 Task: Find connections with filter location Manizales with filter topic #Whatinspiresmewith filter profile language French with filter current company Ixigo with filter school Institute of Management Studies (IMS) Ghaziabad - Business School with filter industry Building Equipment Contractors with filter service category Graphic Design with filter keywords title Reservationist
Action: Mouse moved to (182, 283)
Screenshot: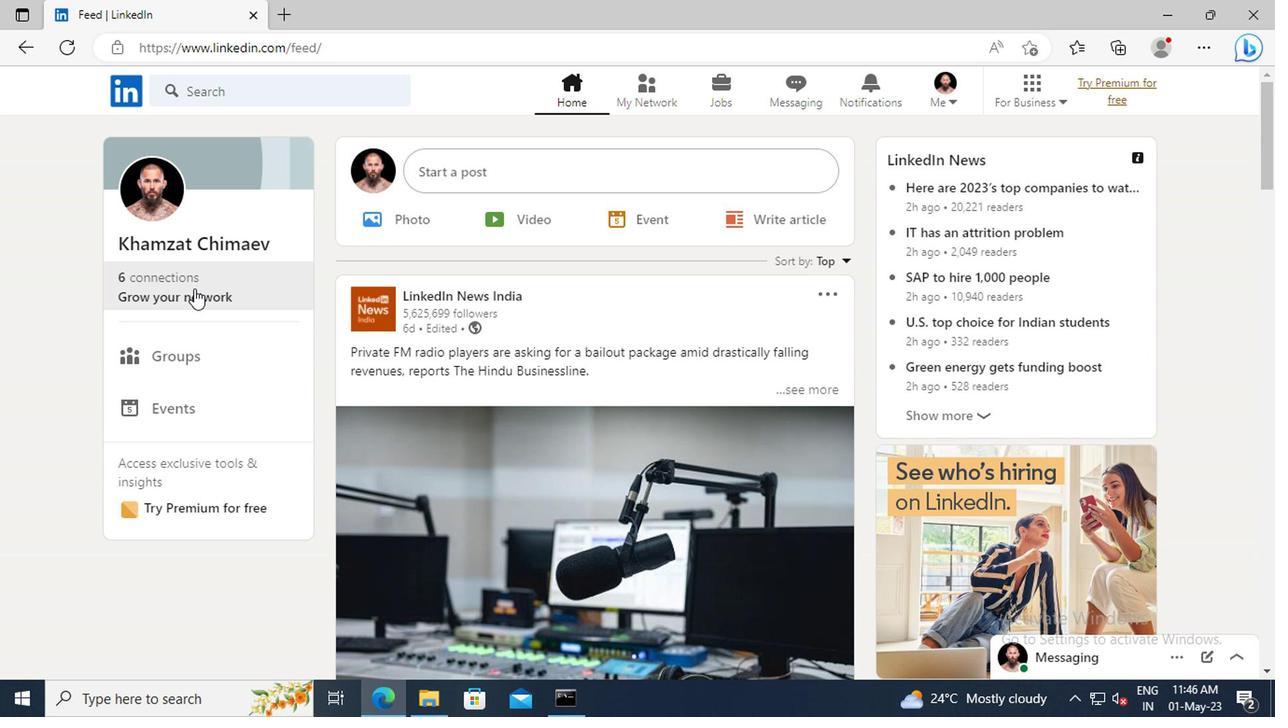 
Action: Mouse pressed left at (182, 283)
Screenshot: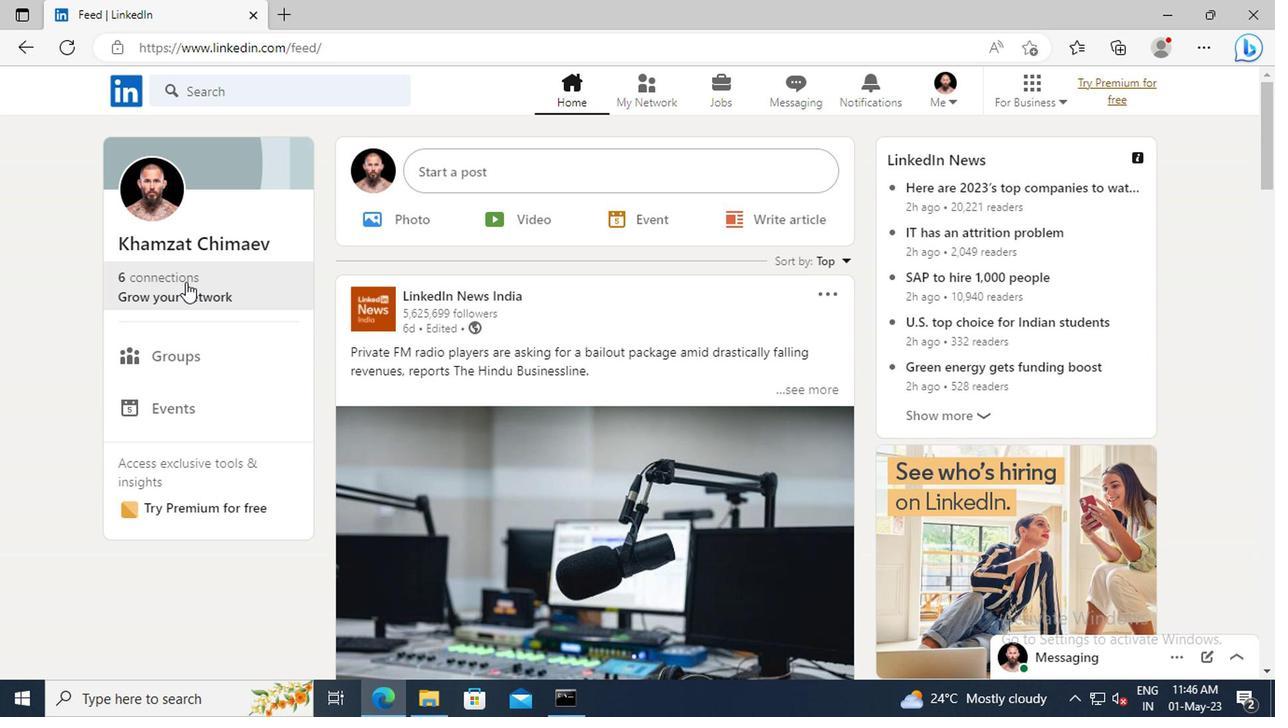 
Action: Mouse moved to (191, 197)
Screenshot: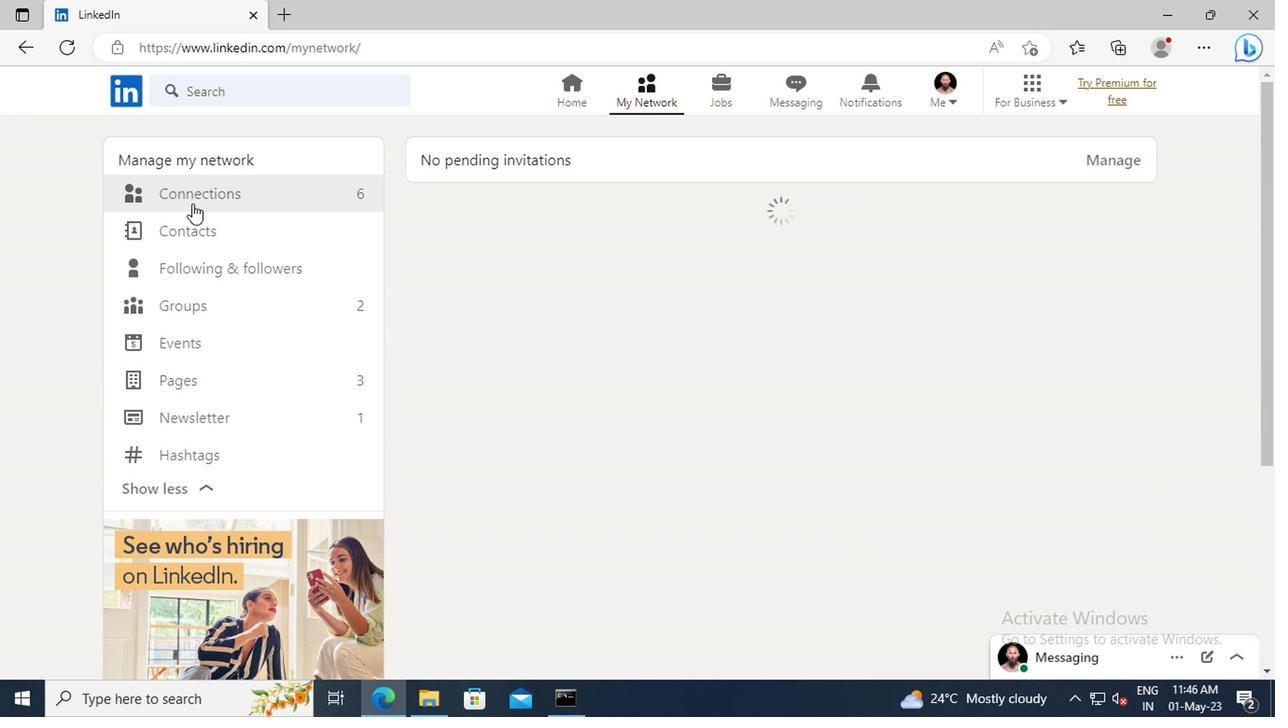
Action: Mouse pressed left at (191, 197)
Screenshot: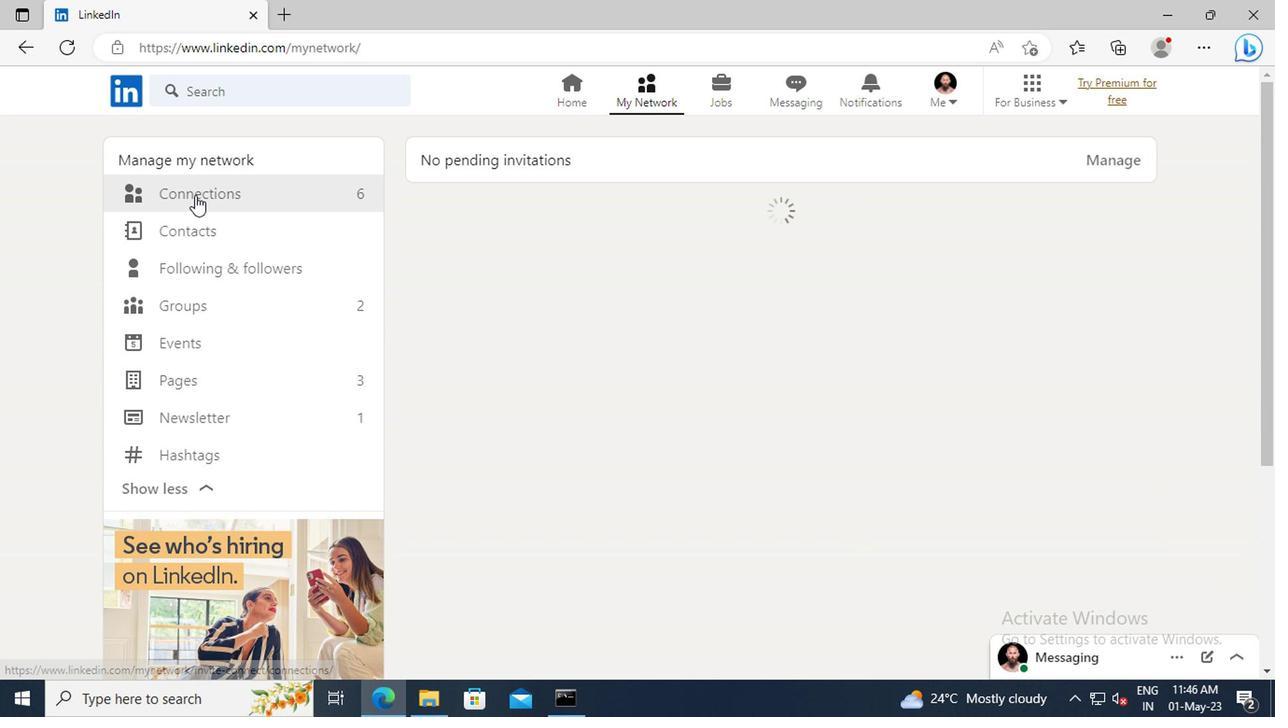 
Action: Mouse moved to (745, 204)
Screenshot: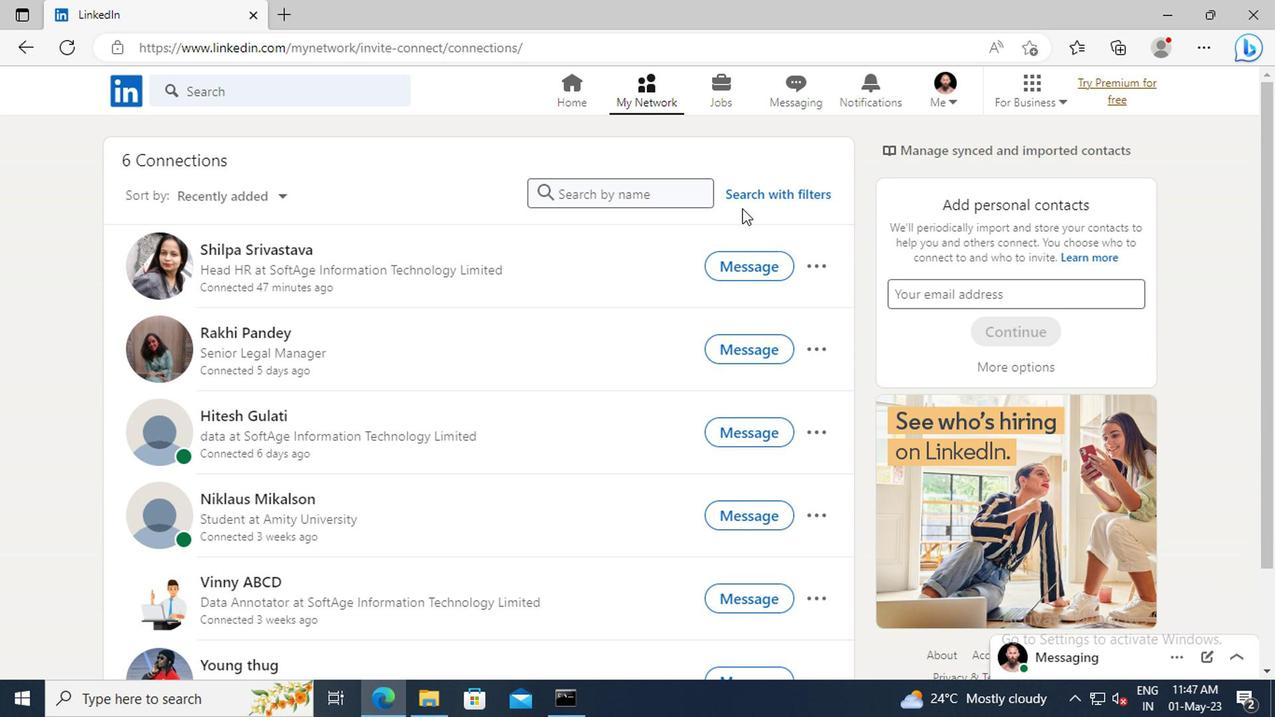 
Action: Mouse pressed left at (745, 204)
Screenshot: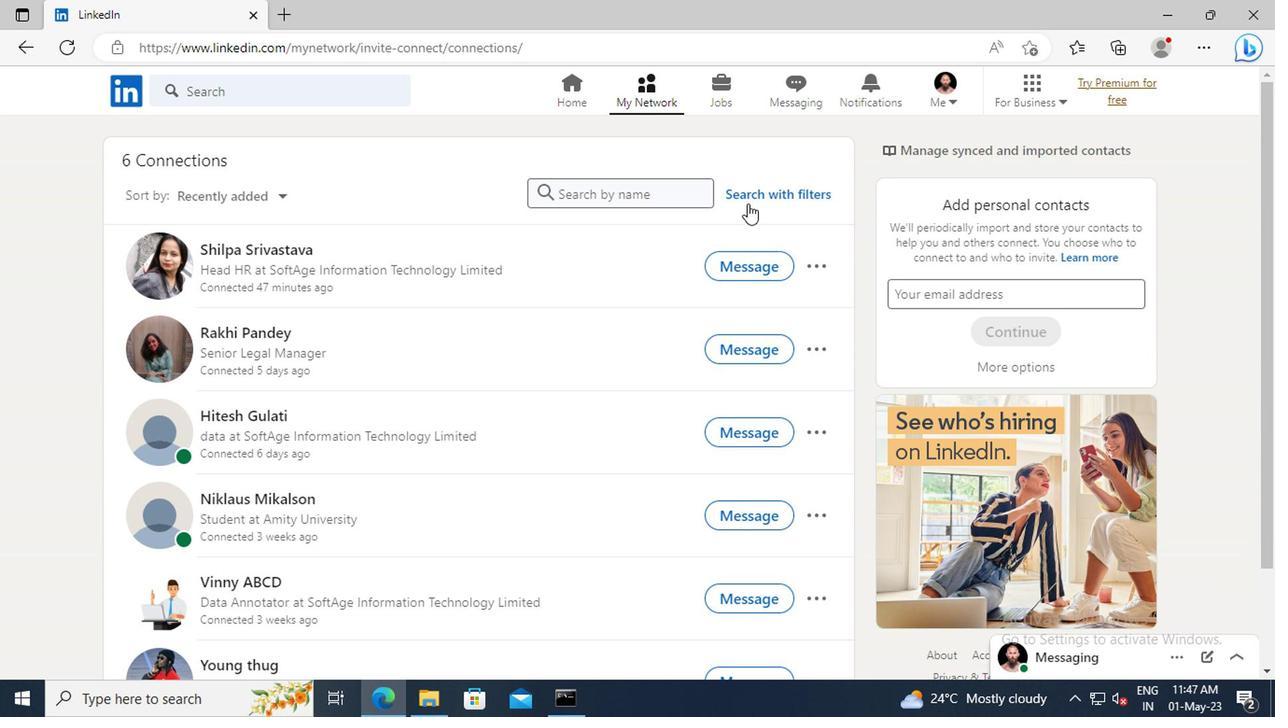 
Action: Mouse moved to (706, 147)
Screenshot: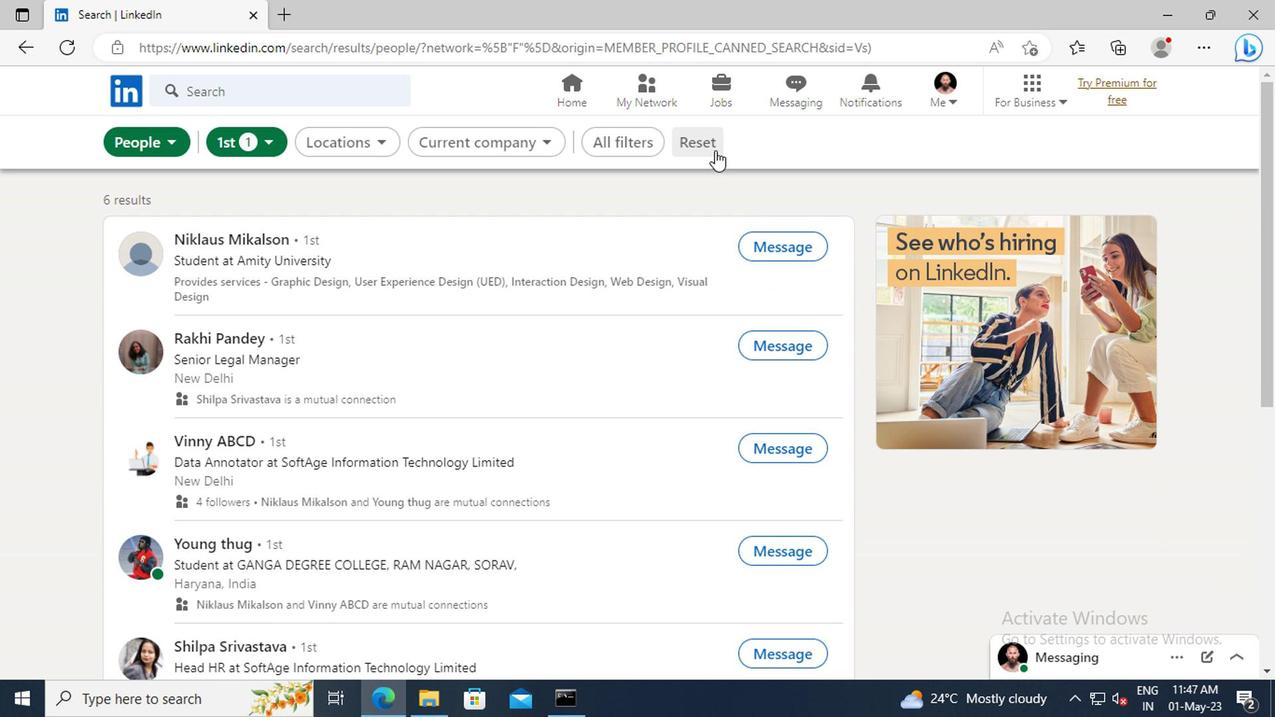 
Action: Mouse pressed left at (706, 147)
Screenshot: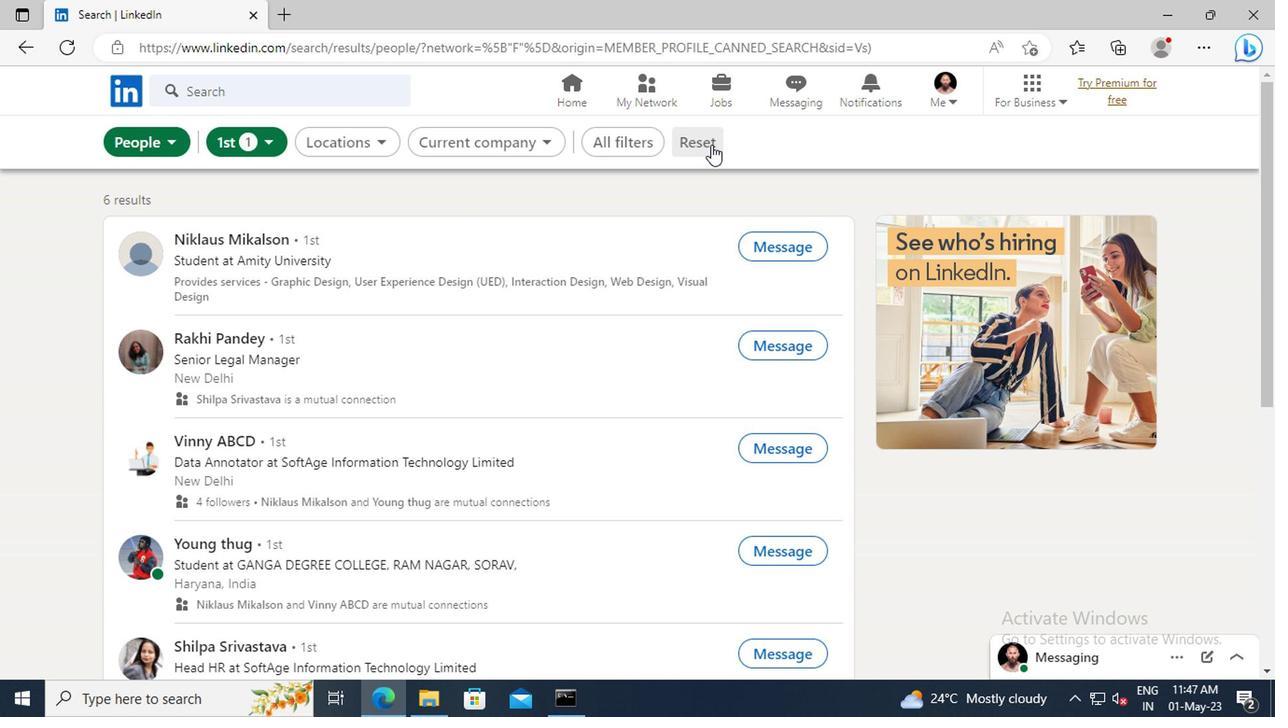 
Action: Mouse moved to (670, 146)
Screenshot: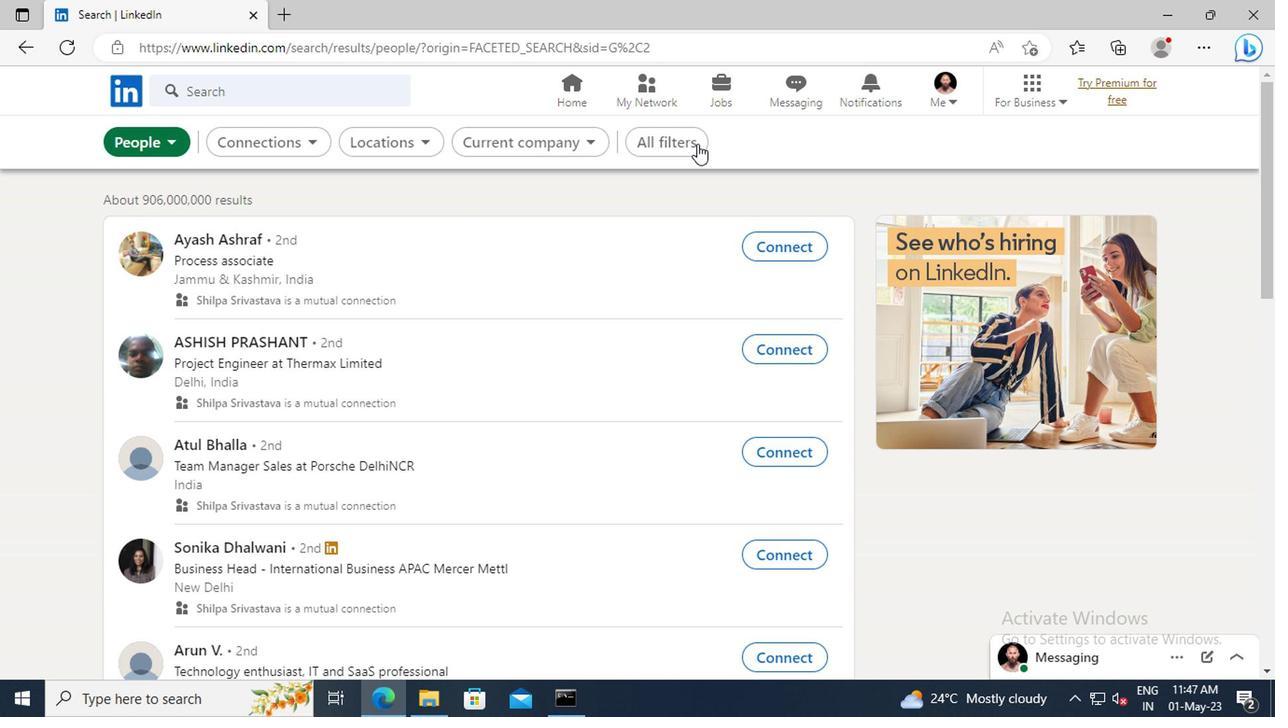 
Action: Mouse pressed left at (670, 146)
Screenshot: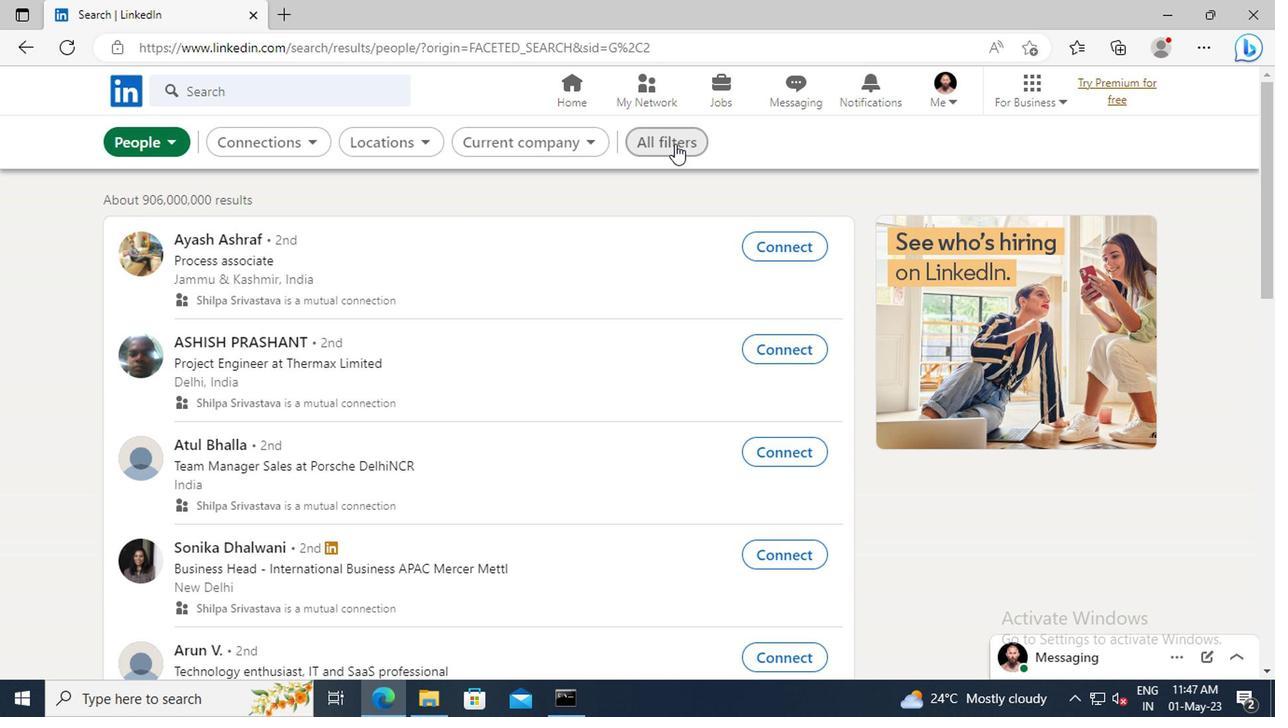 
Action: Mouse moved to (1023, 287)
Screenshot: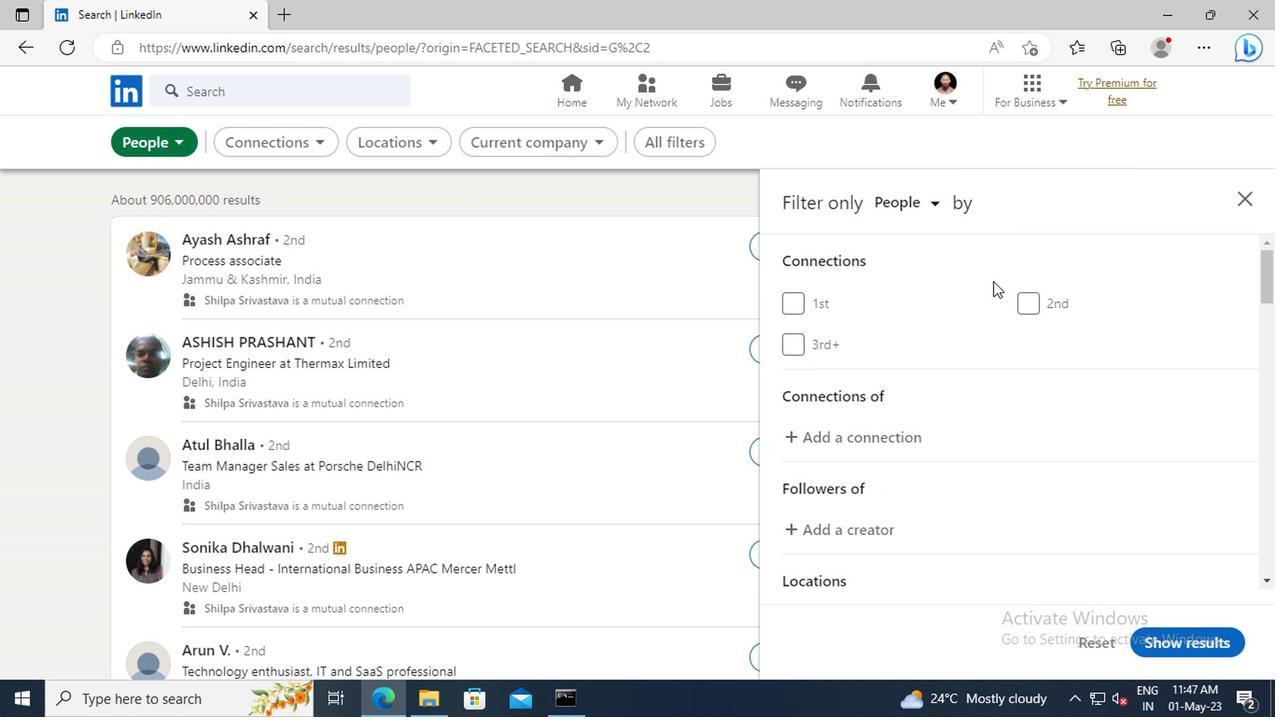 
Action: Mouse scrolled (1023, 287) with delta (0, 0)
Screenshot: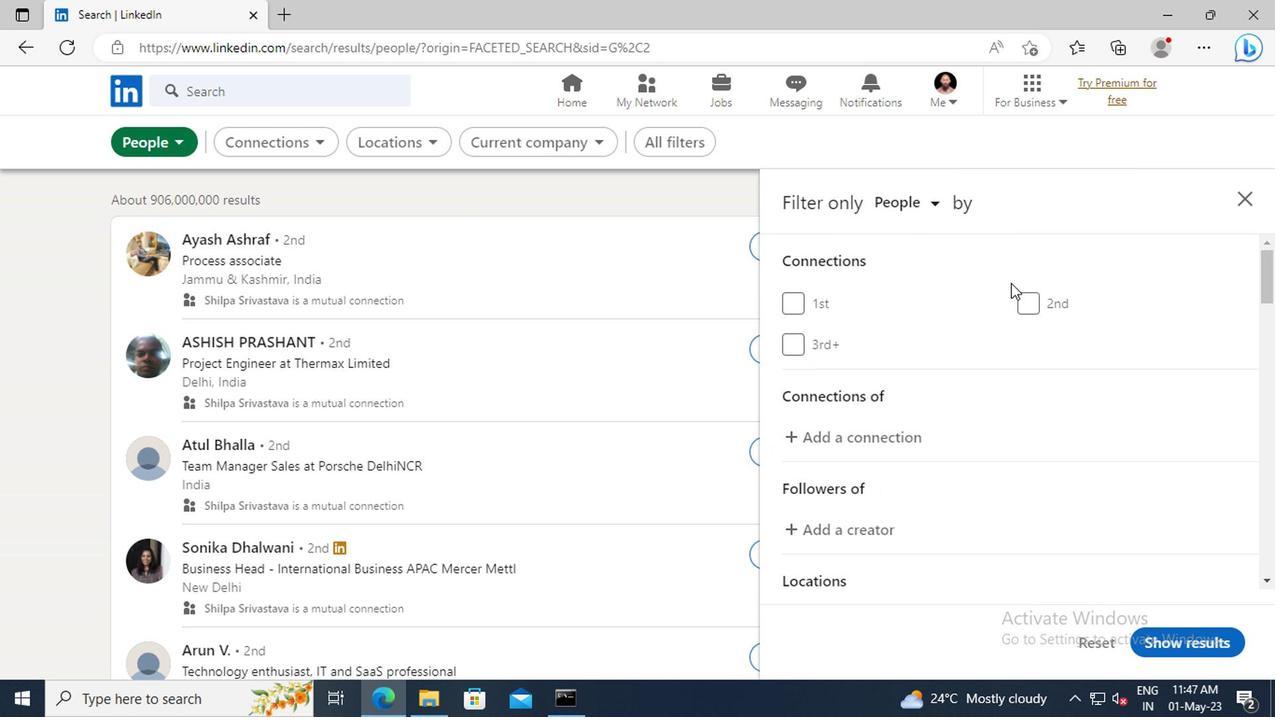 
Action: Mouse scrolled (1023, 287) with delta (0, 0)
Screenshot: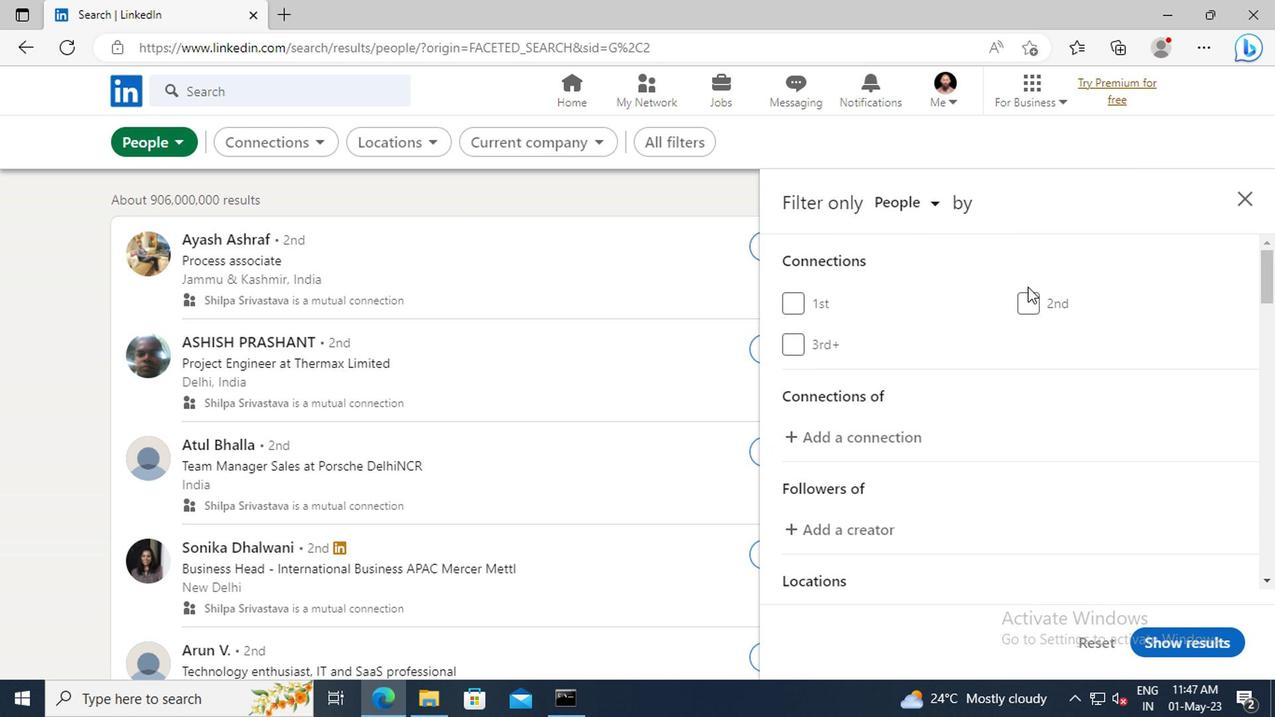 
Action: Mouse scrolled (1023, 287) with delta (0, 0)
Screenshot: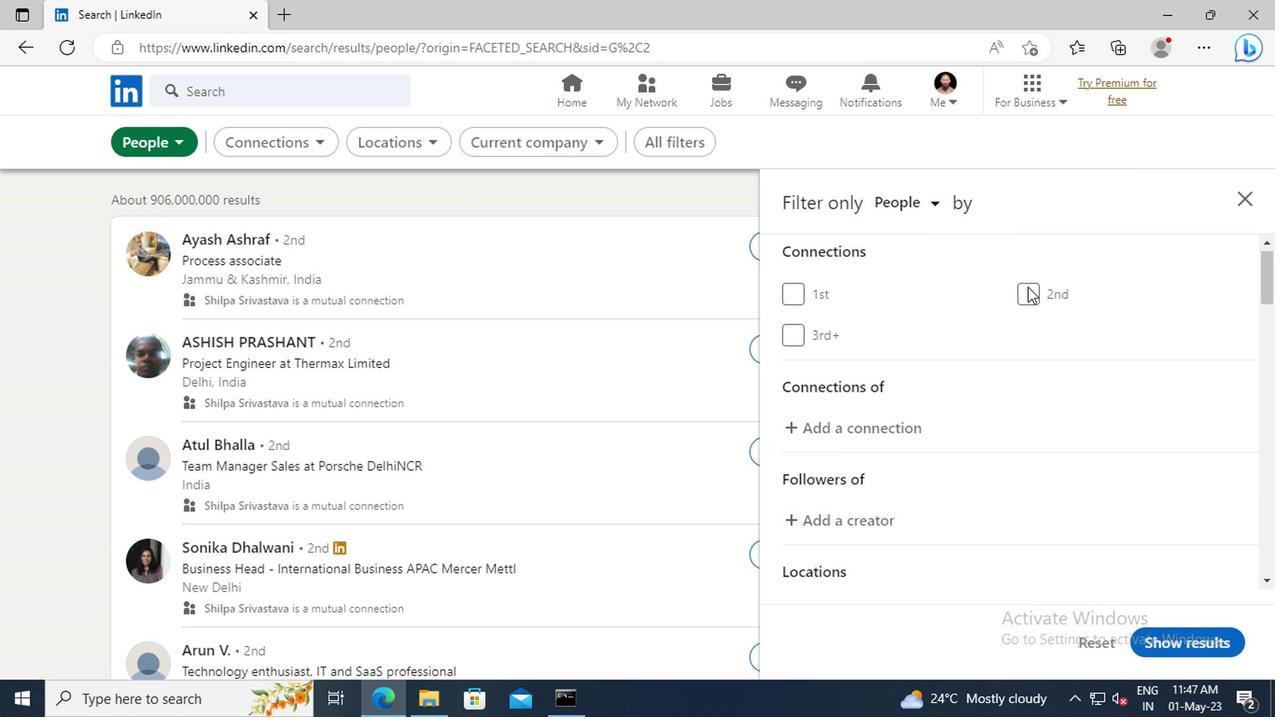 
Action: Mouse scrolled (1023, 287) with delta (0, 0)
Screenshot: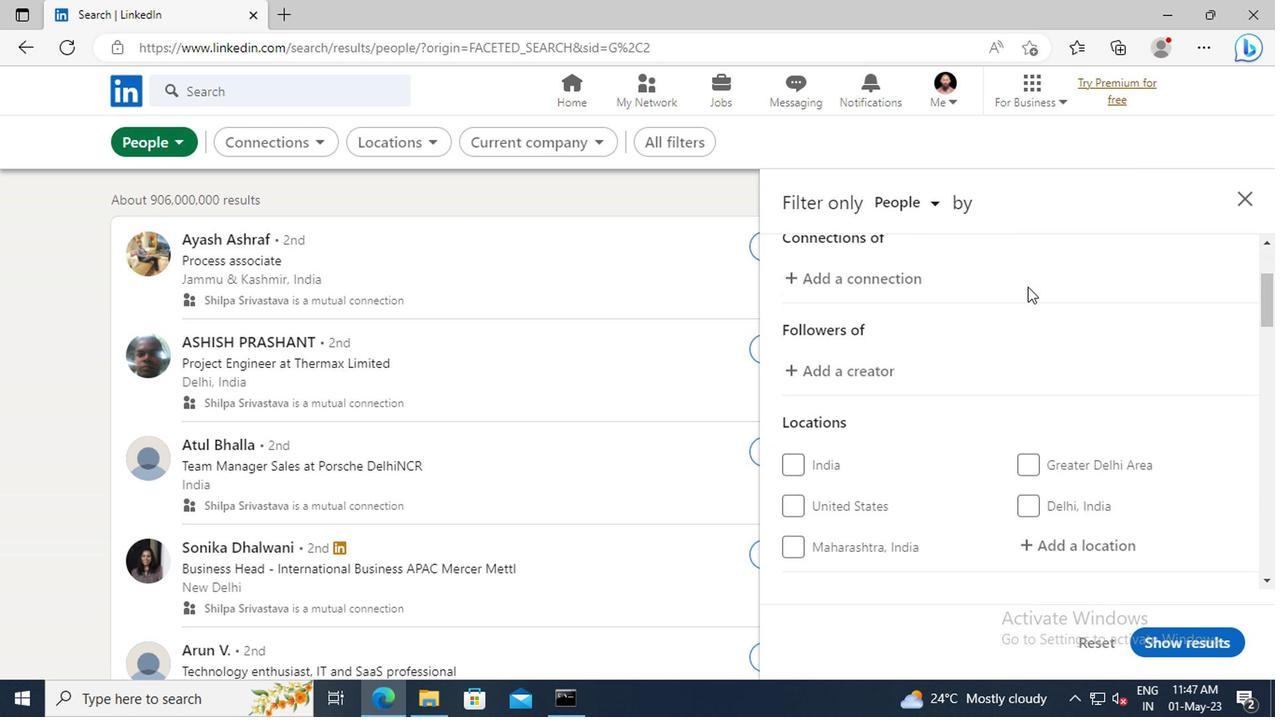 
Action: Mouse moved to (1024, 287)
Screenshot: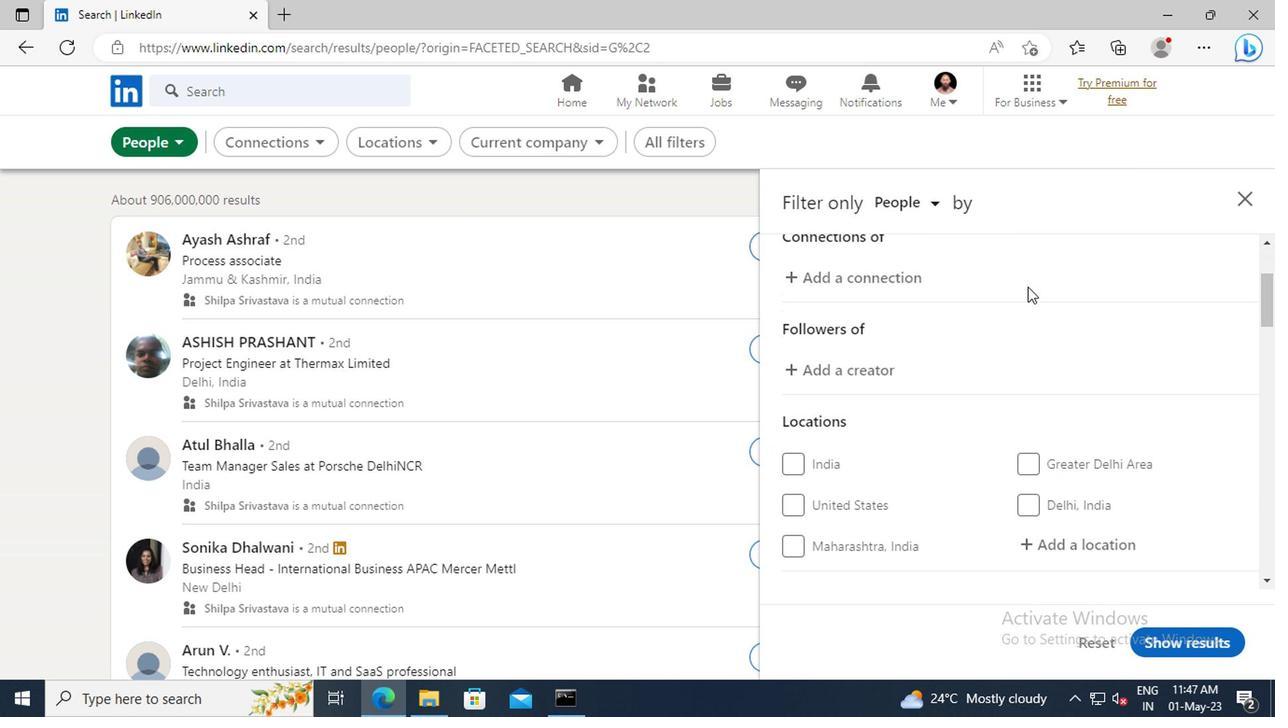 
Action: Mouse scrolled (1024, 287) with delta (0, 0)
Screenshot: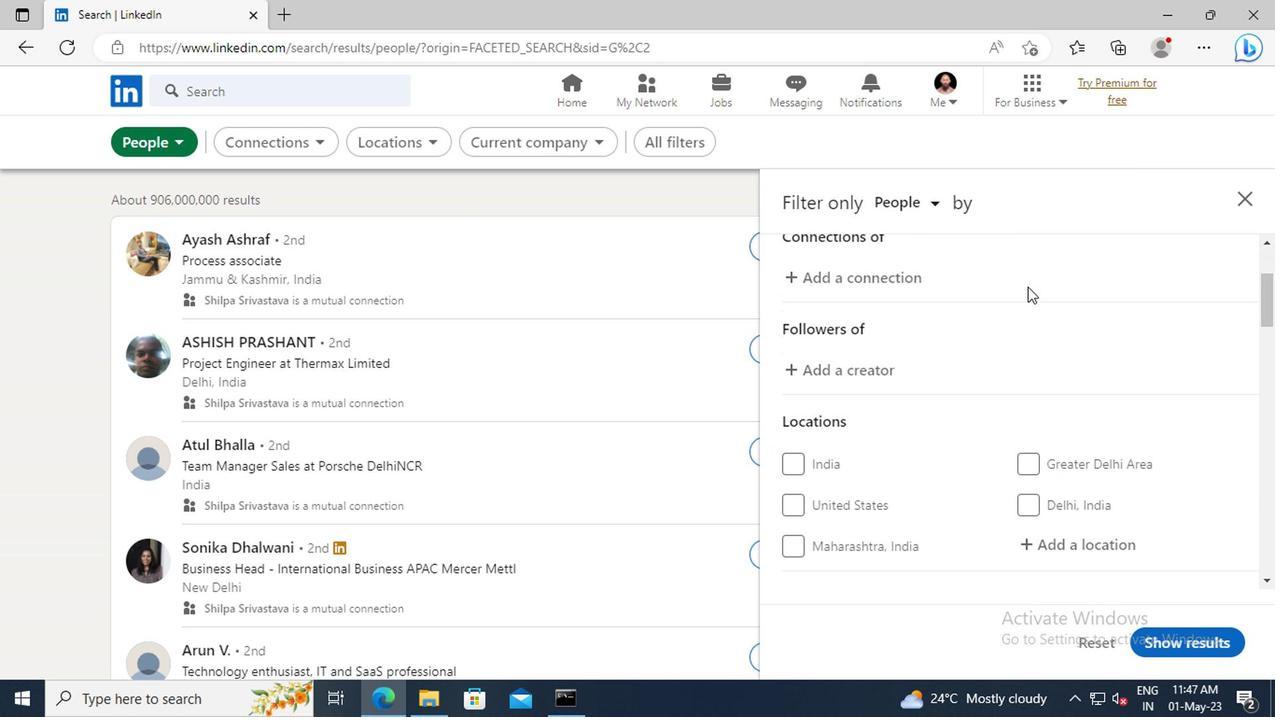 
Action: Mouse scrolled (1024, 287) with delta (0, 0)
Screenshot: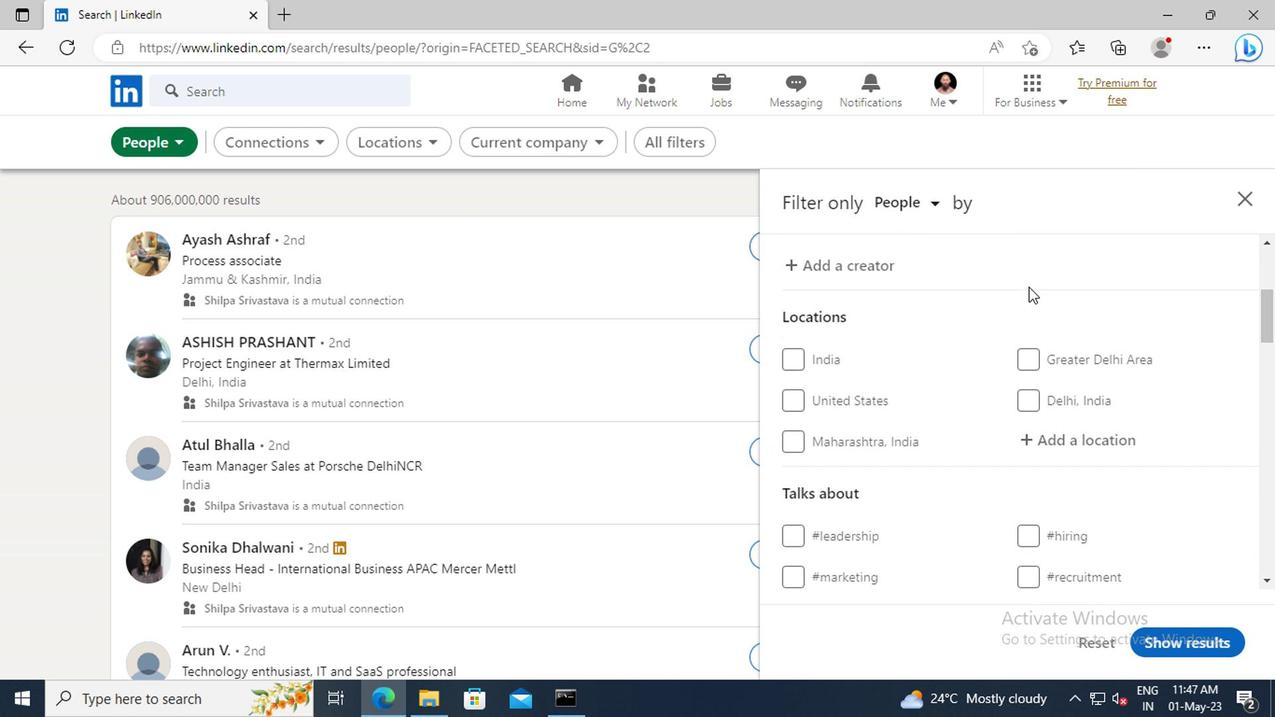 
Action: Mouse moved to (1041, 384)
Screenshot: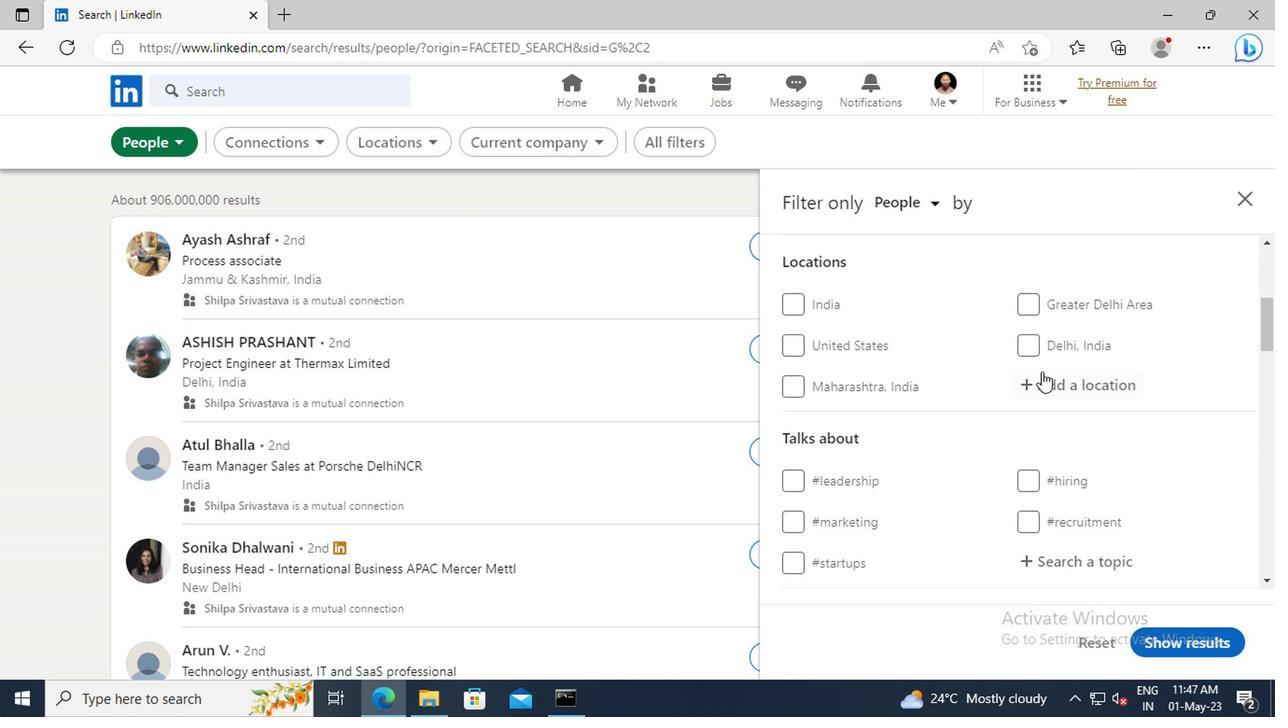 
Action: Mouse pressed left at (1041, 384)
Screenshot: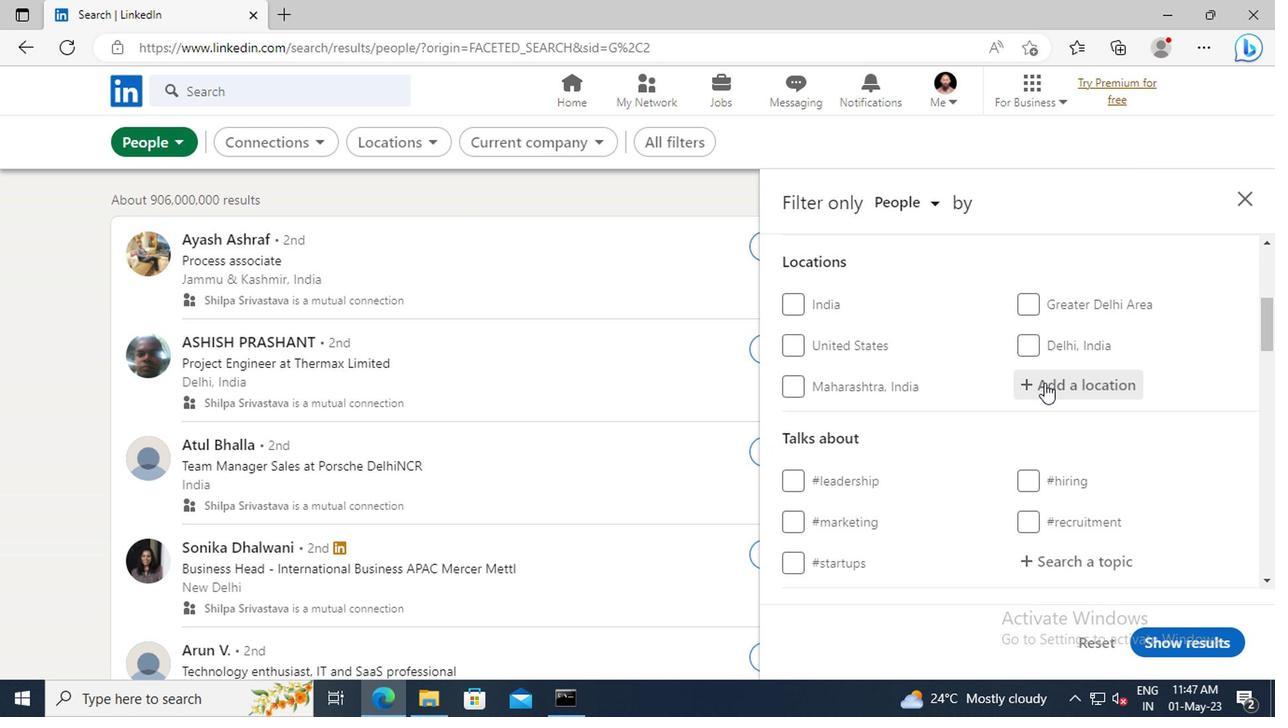 
Action: Key pressed <Key.shift>MANIZALES
Screenshot: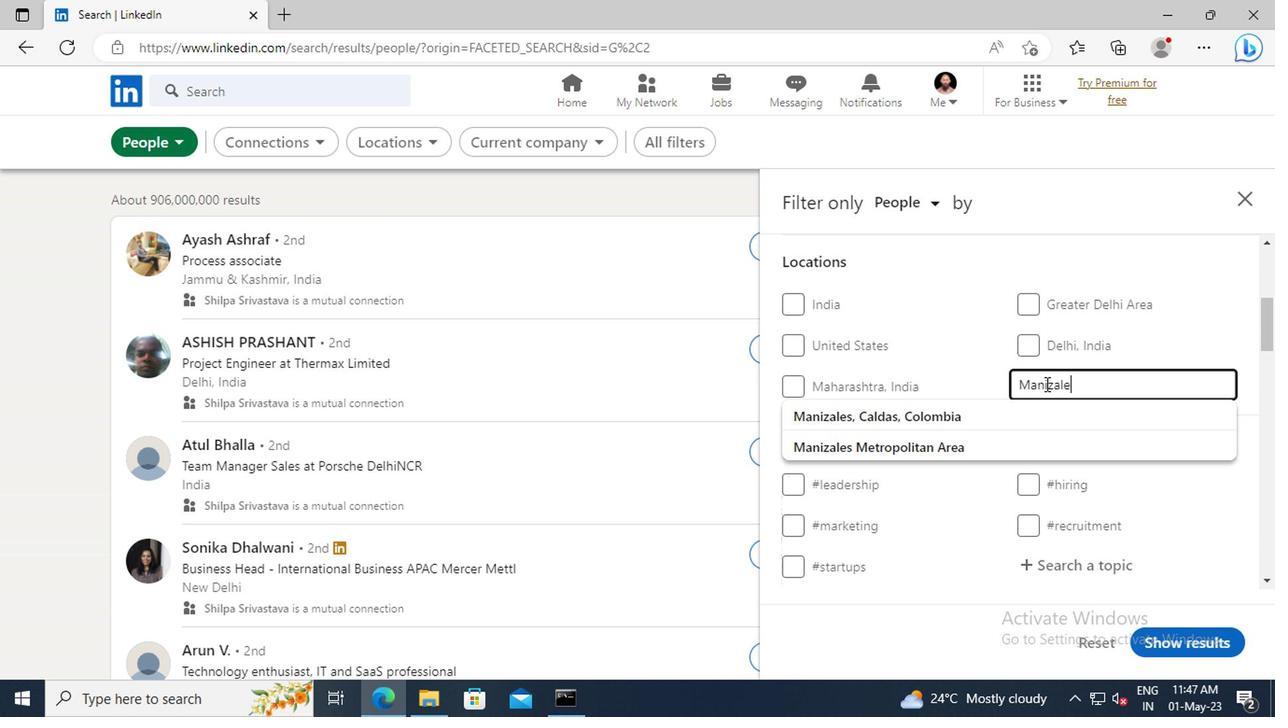 
Action: Mouse moved to (1020, 422)
Screenshot: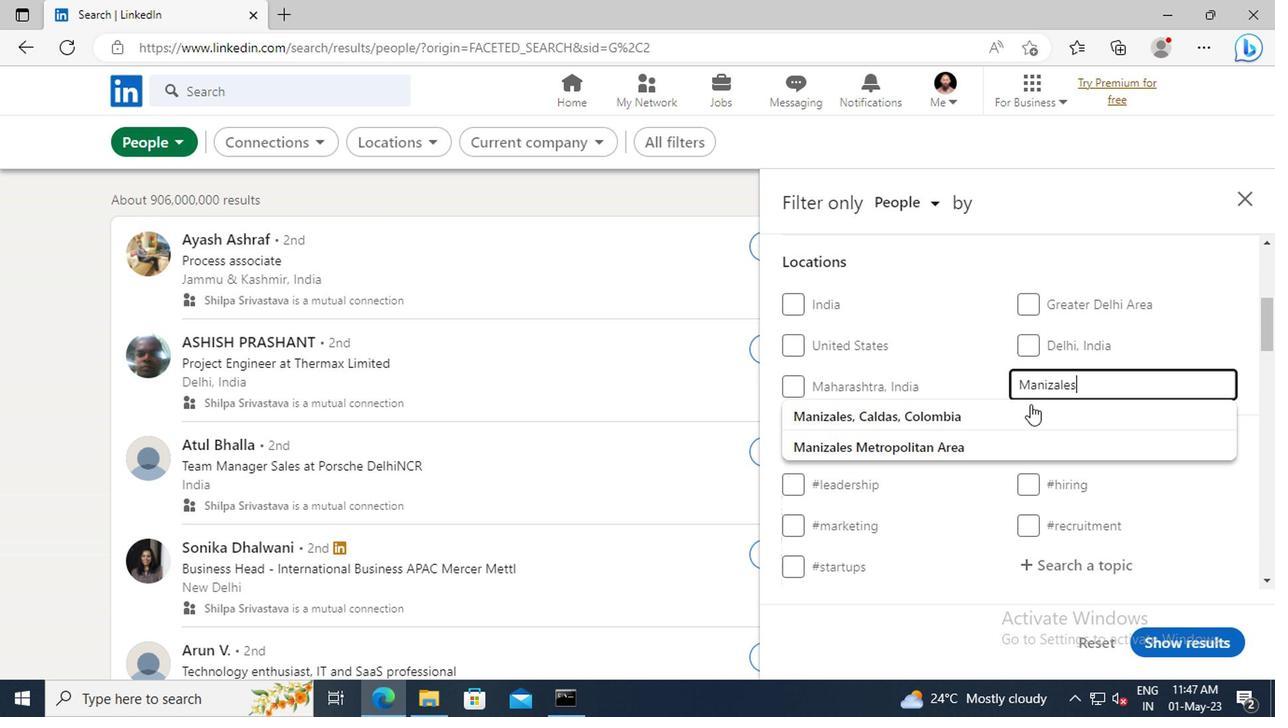 
Action: Mouse pressed left at (1020, 422)
Screenshot: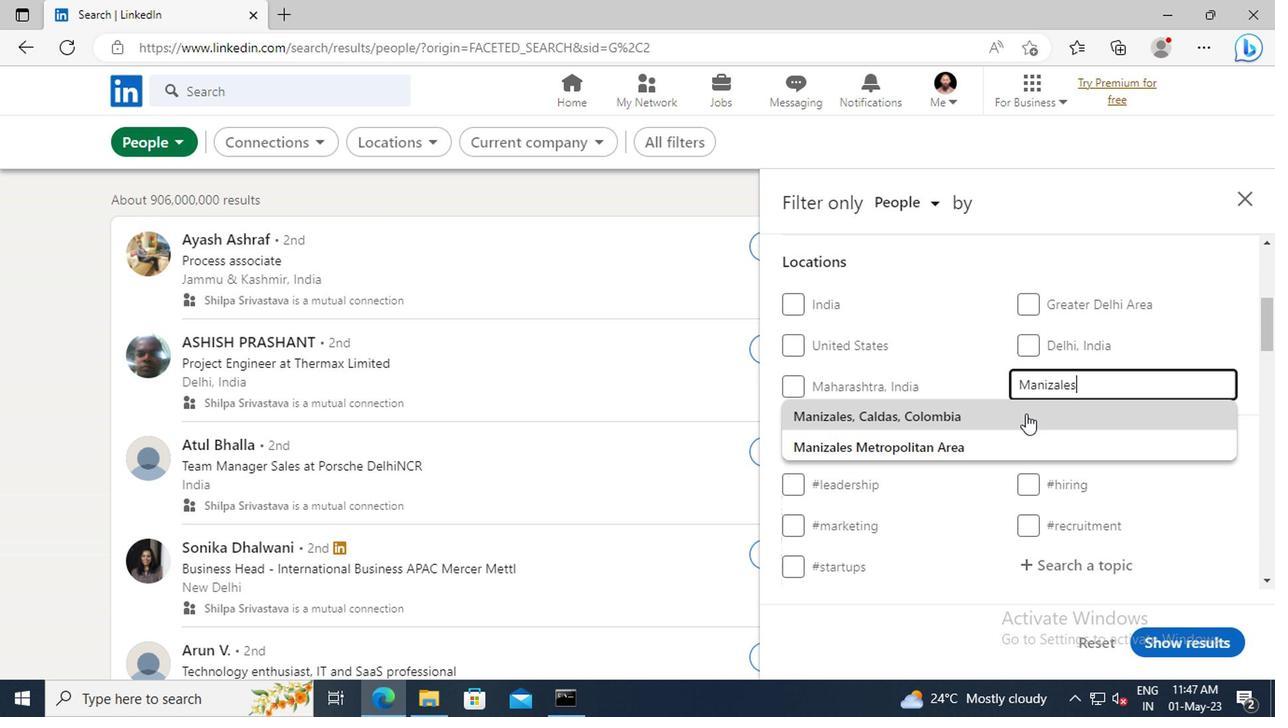 
Action: Mouse moved to (1020, 422)
Screenshot: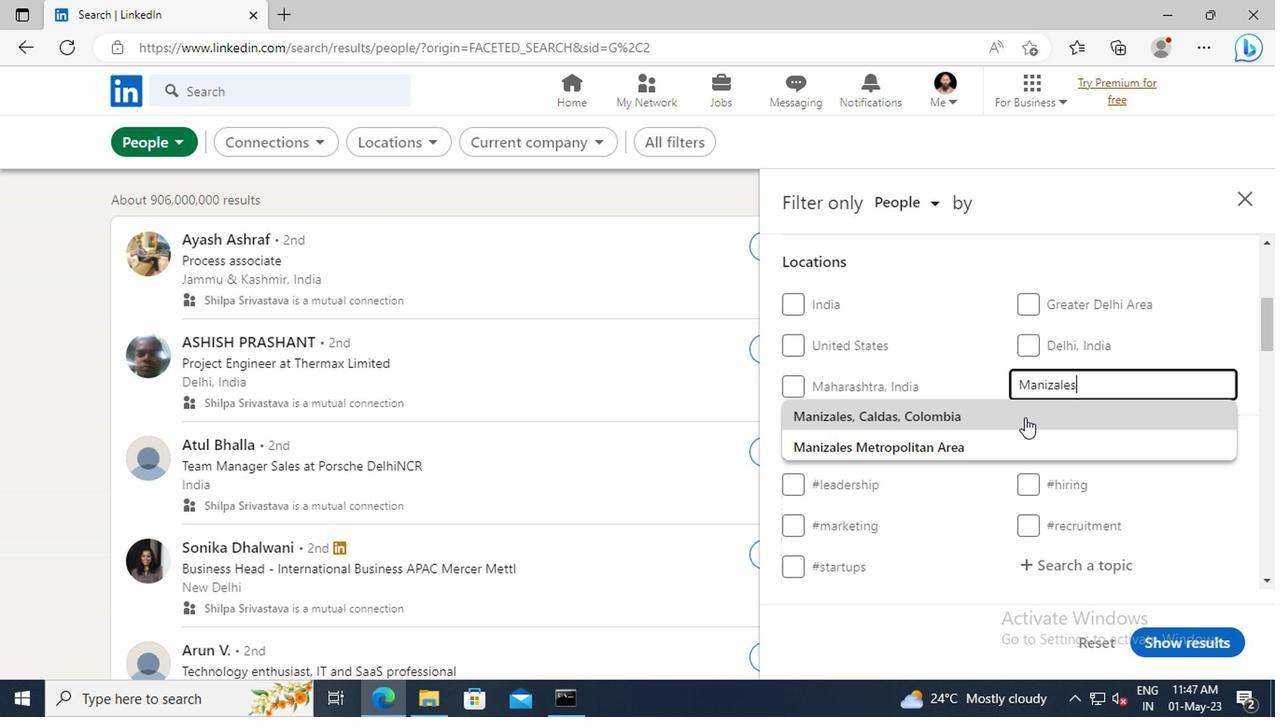 
Action: Mouse scrolled (1020, 421) with delta (0, 0)
Screenshot: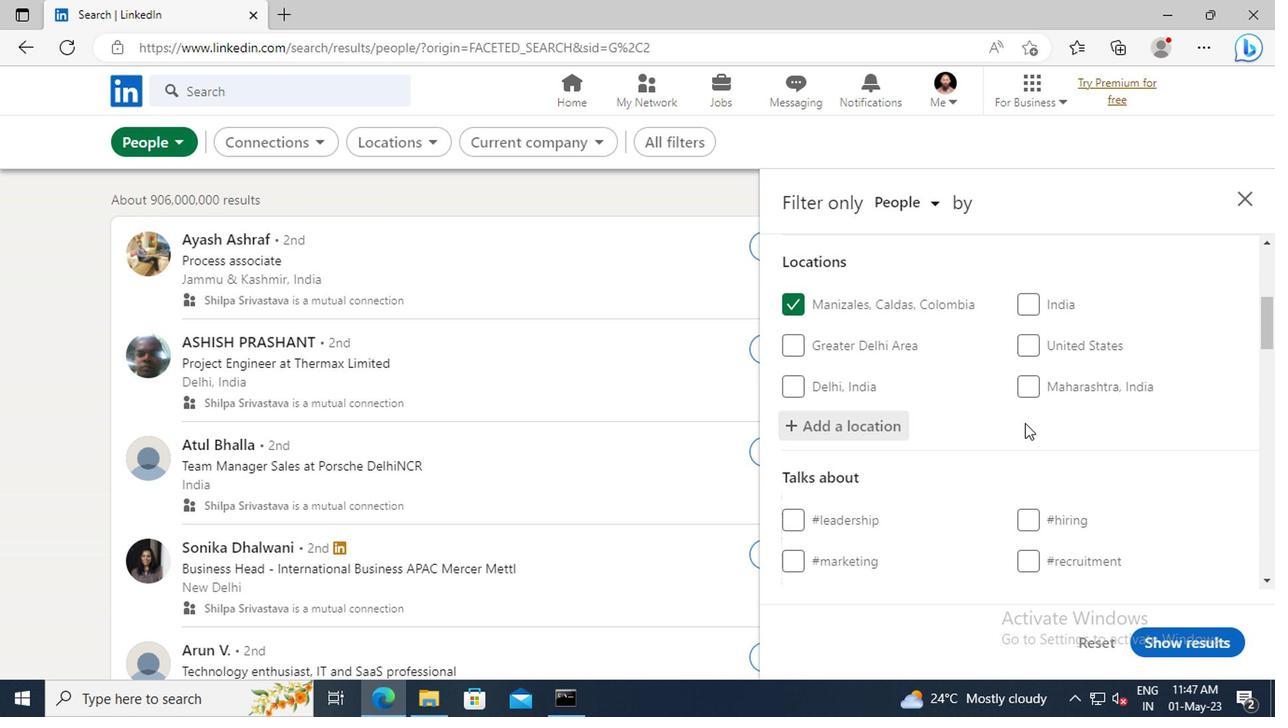 
Action: Mouse moved to (1023, 407)
Screenshot: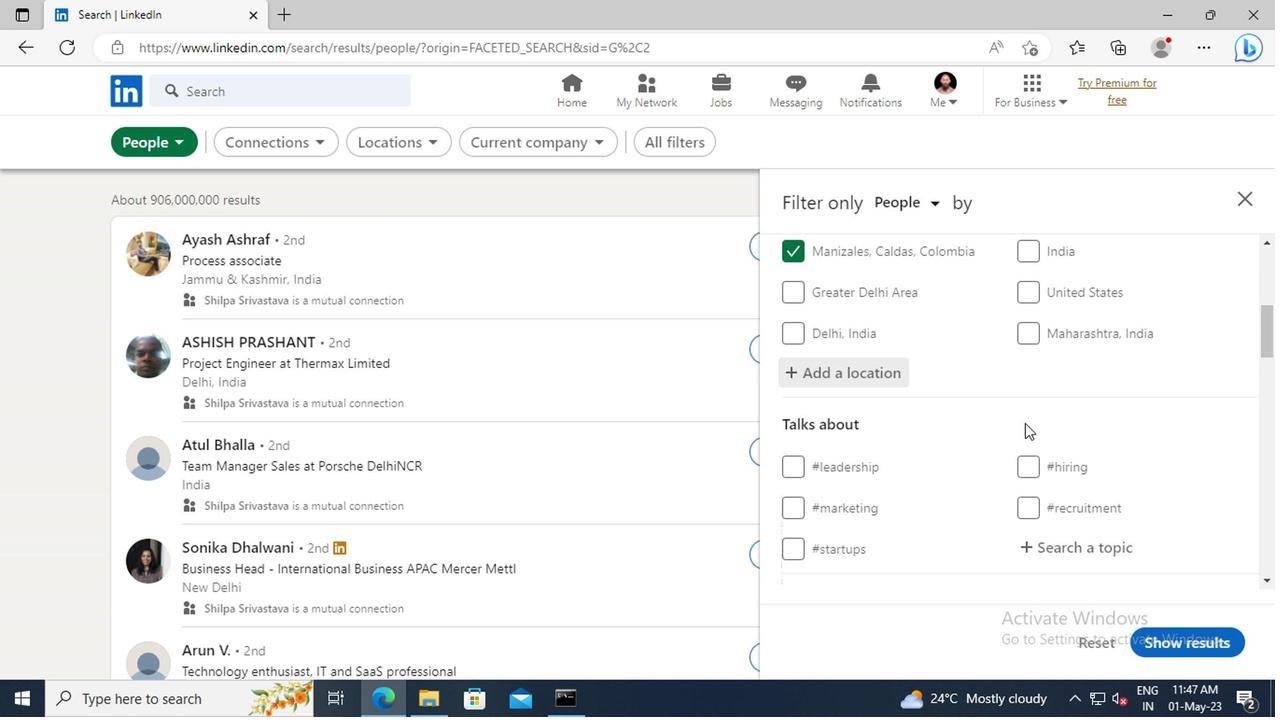 
Action: Mouse scrolled (1023, 407) with delta (0, 0)
Screenshot: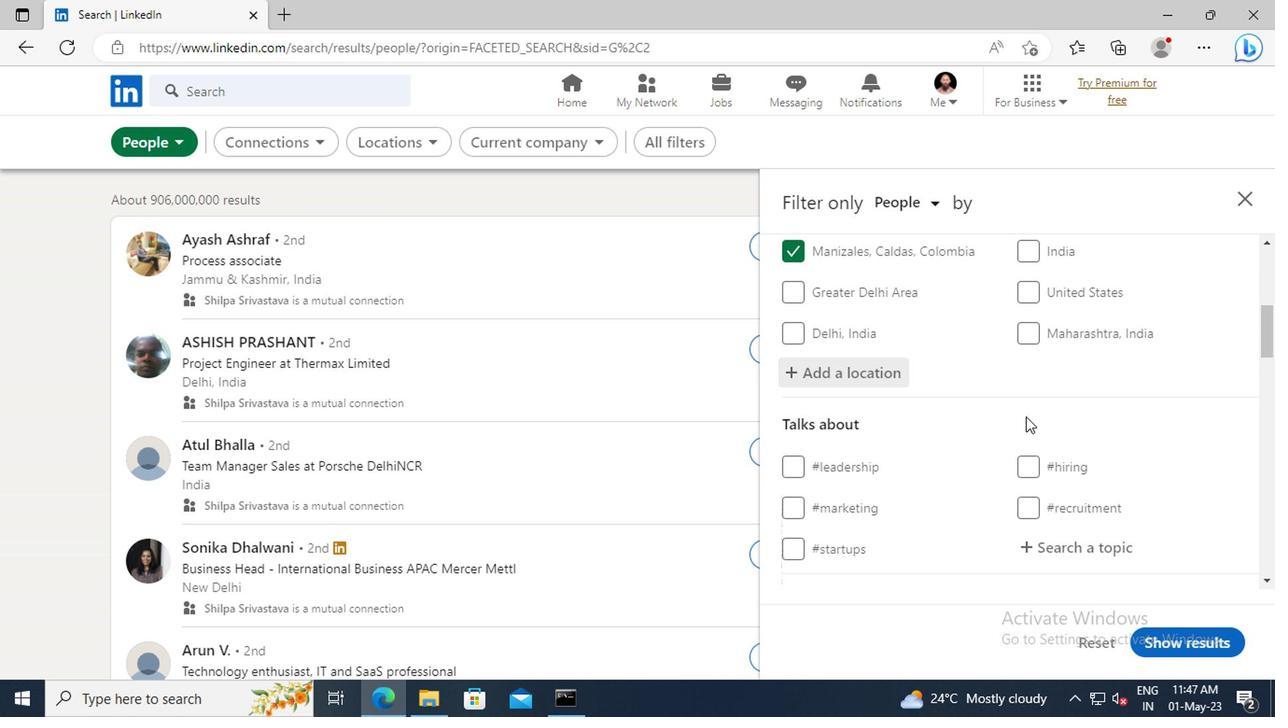 
Action: Mouse scrolled (1023, 407) with delta (0, 0)
Screenshot: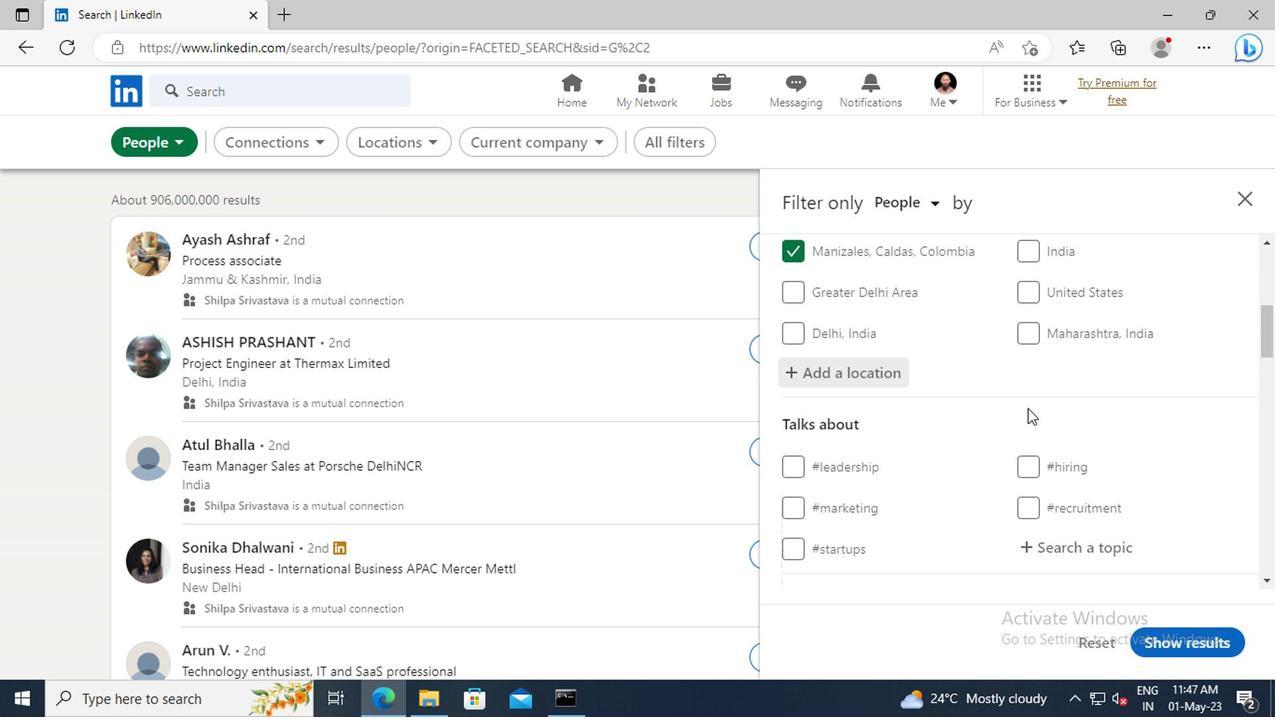 
Action: Mouse moved to (1031, 441)
Screenshot: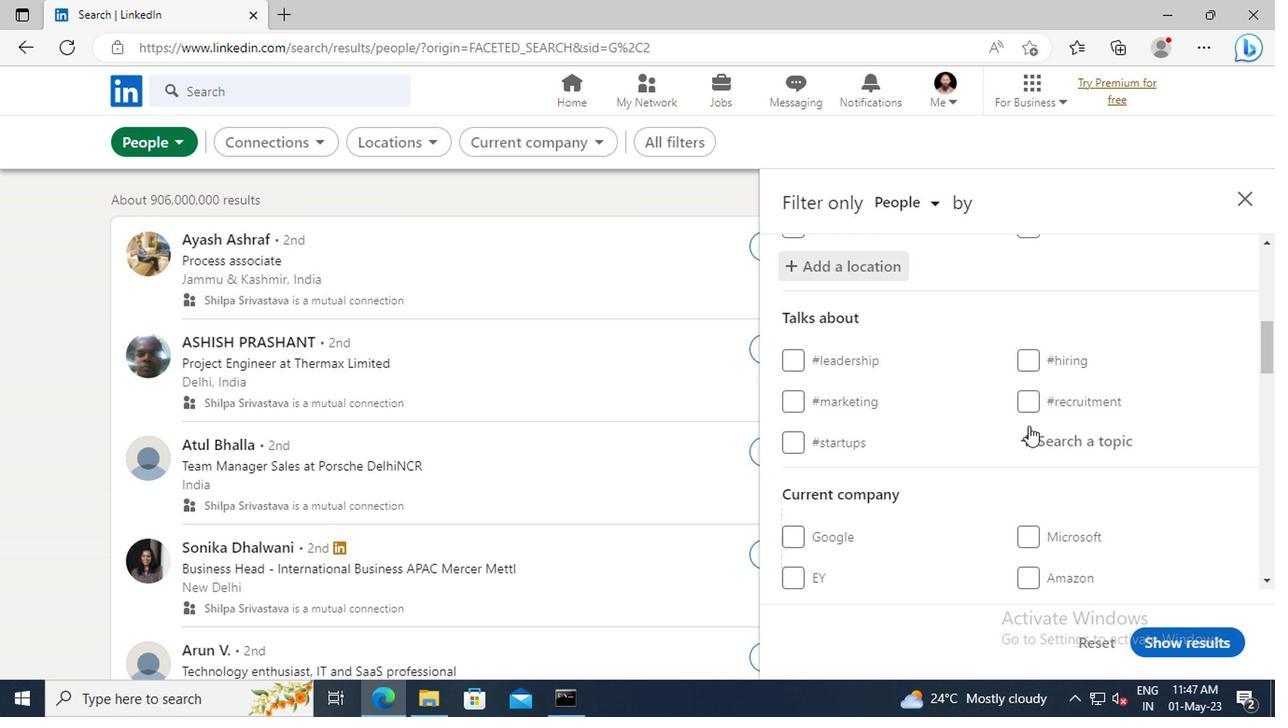 
Action: Mouse pressed left at (1031, 441)
Screenshot: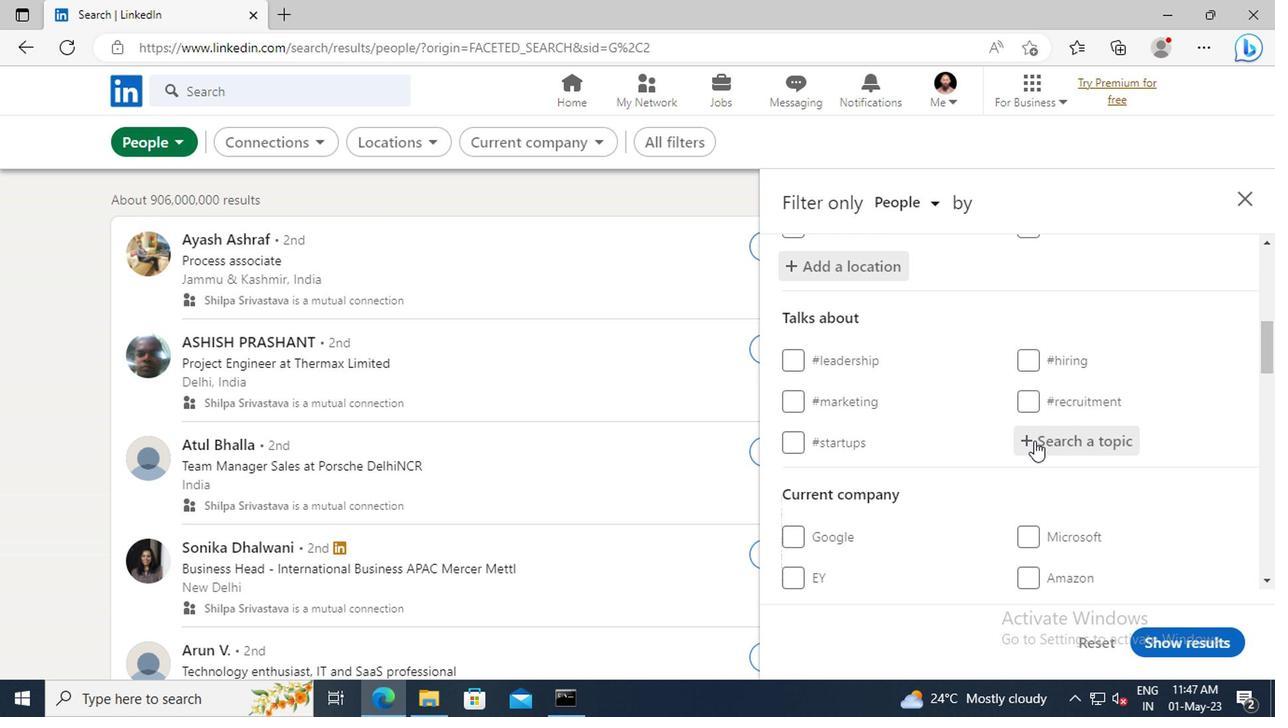 
Action: Key pressed <Key.shift>WHATINSPIRES
Screenshot: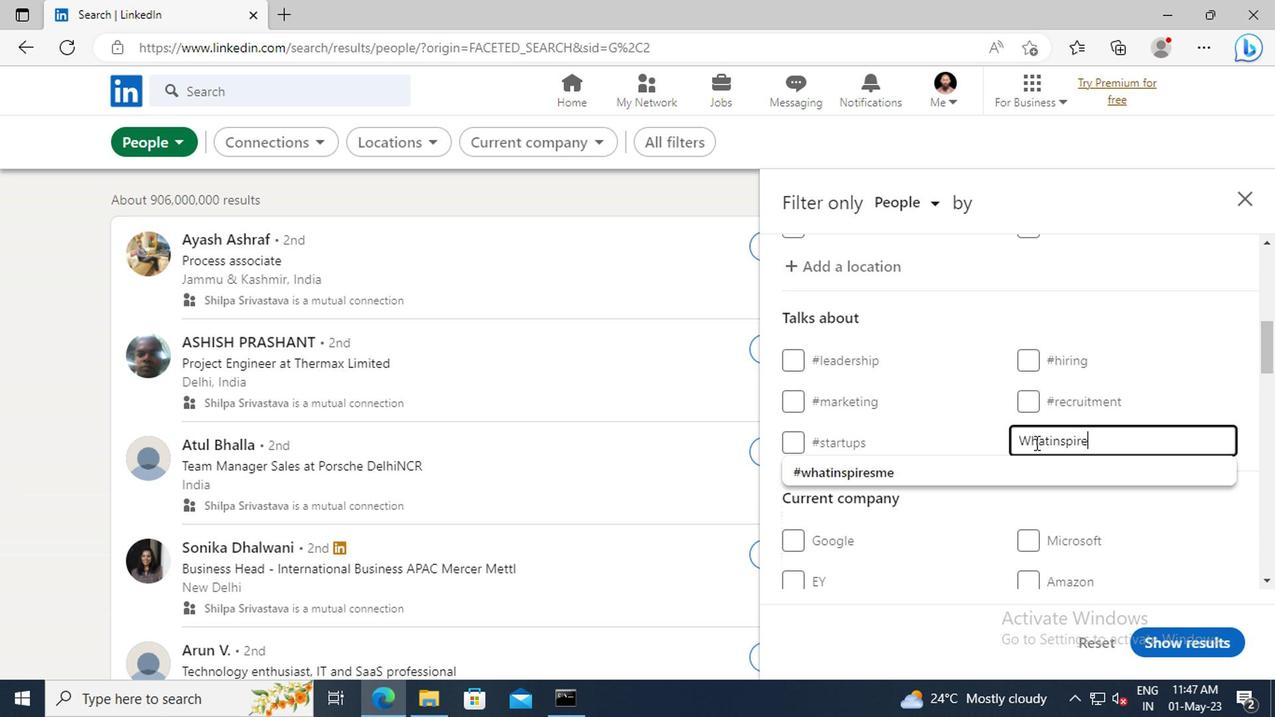 
Action: Mouse moved to (987, 477)
Screenshot: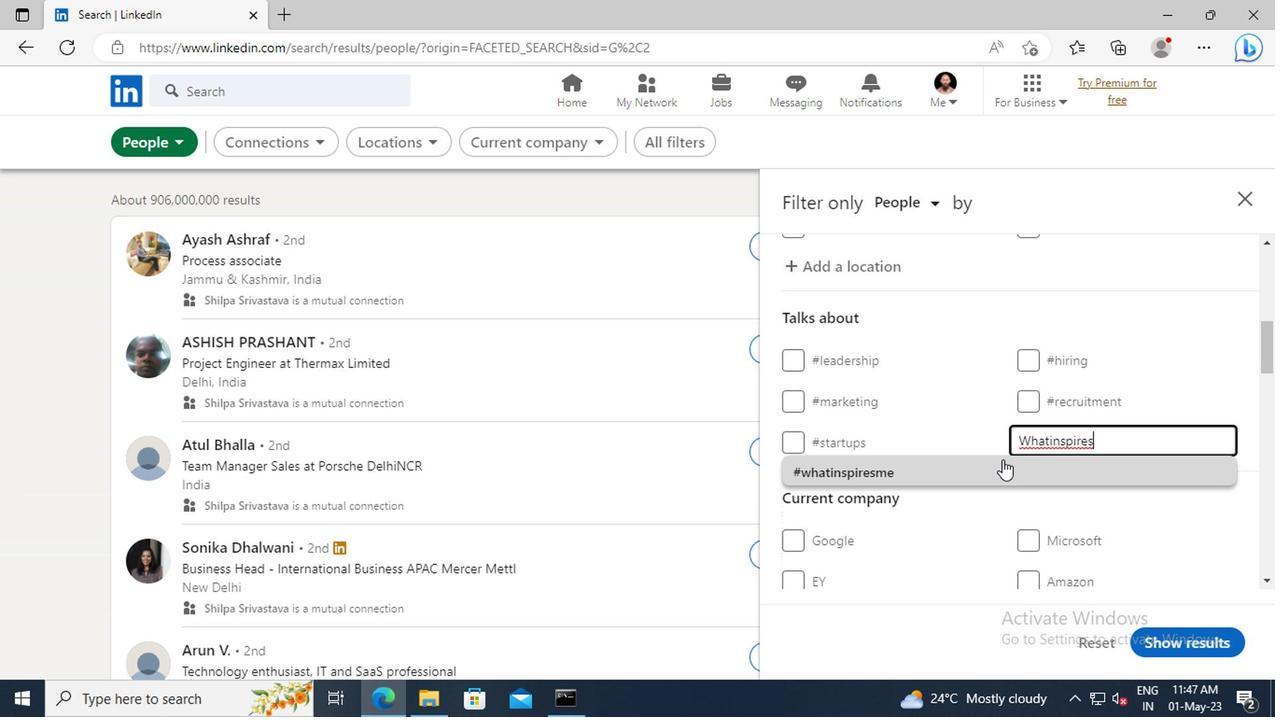 
Action: Mouse pressed left at (987, 477)
Screenshot: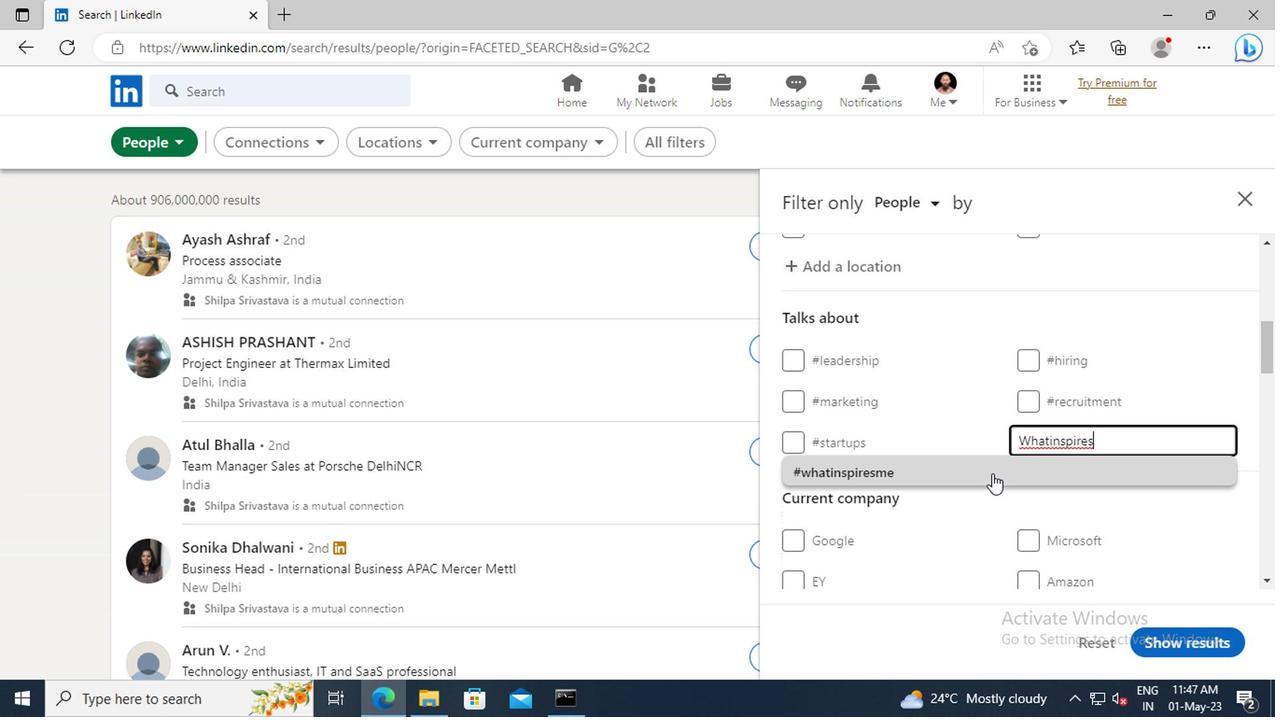 
Action: Mouse scrolled (987, 476) with delta (0, 0)
Screenshot: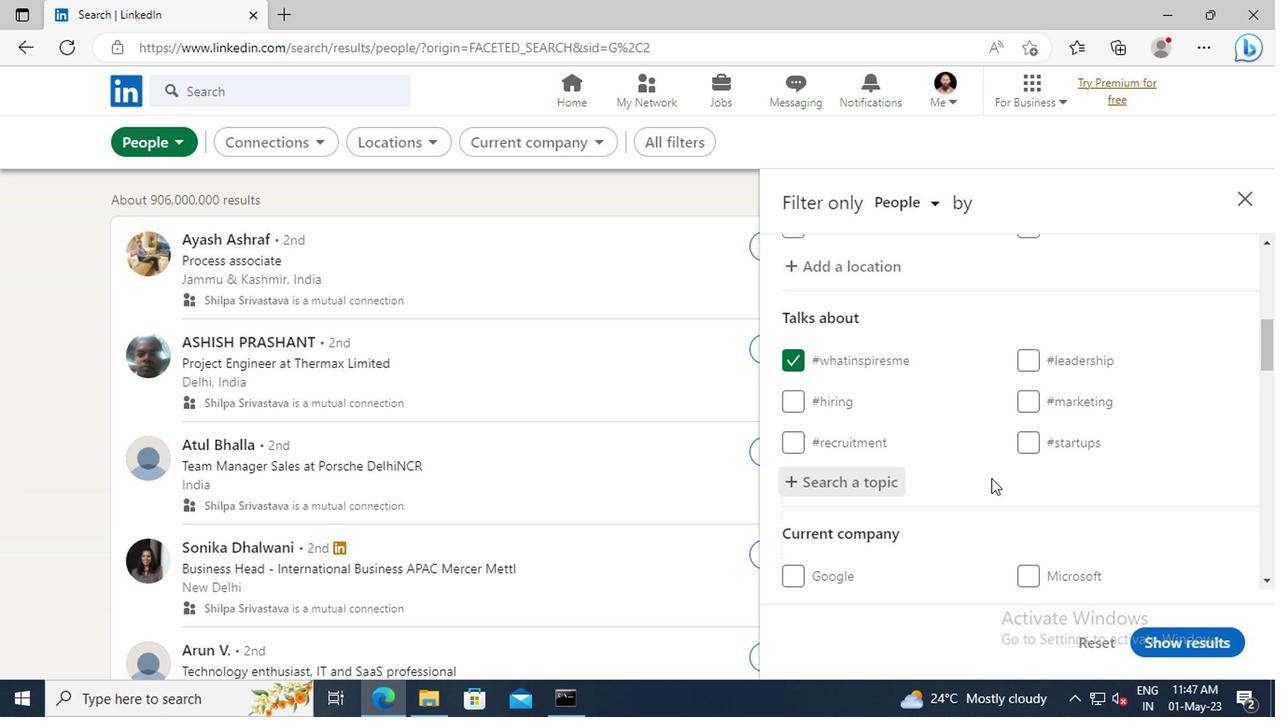 
Action: Mouse scrolled (987, 476) with delta (0, 0)
Screenshot: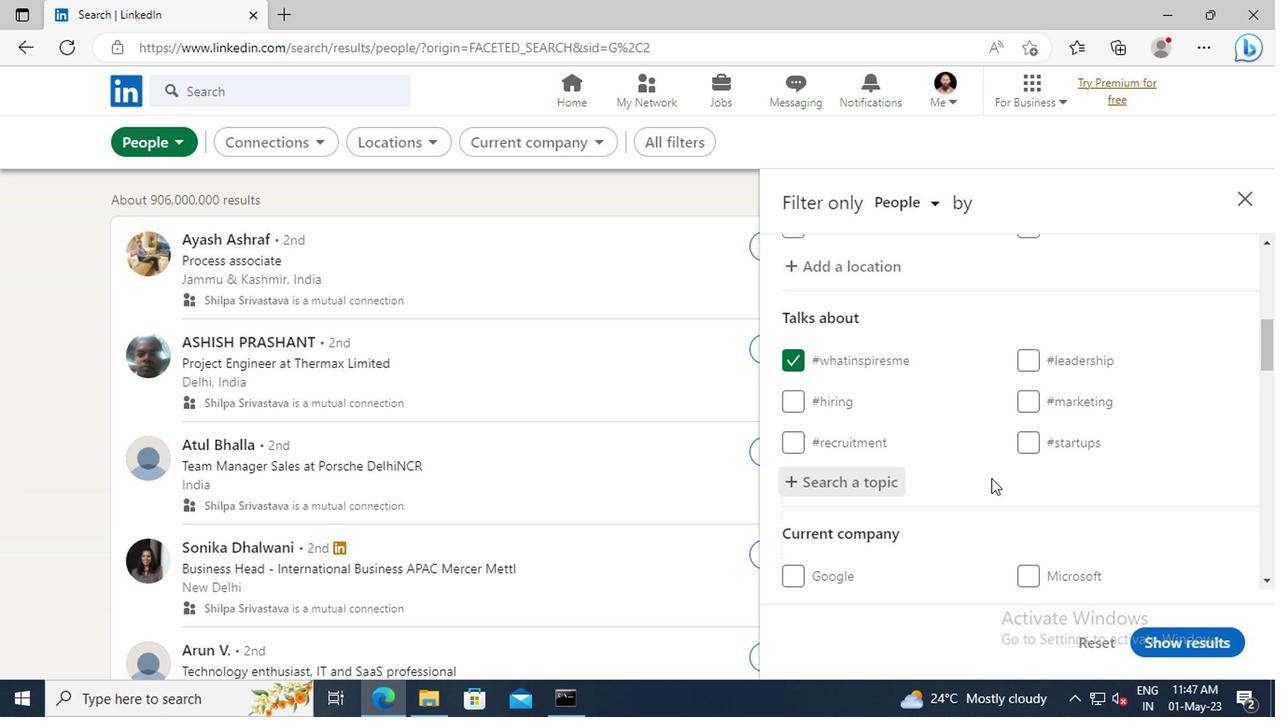 
Action: Mouse moved to (999, 443)
Screenshot: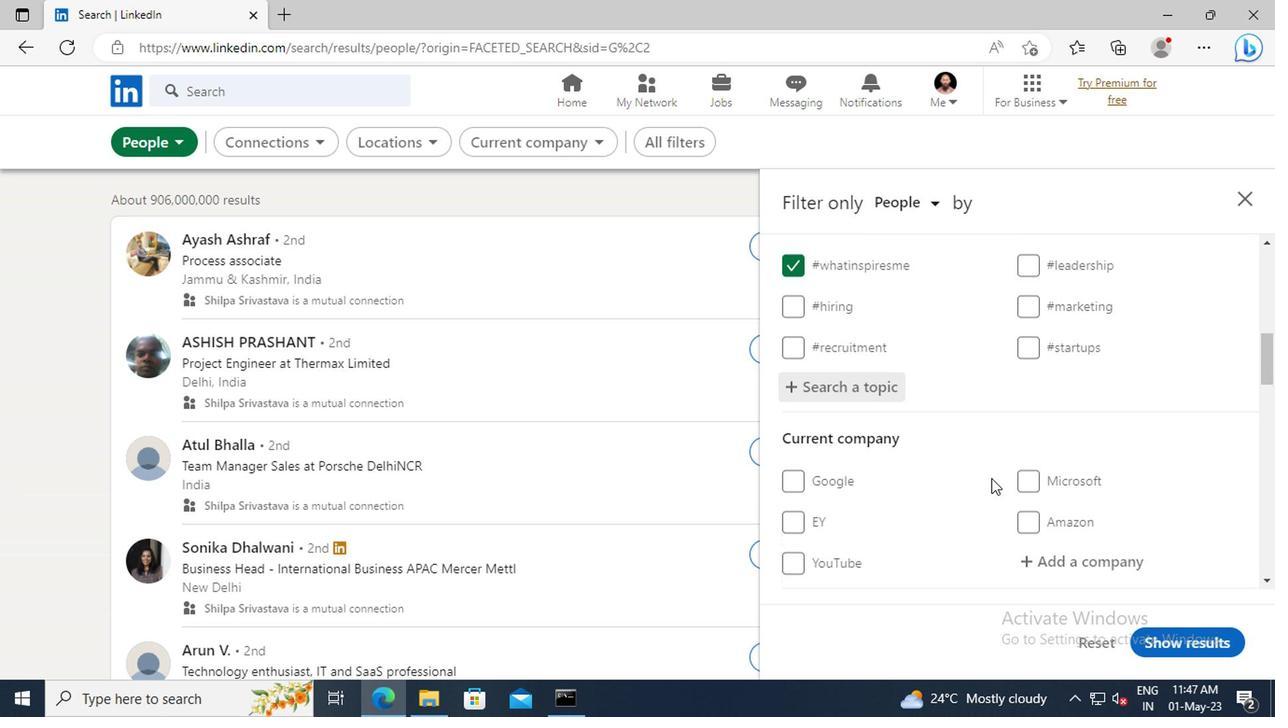 
Action: Mouse scrolled (999, 441) with delta (0, -1)
Screenshot: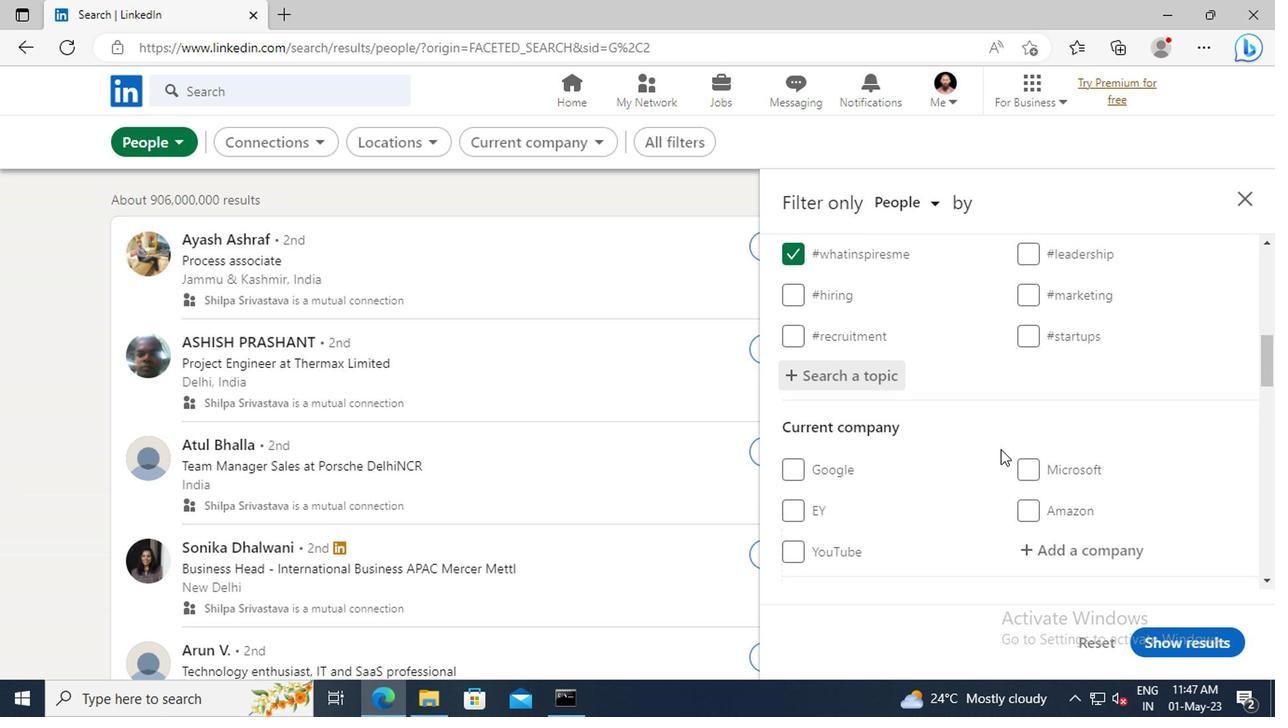 
Action: Mouse scrolled (999, 441) with delta (0, -1)
Screenshot: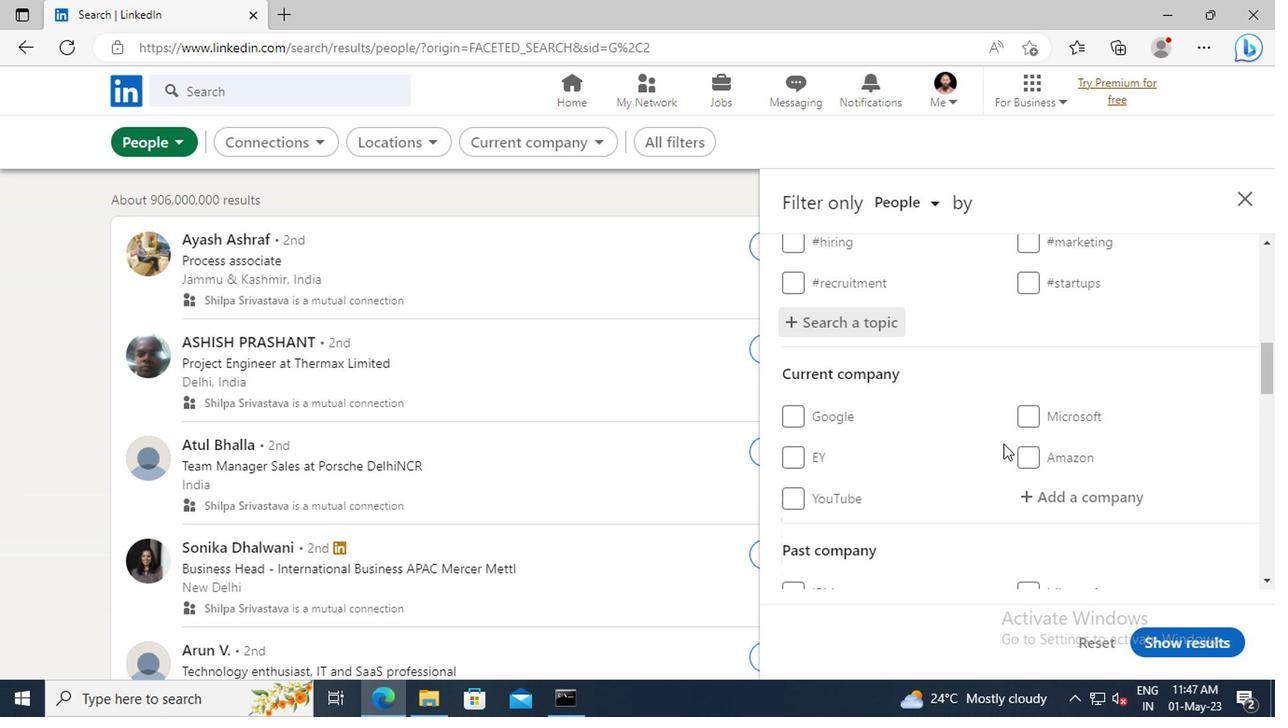 
Action: Mouse scrolled (999, 441) with delta (0, -1)
Screenshot: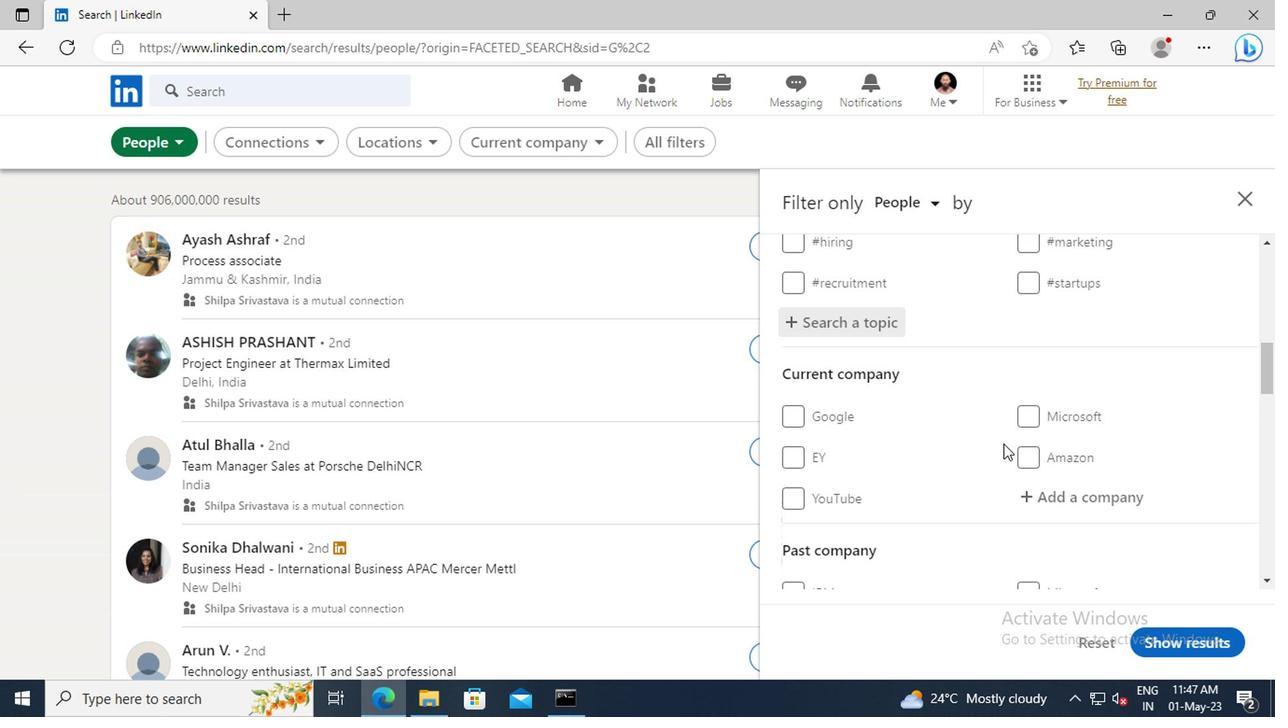 
Action: Mouse scrolled (999, 441) with delta (0, -1)
Screenshot: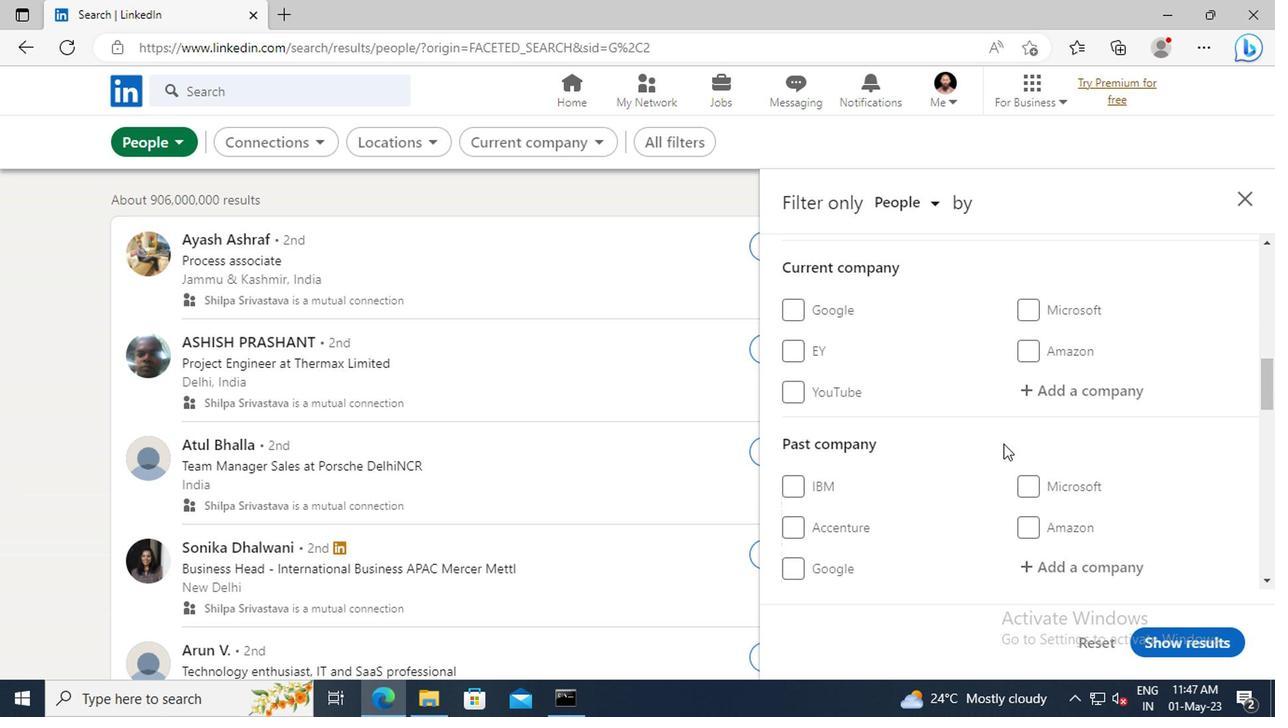 
Action: Mouse scrolled (999, 441) with delta (0, -1)
Screenshot: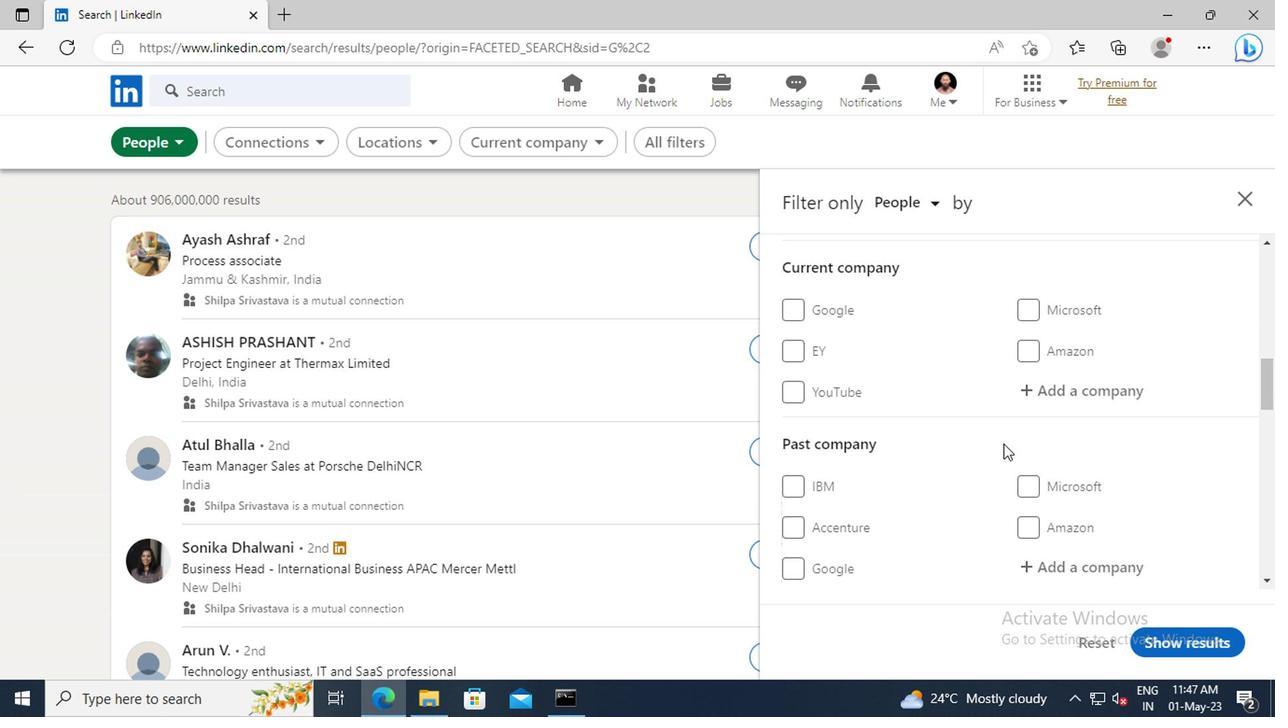
Action: Mouse scrolled (999, 441) with delta (0, -1)
Screenshot: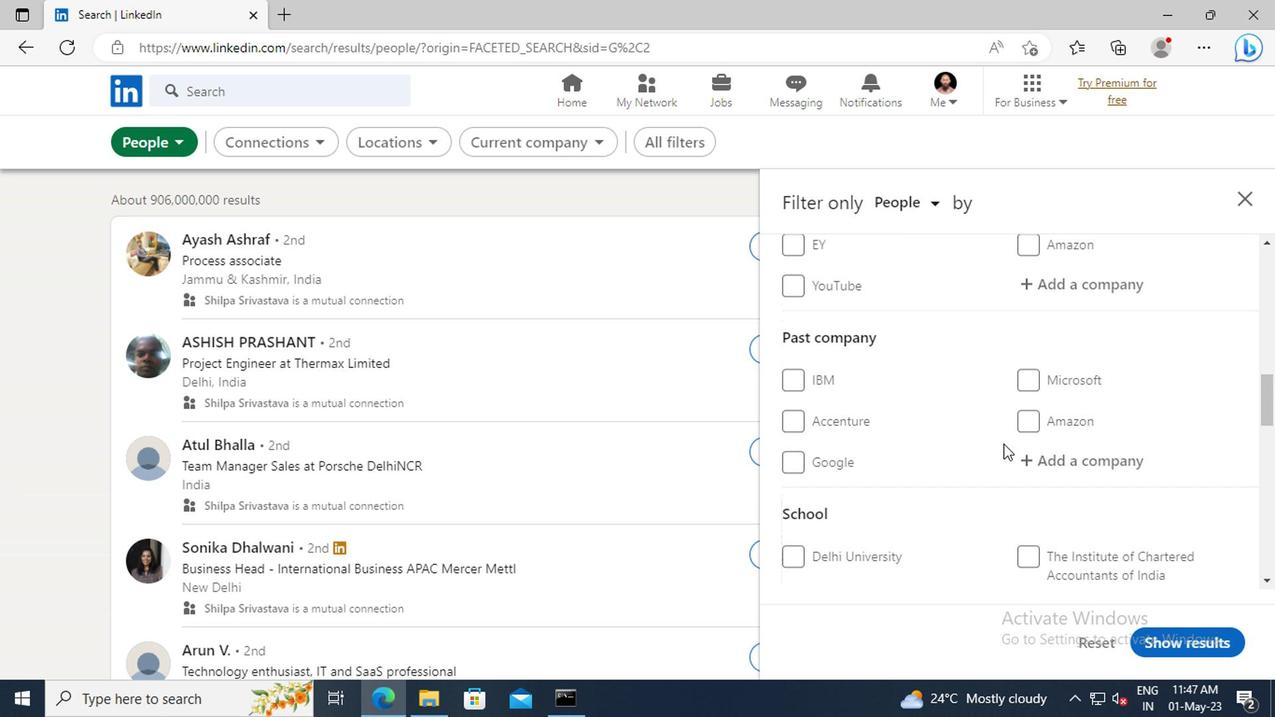 
Action: Mouse scrolled (999, 441) with delta (0, -1)
Screenshot: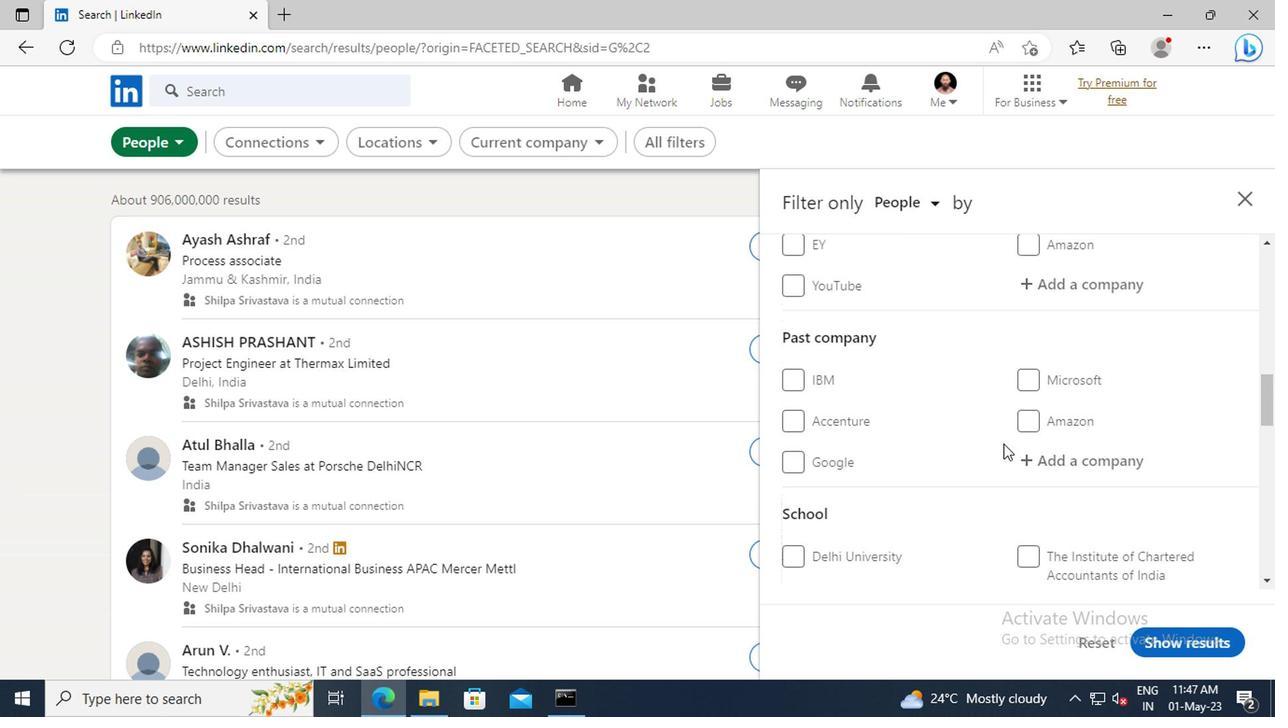 
Action: Mouse scrolled (999, 441) with delta (0, -1)
Screenshot: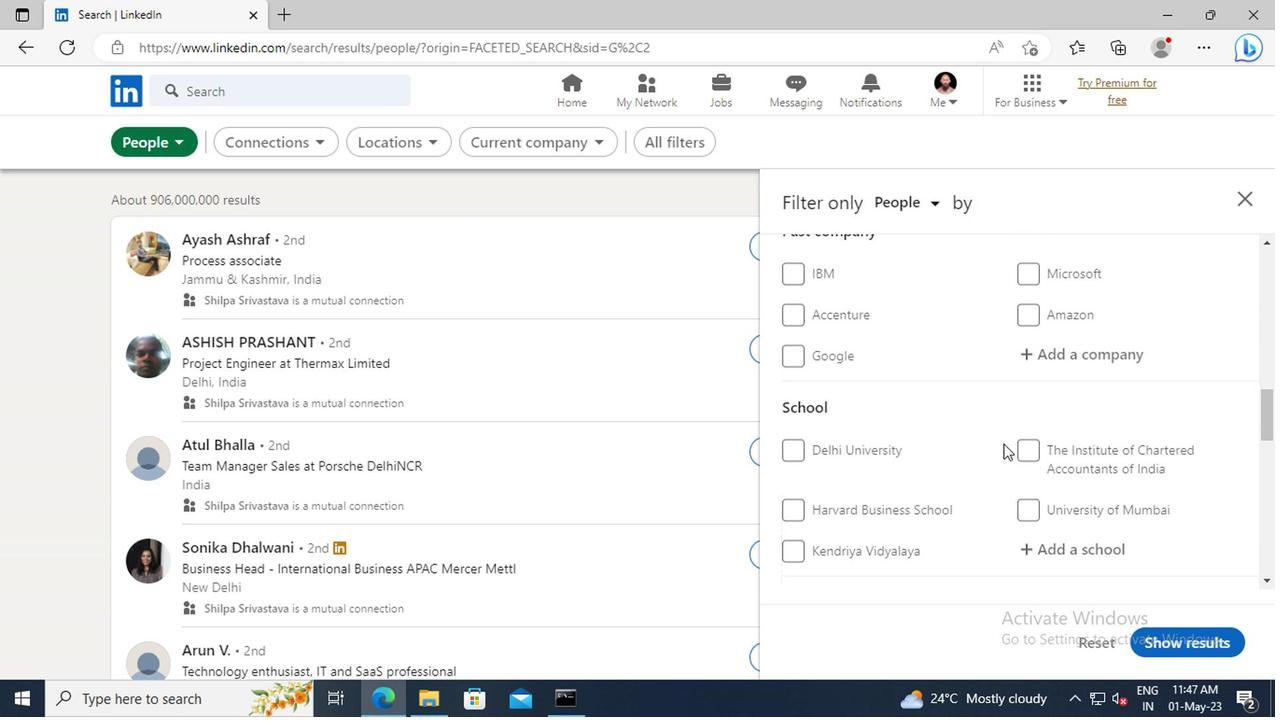 
Action: Mouse scrolled (999, 441) with delta (0, -1)
Screenshot: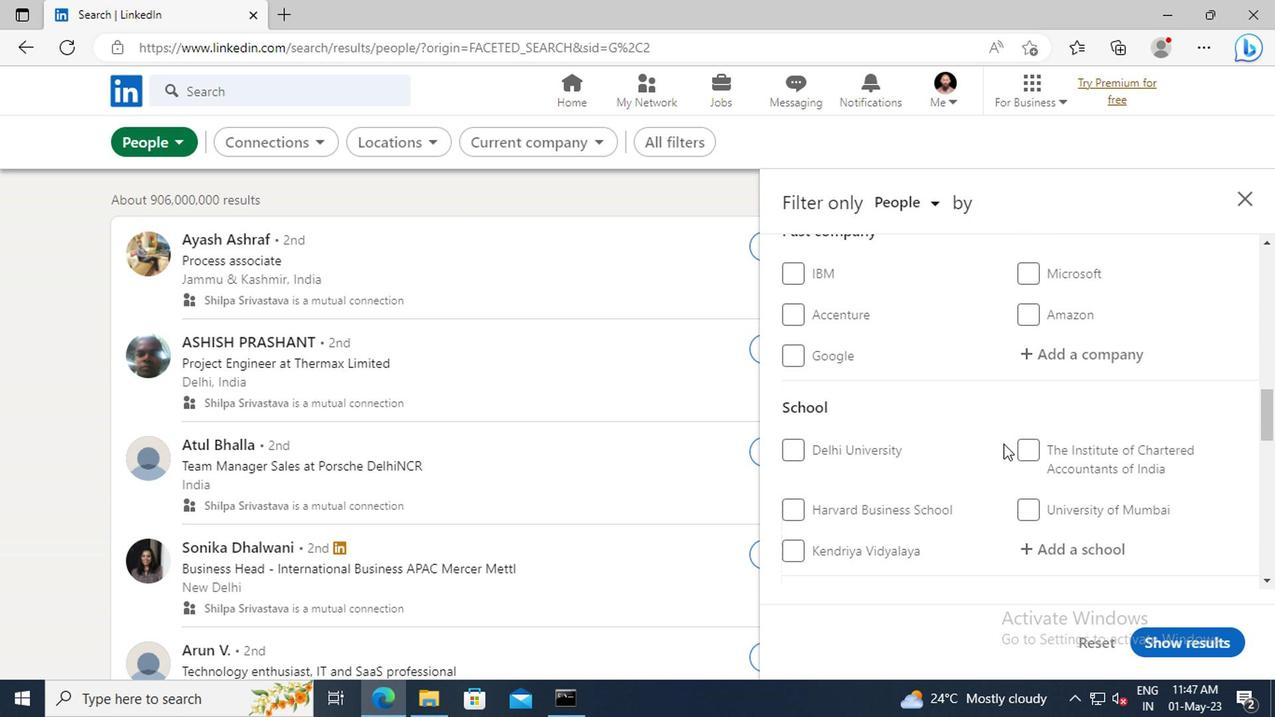 
Action: Mouse scrolled (999, 441) with delta (0, -1)
Screenshot: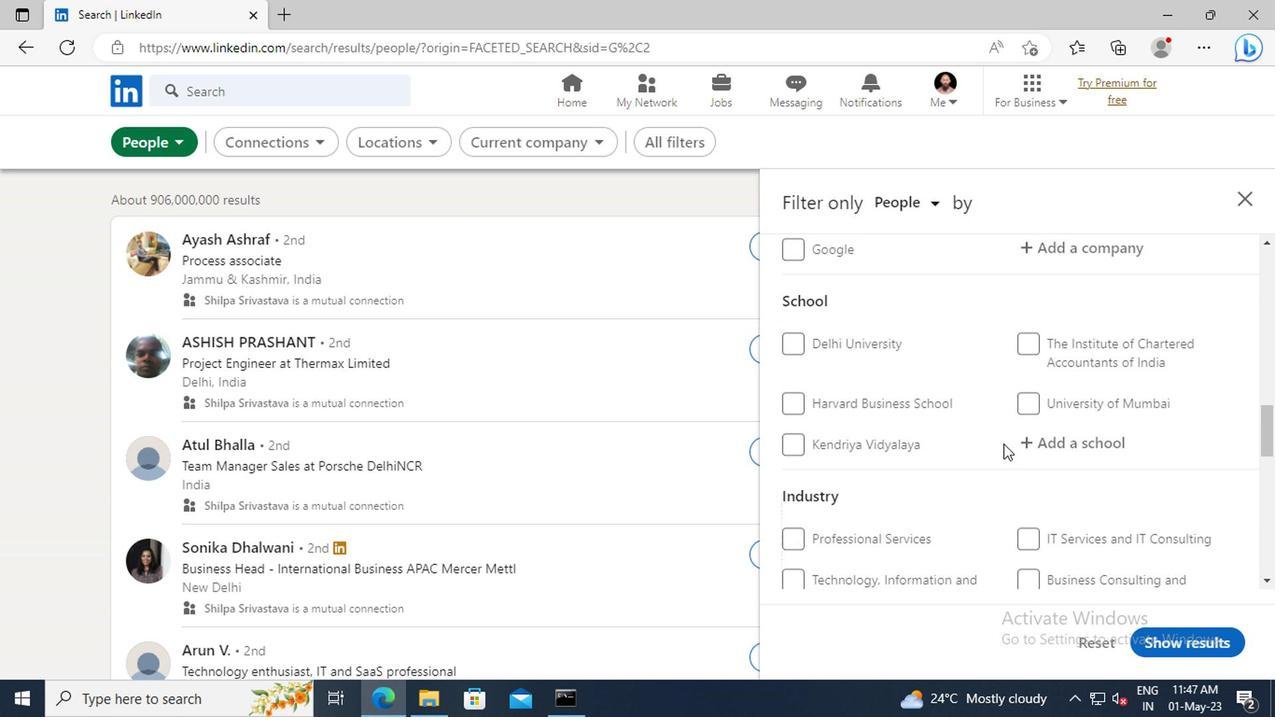 
Action: Mouse scrolled (999, 441) with delta (0, -1)
Screenshot: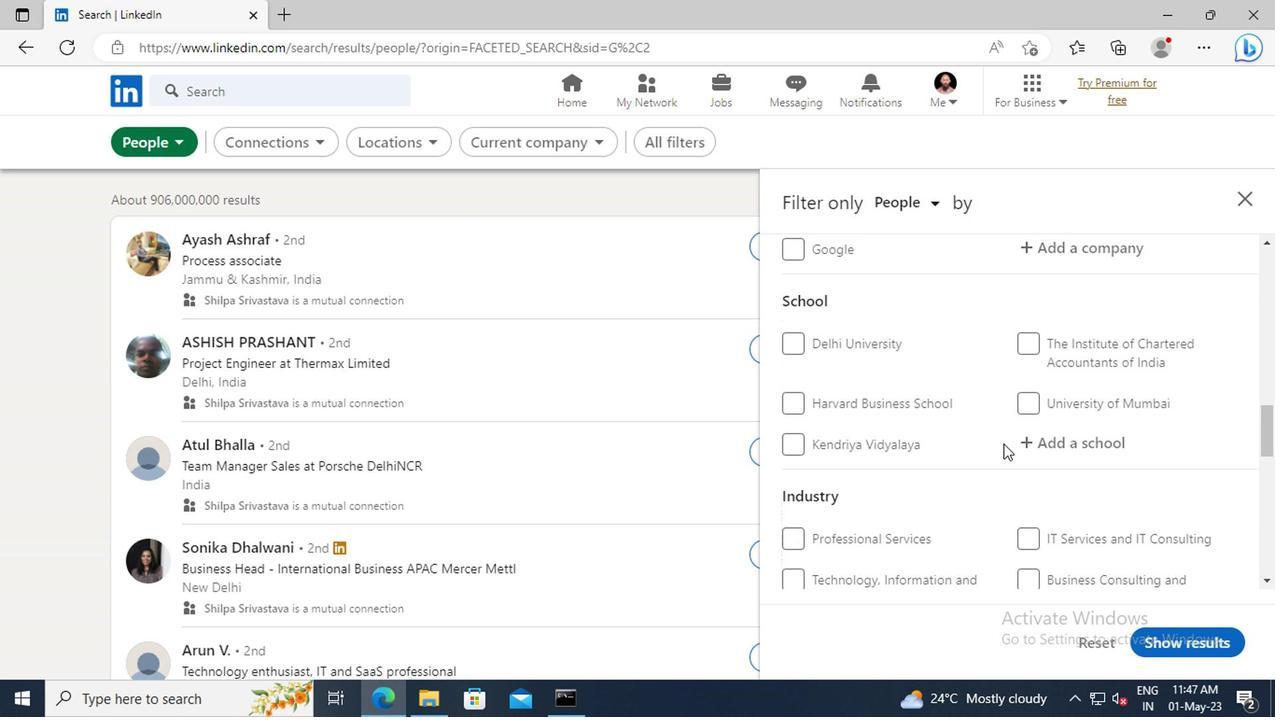
Action: Mouse scrolled (999, 441) with delta (0, -1)
Screenshot: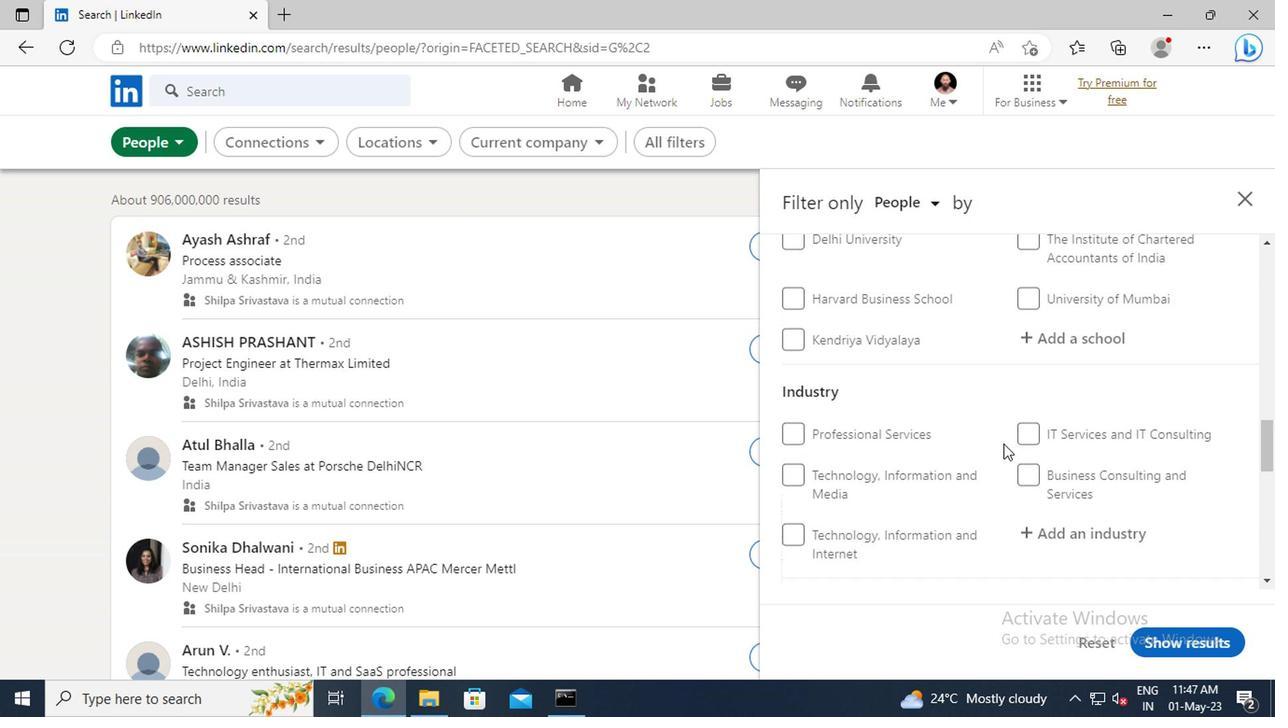 
Action: Mouse scrolled (999, 441) with delta (0, -1)
Screenshot: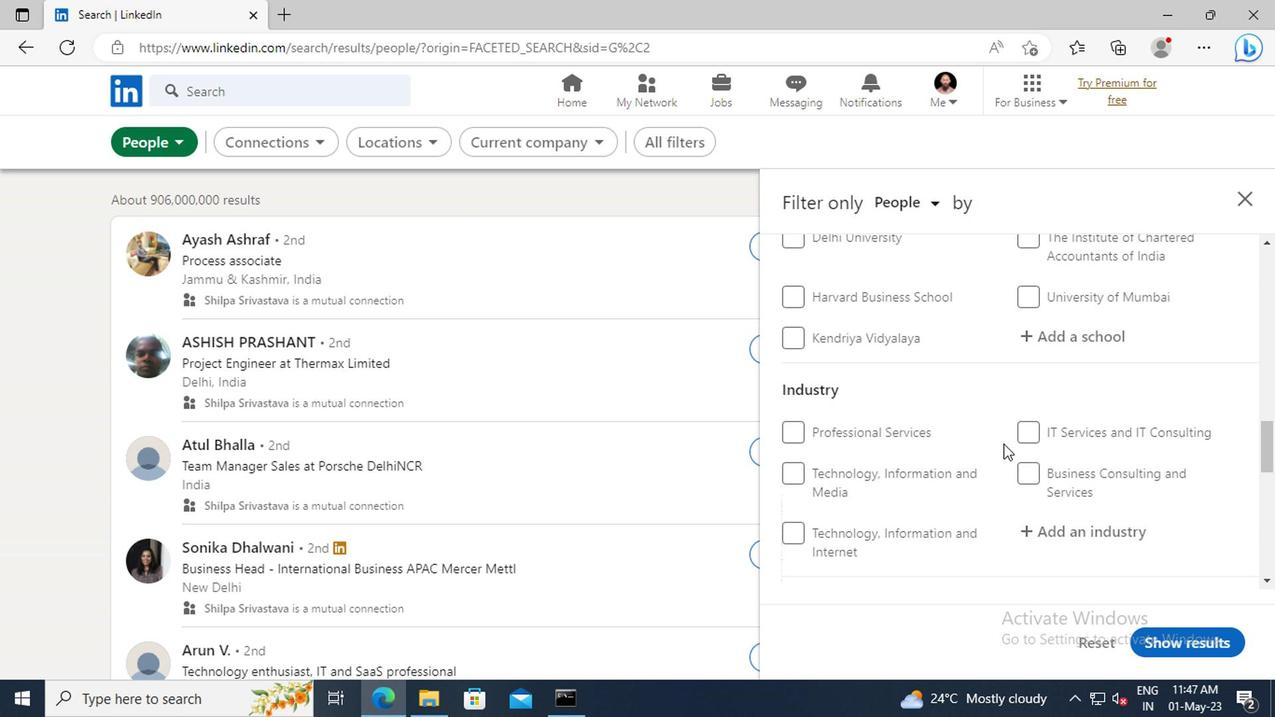 
Action: Mouse scrolled (999, 441) with delta (0, -1)
Screenshot: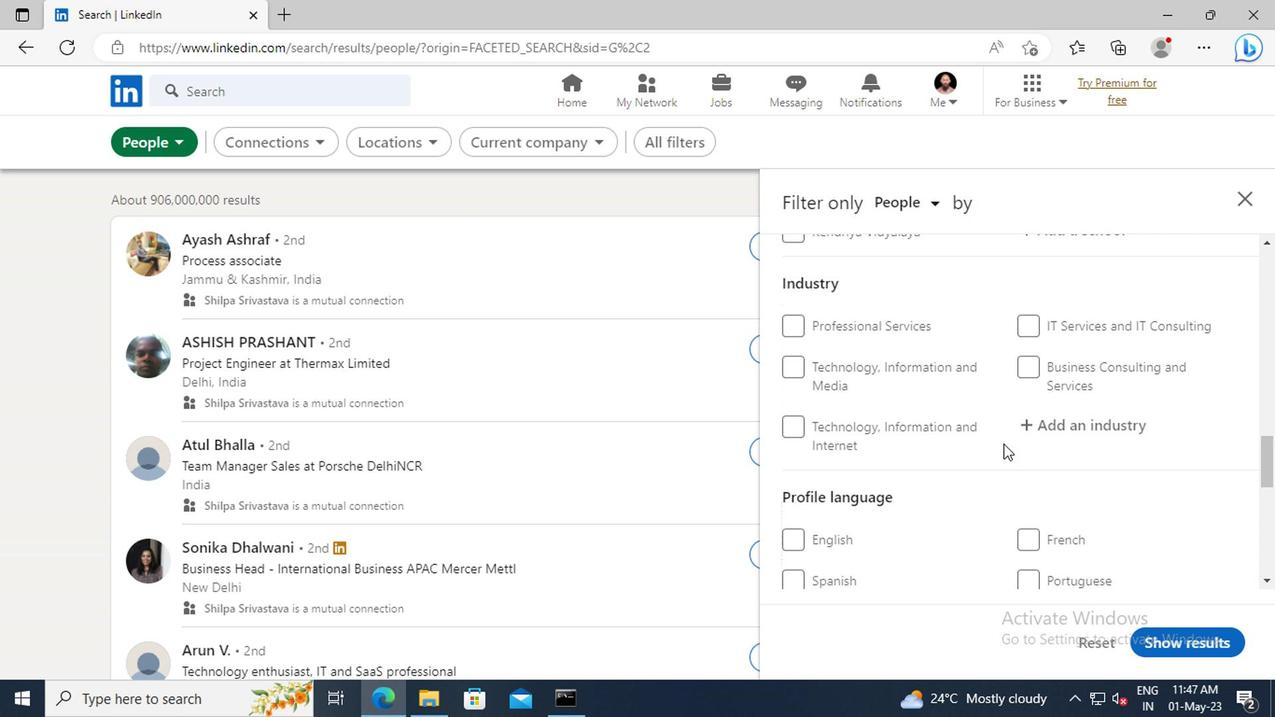 
Action: Mouse scrolled (999, 441) with delta (0, -1)
Screenshot: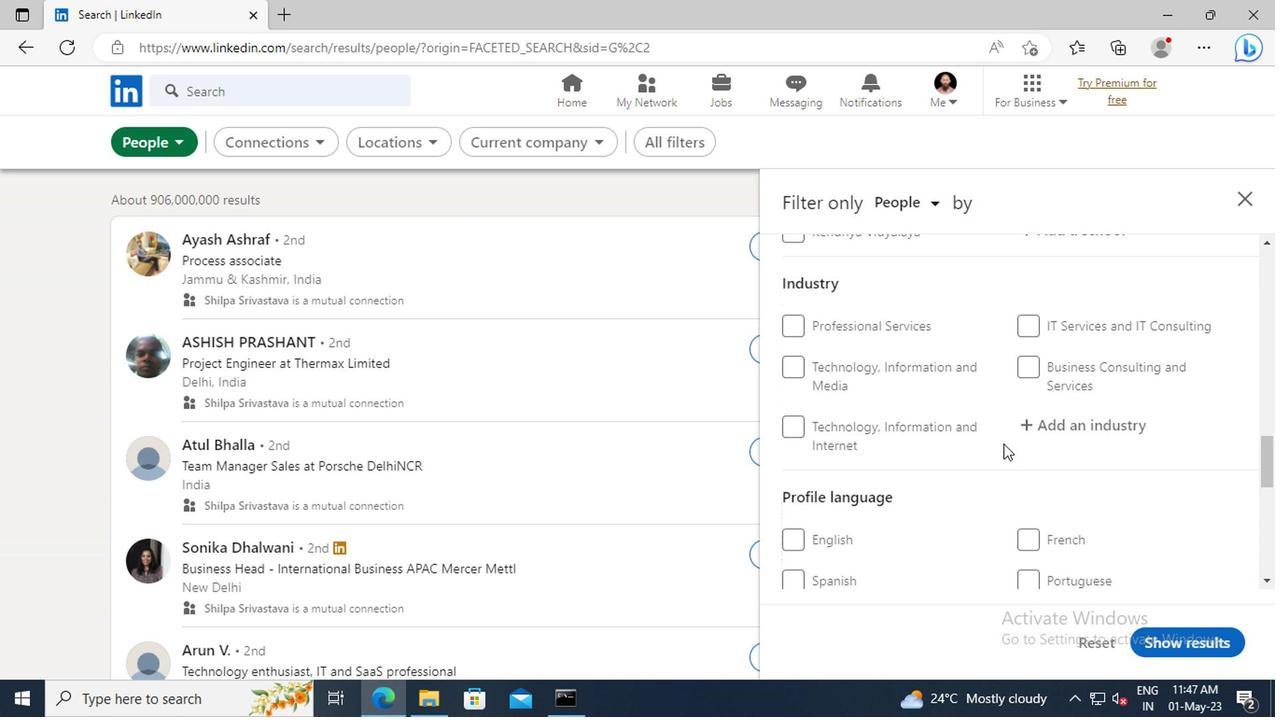 
Action: Mouse moved to (1024, 438)
Screenshot: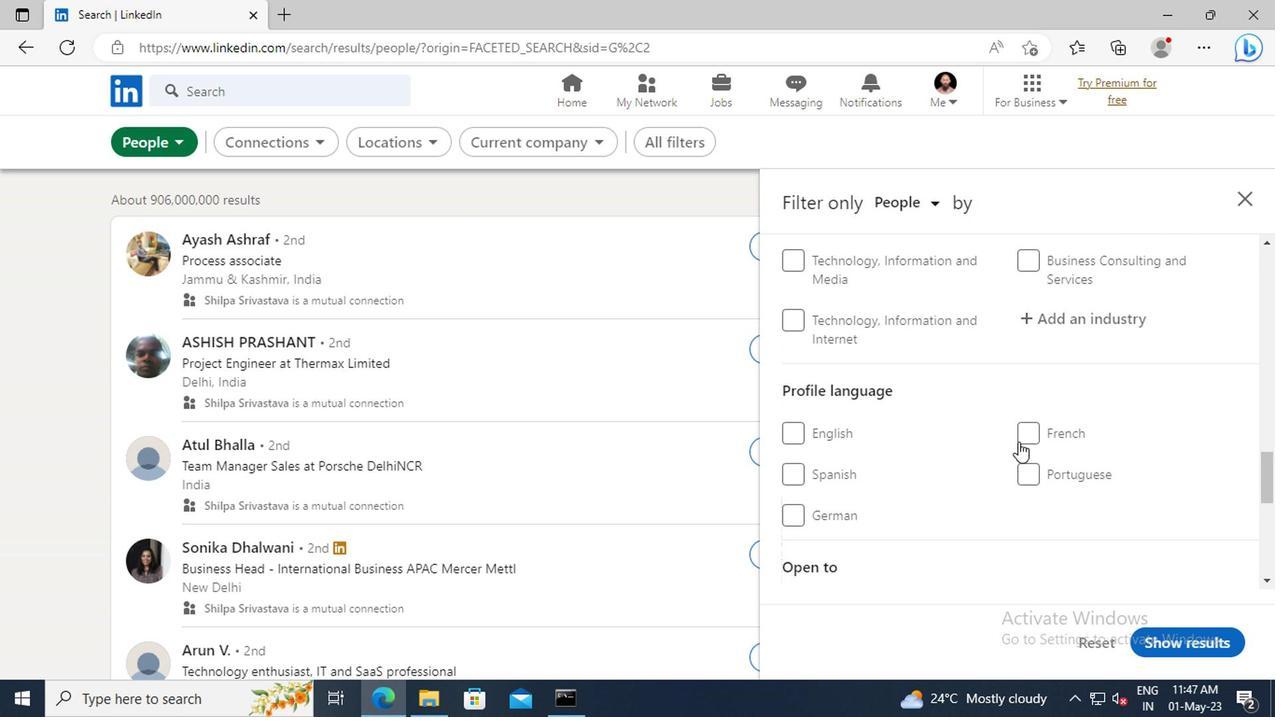 
Action: Mouse pressed left at (1024, 438)
Screenshot: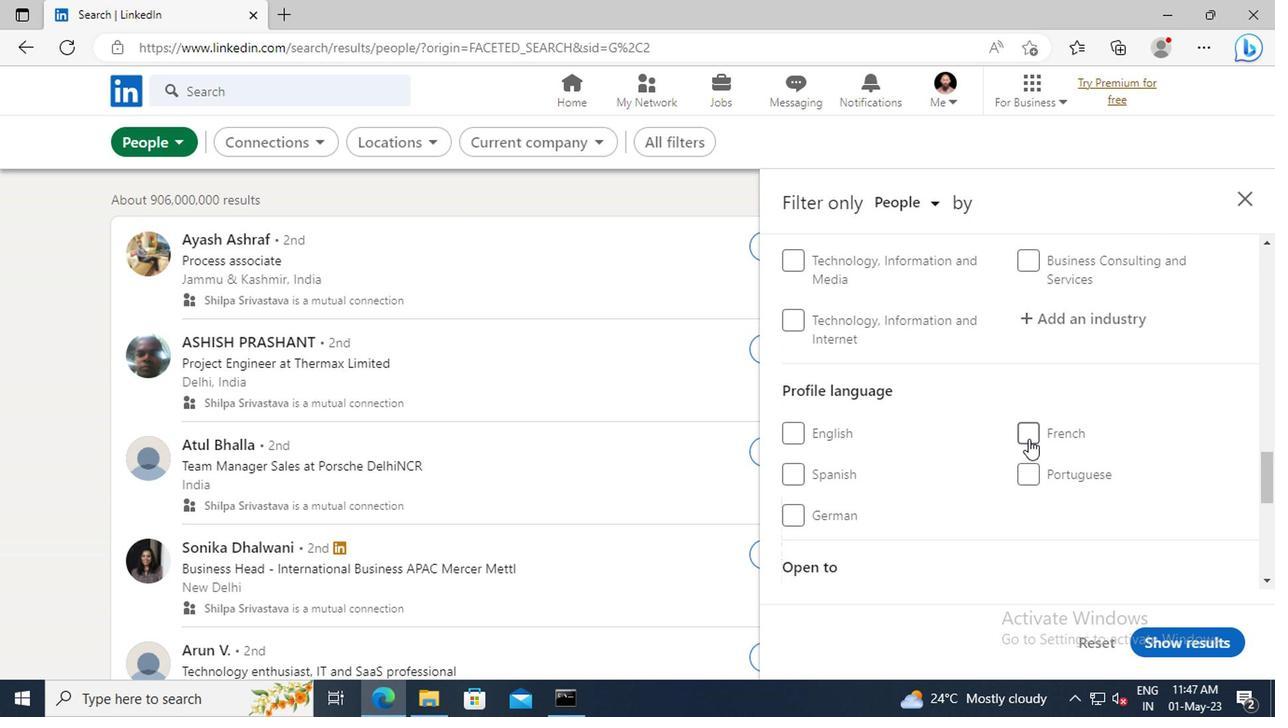 
Action: Mouse moved to (1038, 405)
Screenshot: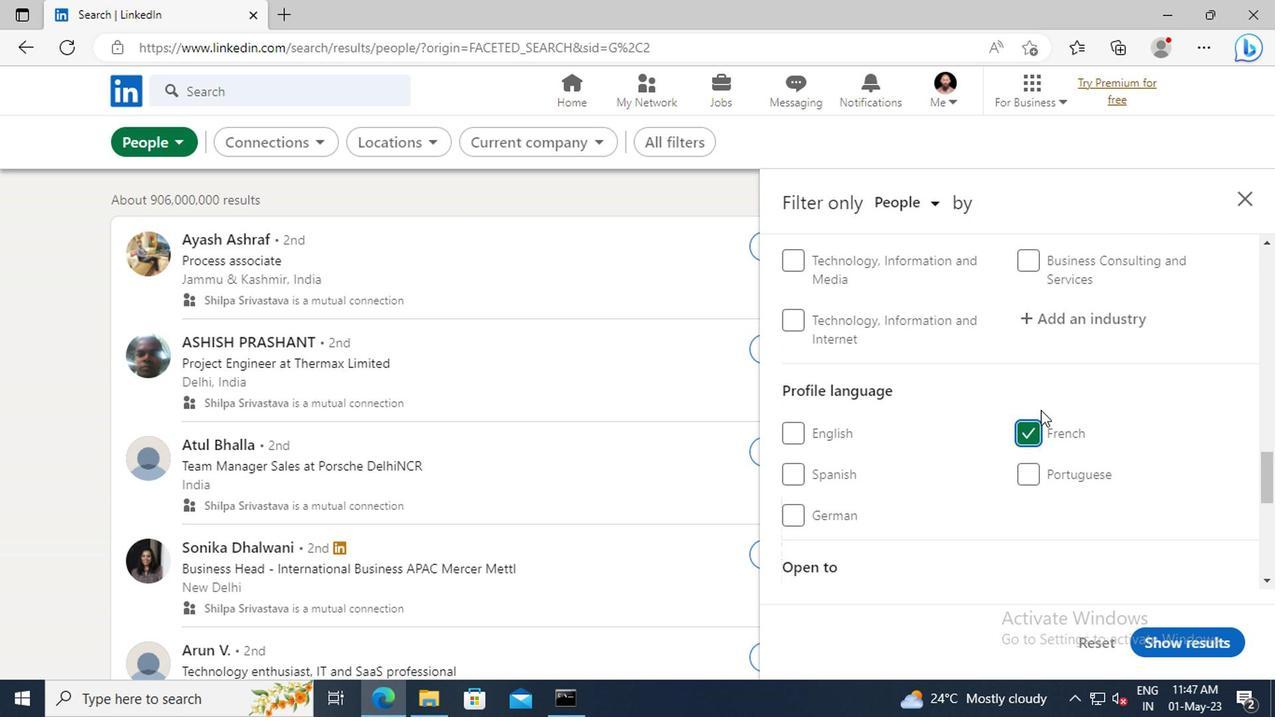 
Action: Mouse scrolled (1038, 405) with delta (0, 0)
Screenshot: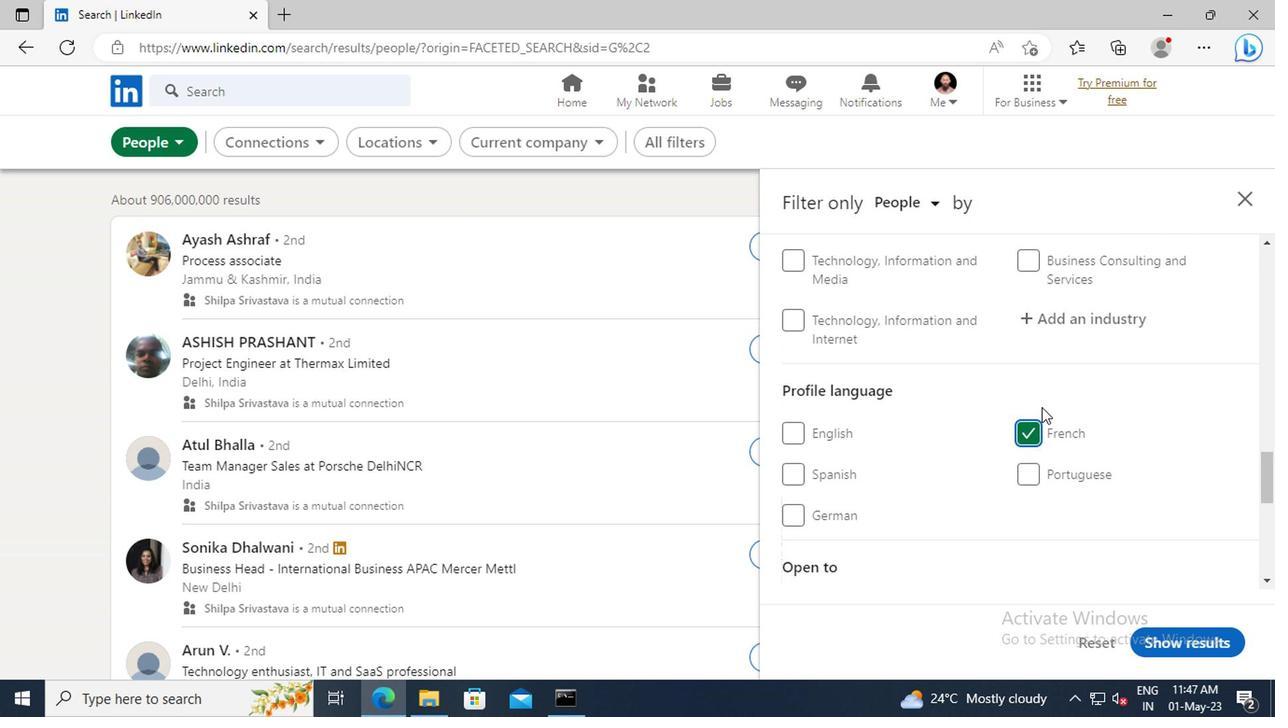
Action: Mouse scrolled (1038, 405) with delta (0, 0)
Screenshot: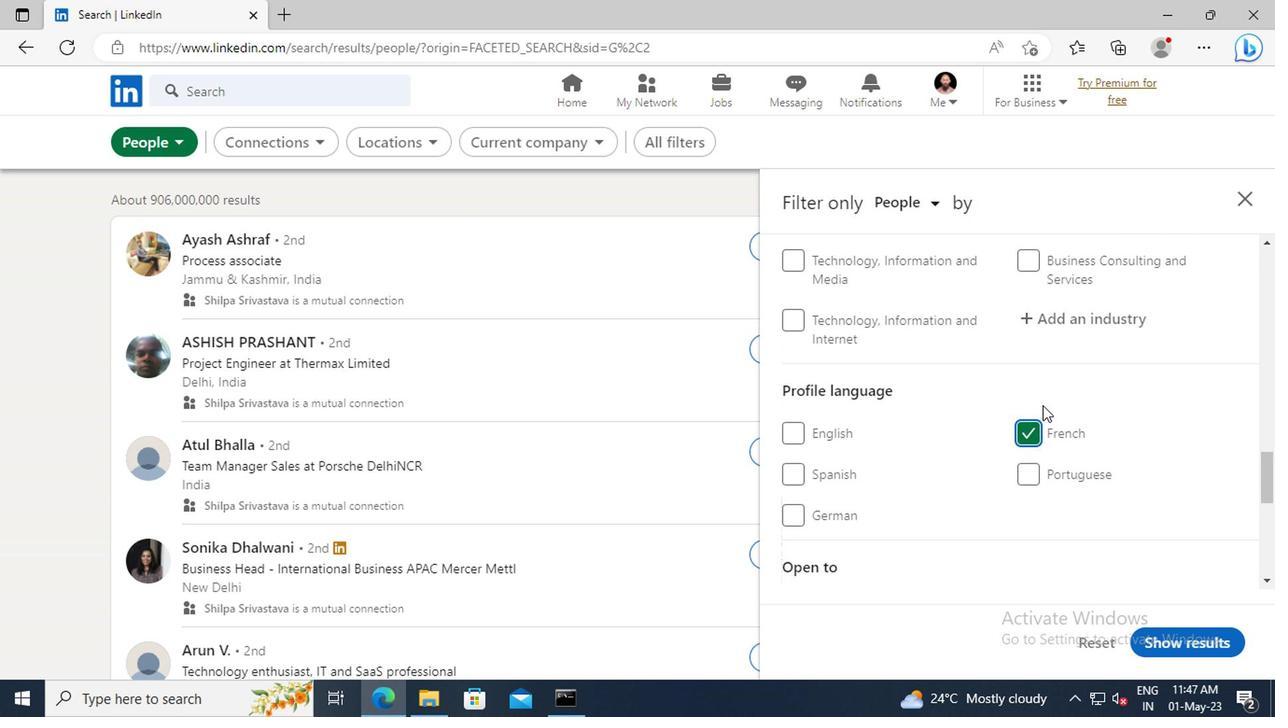
Action: Mouse scrolled (1038, 405) with delta (0, 0)
Screenshot: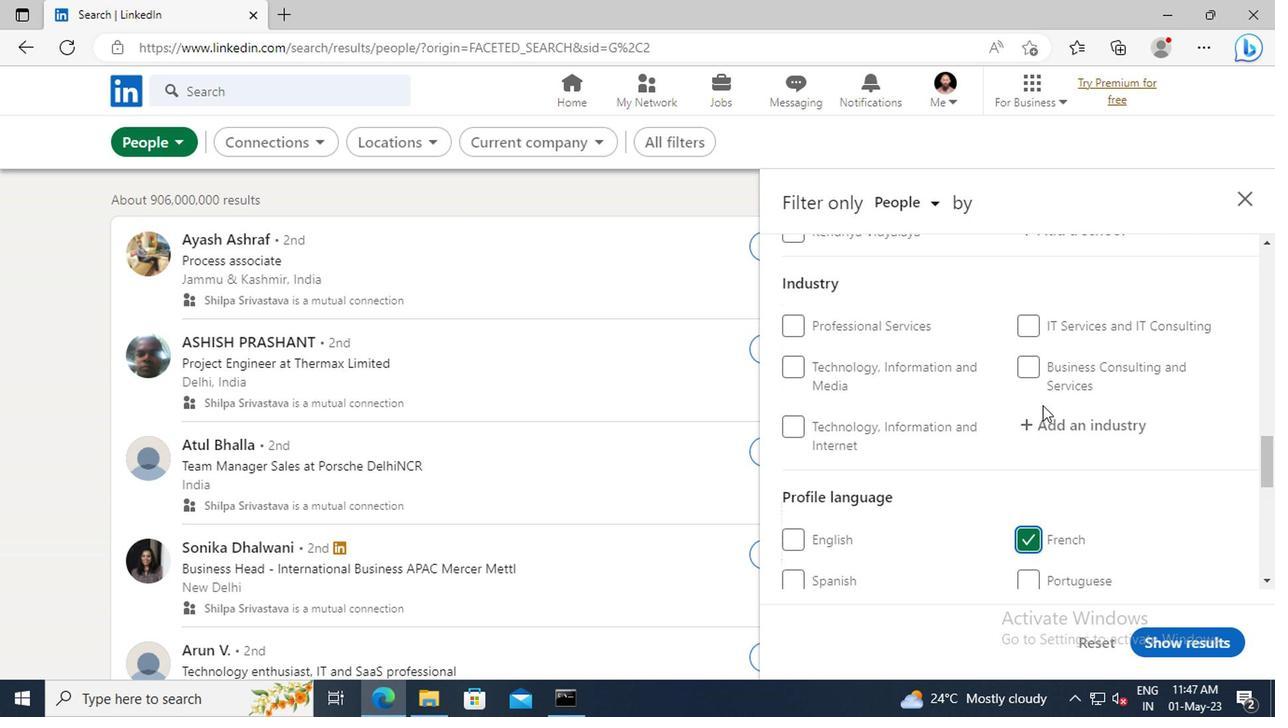 
Action: Mouse scrolled (1038, 405) with delta (0, 0)
Screenshot: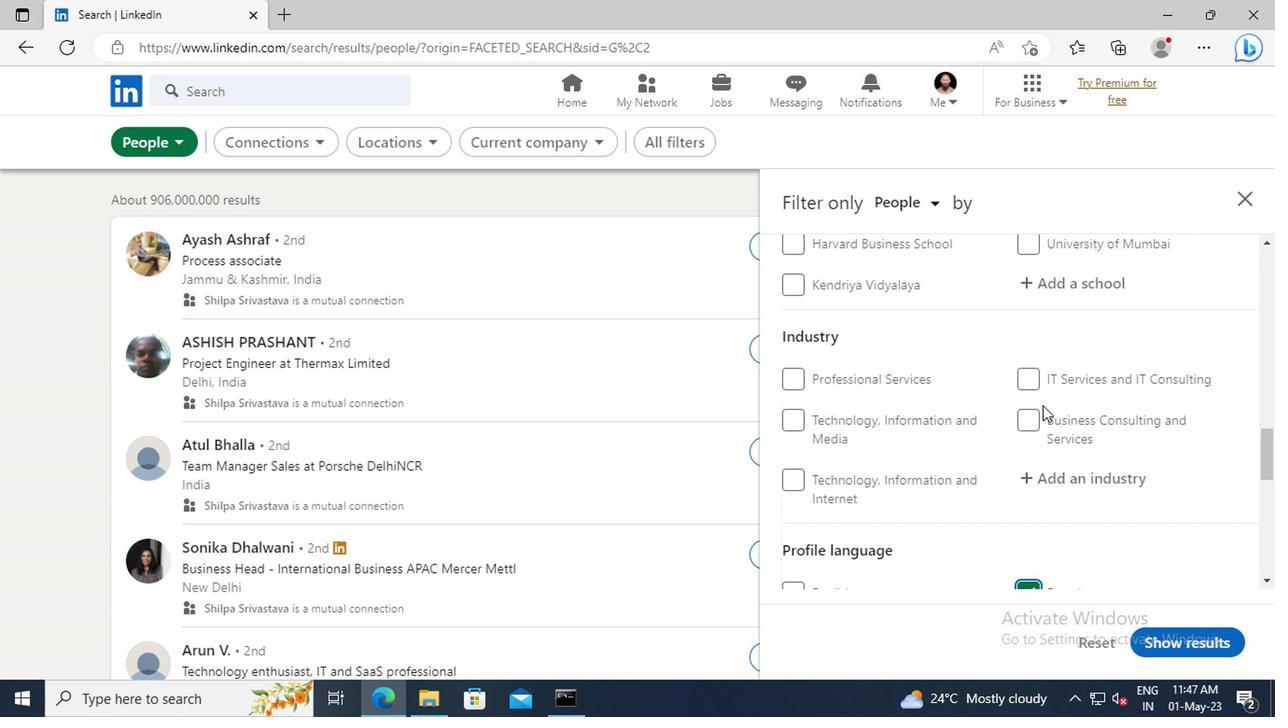 
Action: Mouse scrolled (1038, 405) with delta (0, 0)
Screenshot: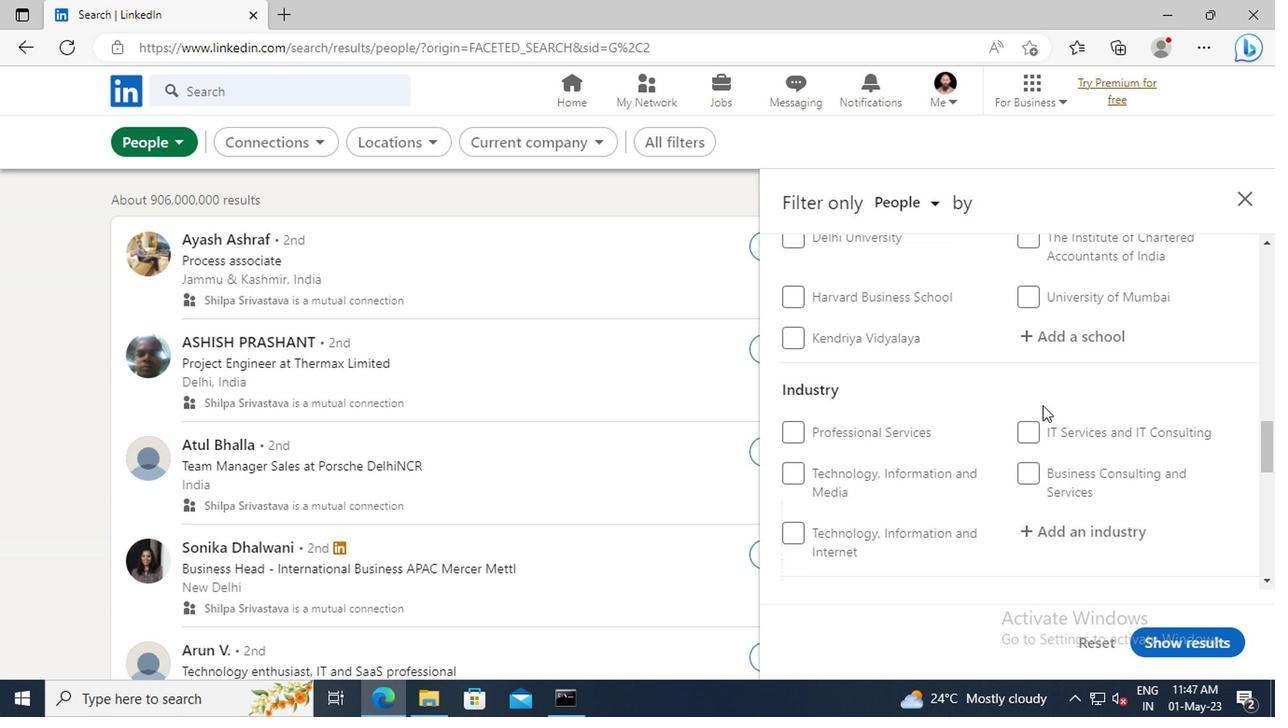 
Action: Mouse scrolled (1038, 405) with delta (0, 0)
Screenshot: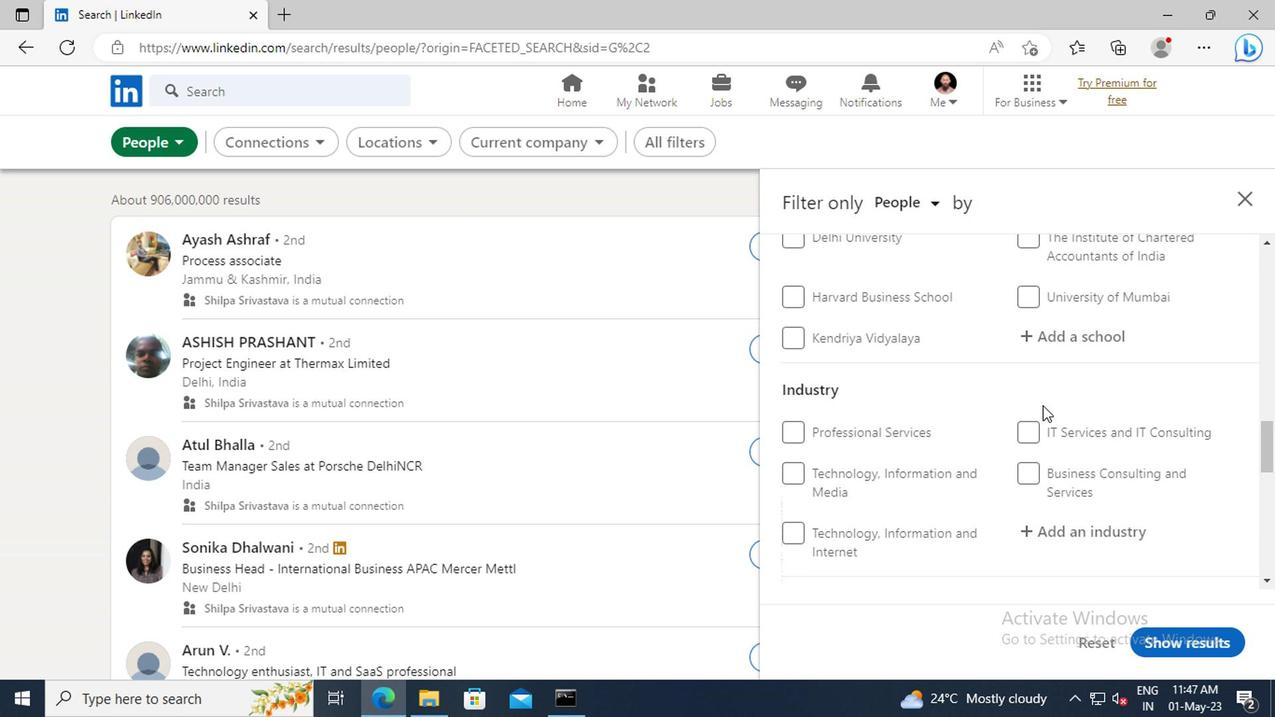 
Action: Mouse scrolled (1038, 405) with delta (0, 0)
Screenshot: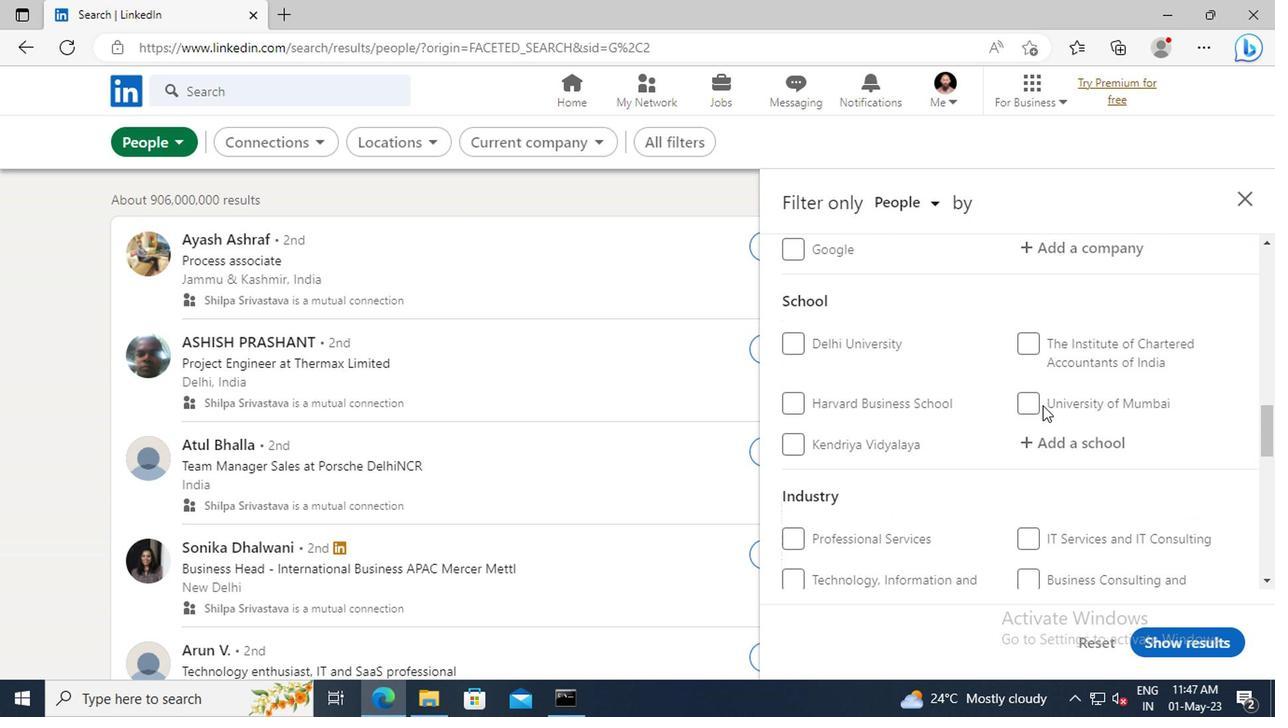 
Action: Mouse scrolled (1038, 405) with delta (0, 0)
Screenshot: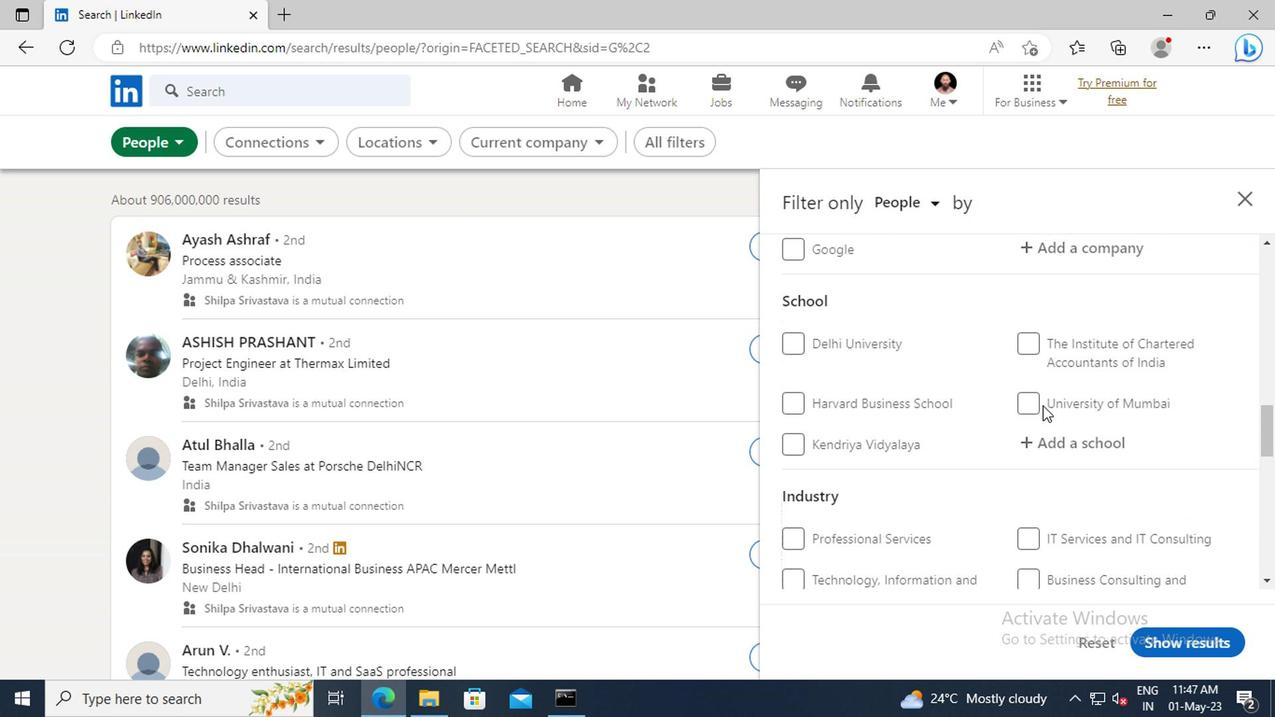 
Action: Mouse scrolled (1038, 405) with delta (0, 0)
Screenshot: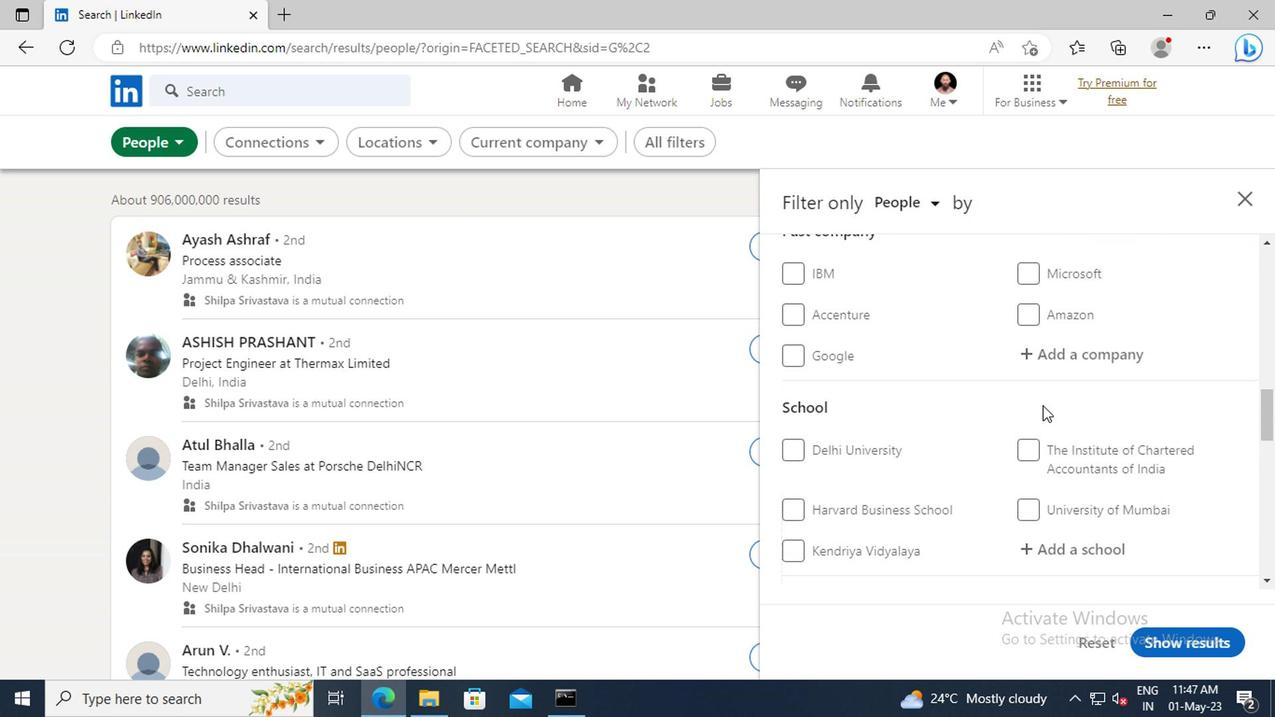 
Action: Mouse scrolled (1038, 405) with delta (0, 0)
Screenshot: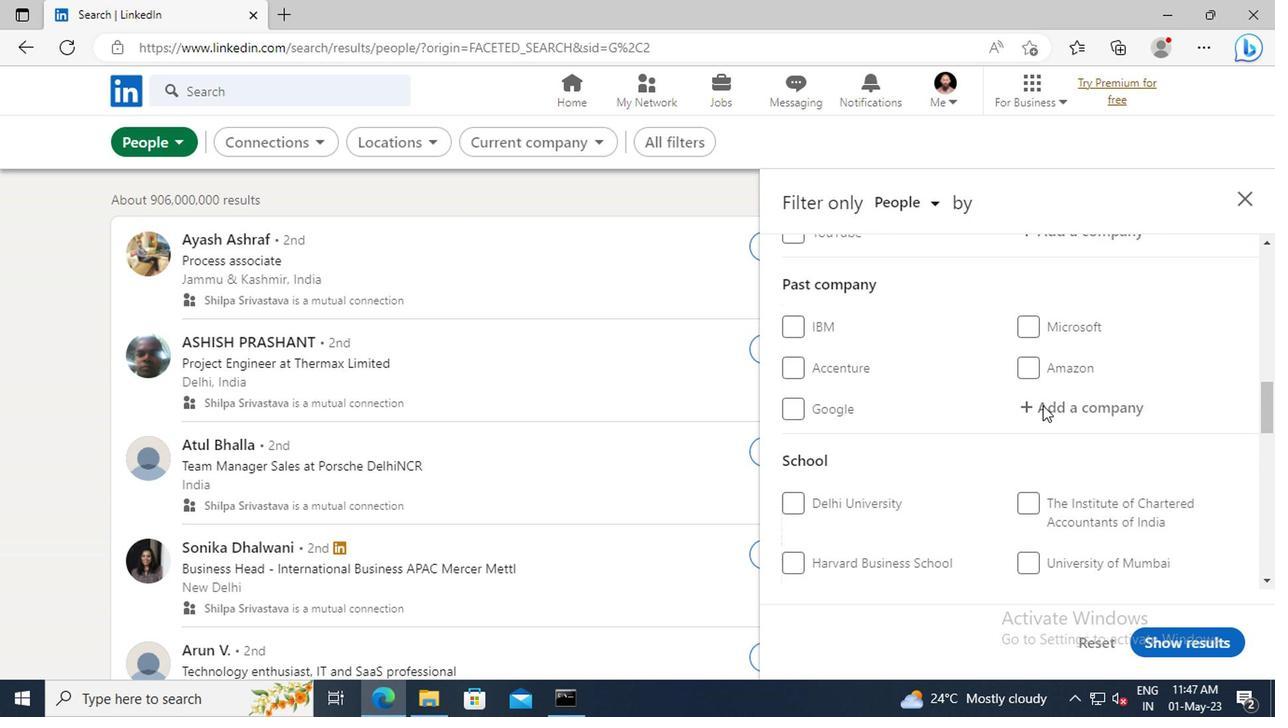 
Action: Mouse scrolled (1038, 405) with delta (0, 0)
Screenshot: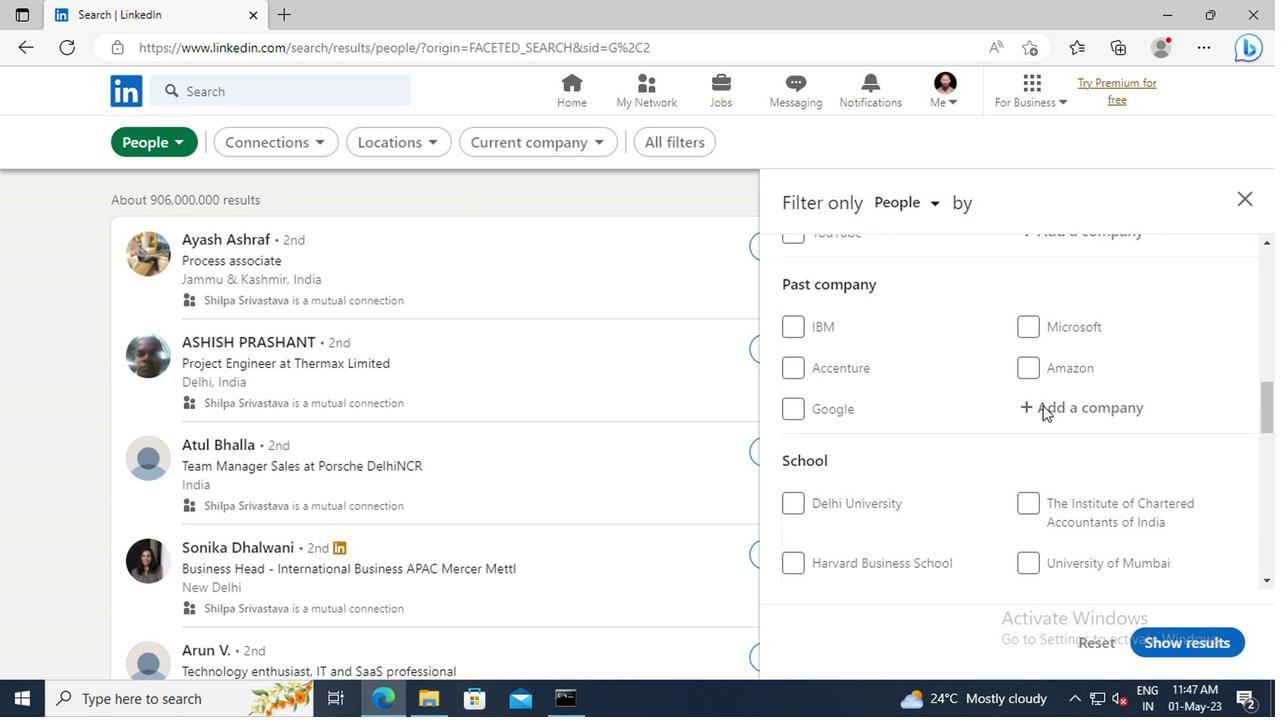 
Action: Mouse scrolled (1038, 405) with delta (0, 0)
Screenshot: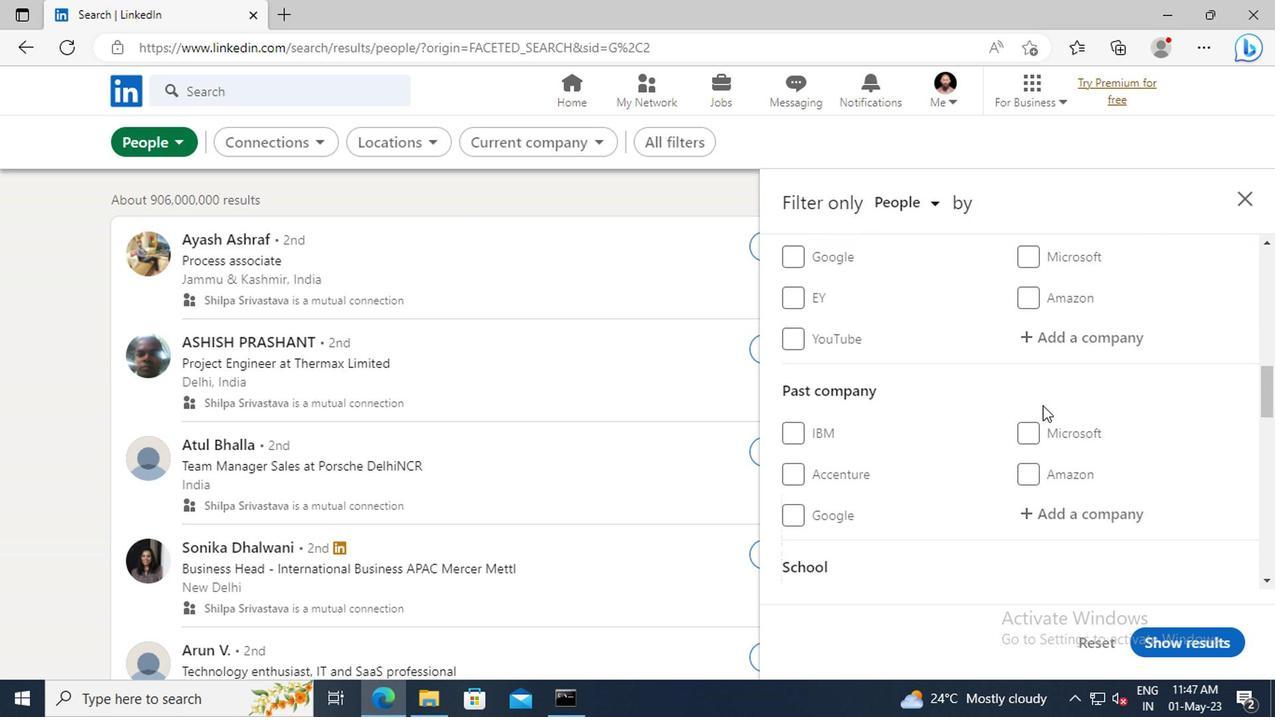 
Action: Mouse scrolled (1038, 405) with delta (0, 0)
Screenshot: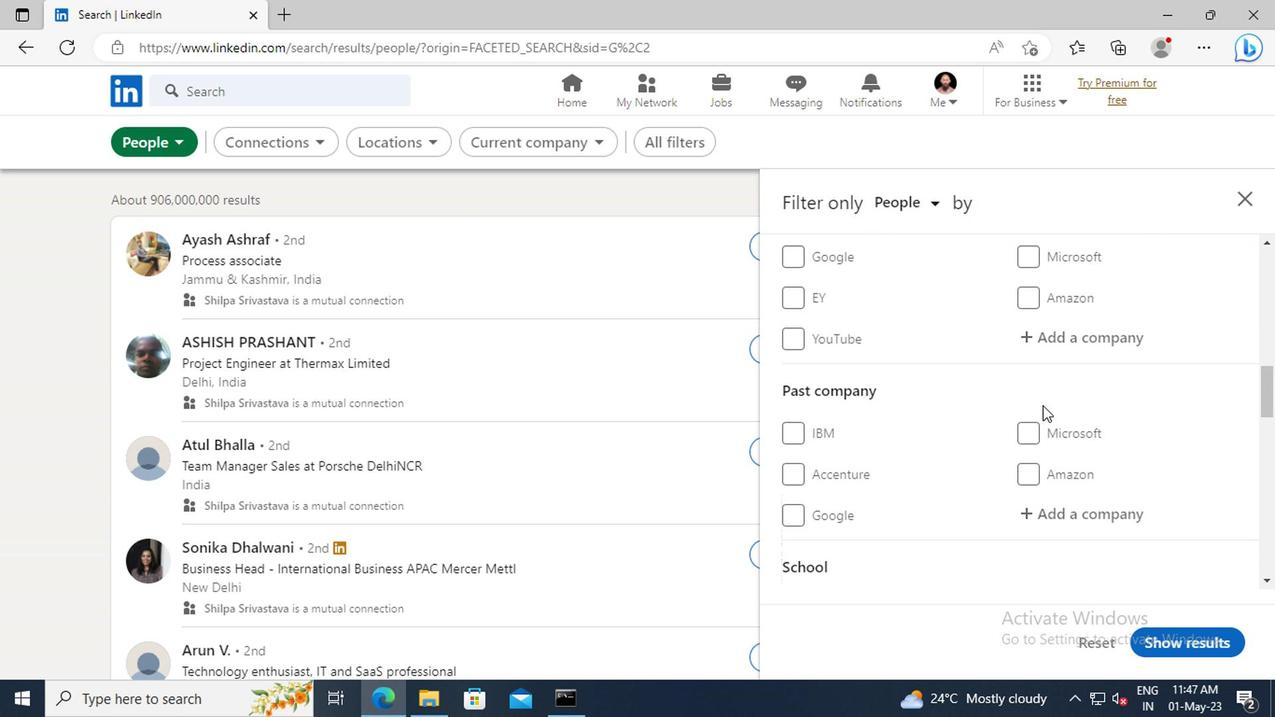 
Action: Mouse moved to (1036, 437)
Screenshot: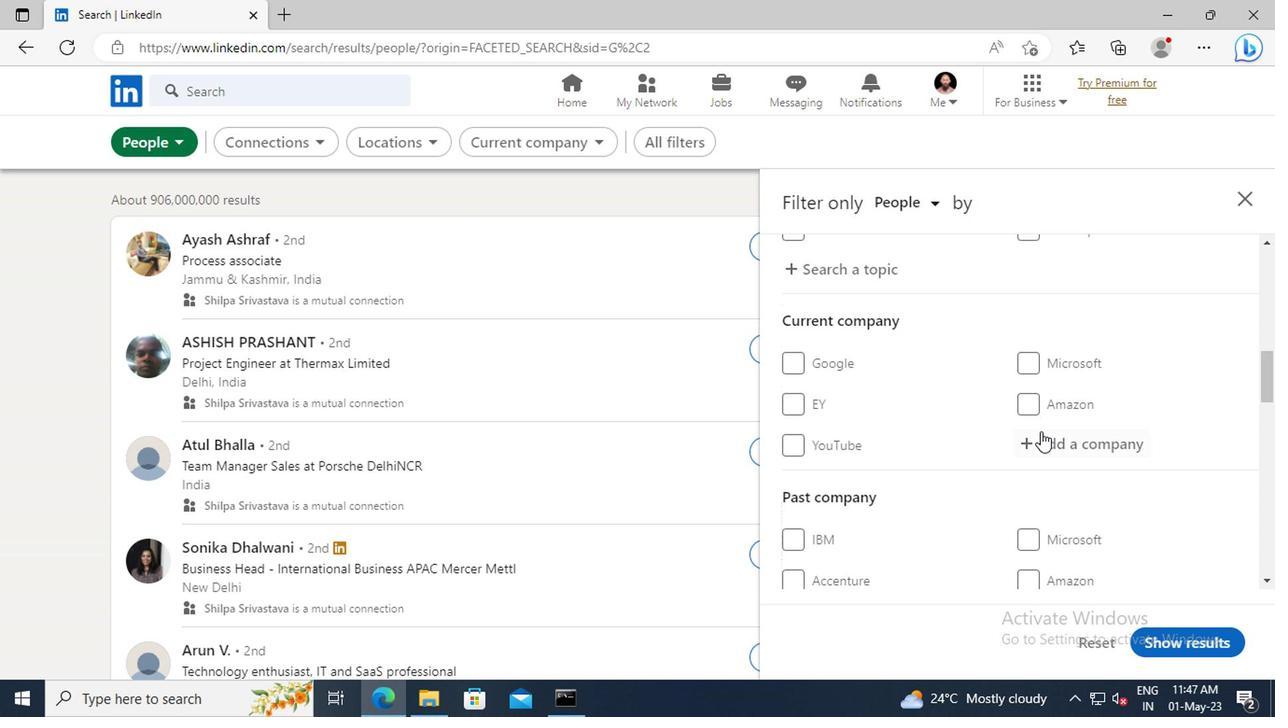 
Action: Mouse pressed left at (1036, 437)
Screenshot: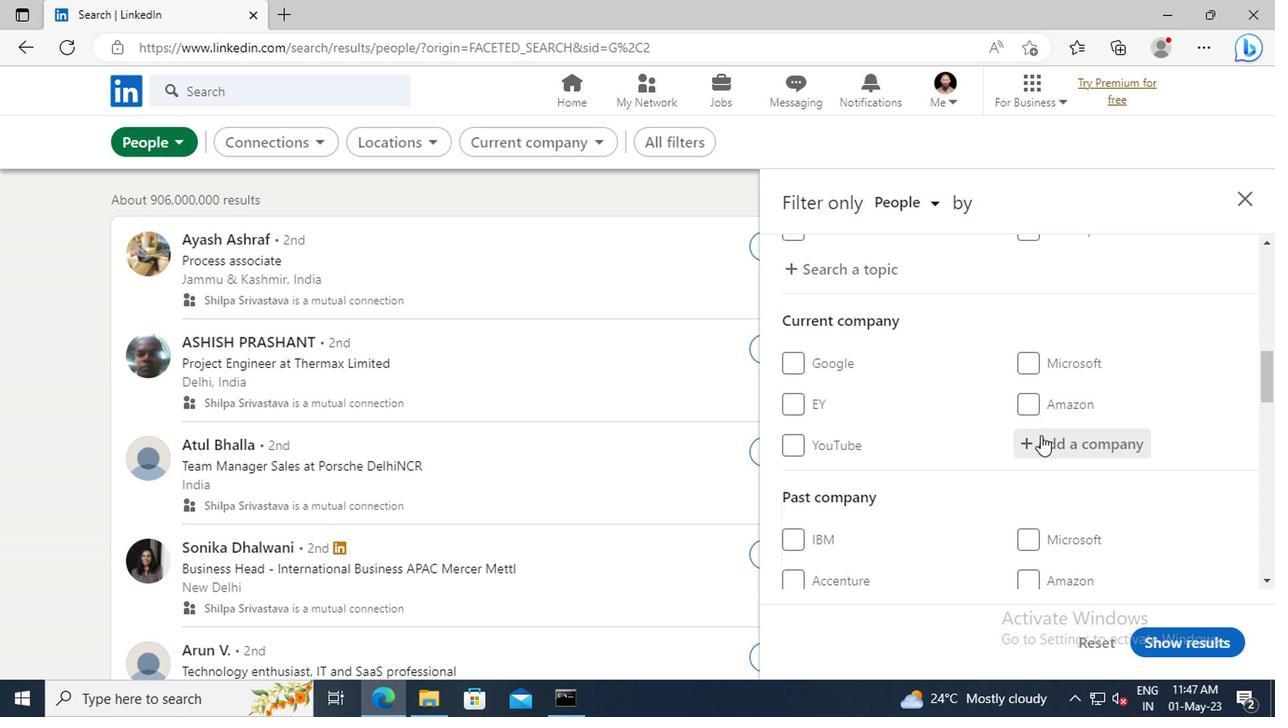 
Action: Key pressed <Key.shift>IXIGO
Screenshot: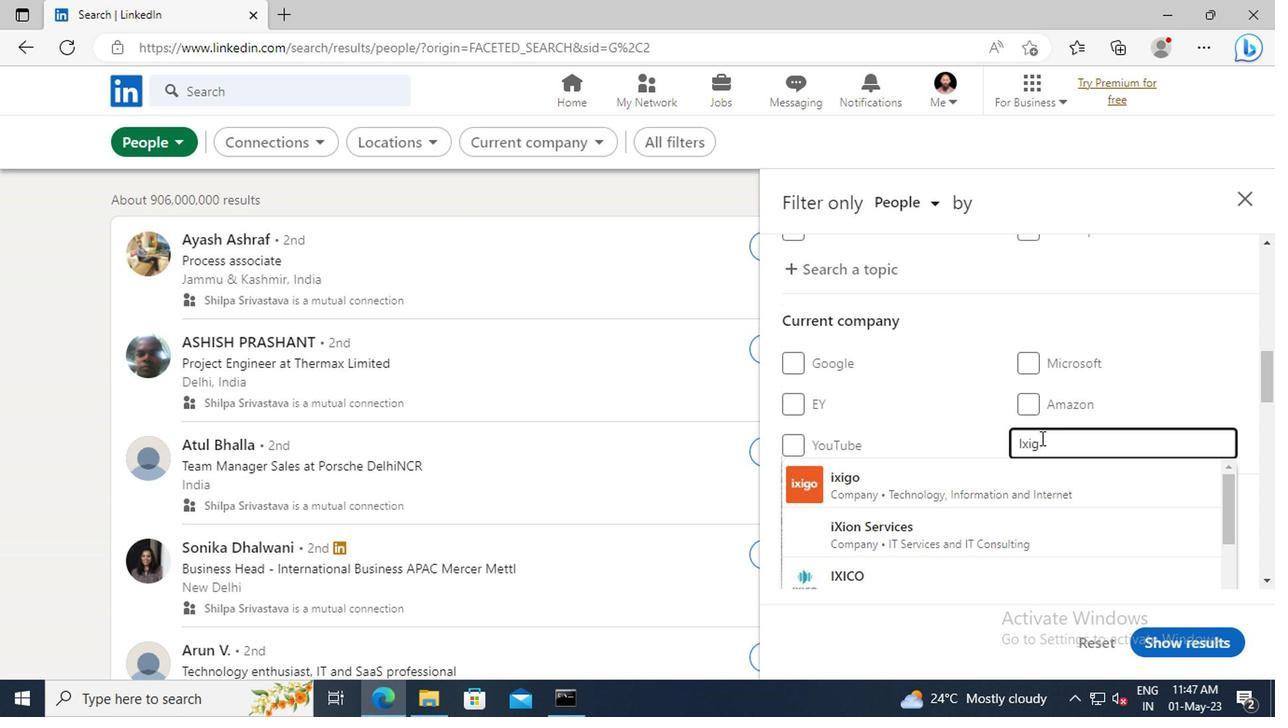 
Action: Mouse moved to (1013, 478)
Screenshot: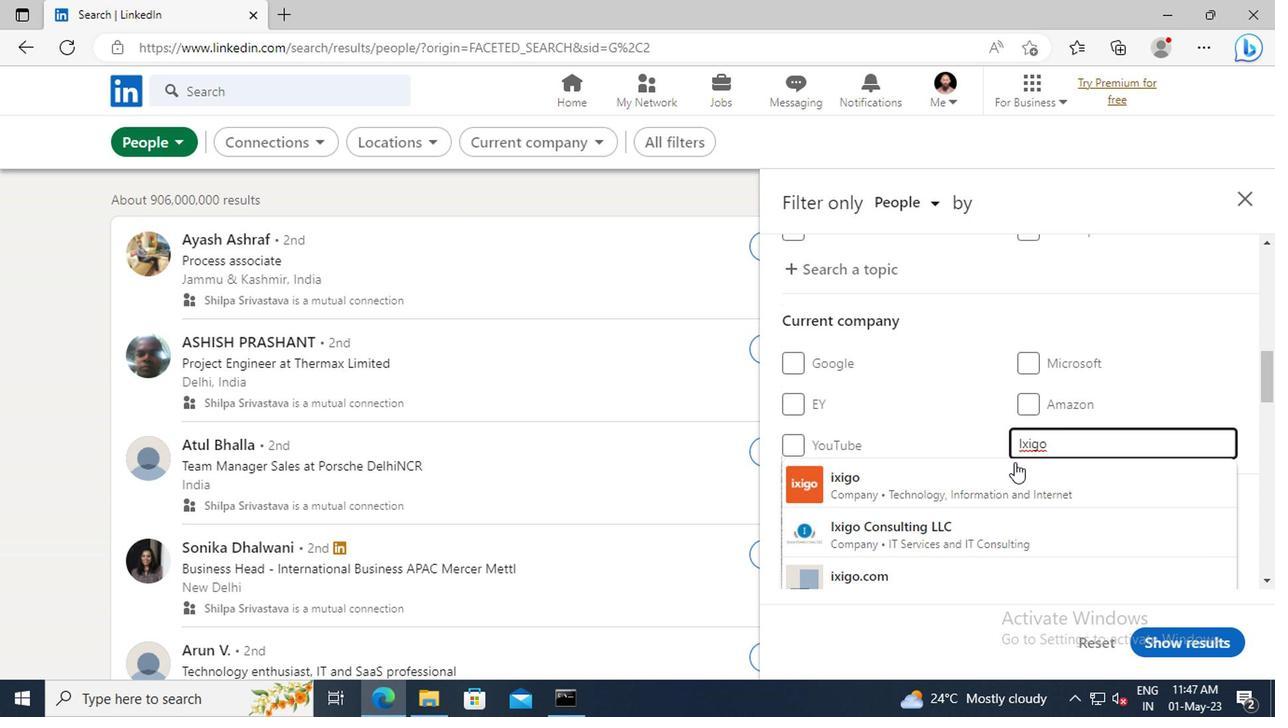 
Action: Mouse pressed left at (1013, 478)
Screenshot: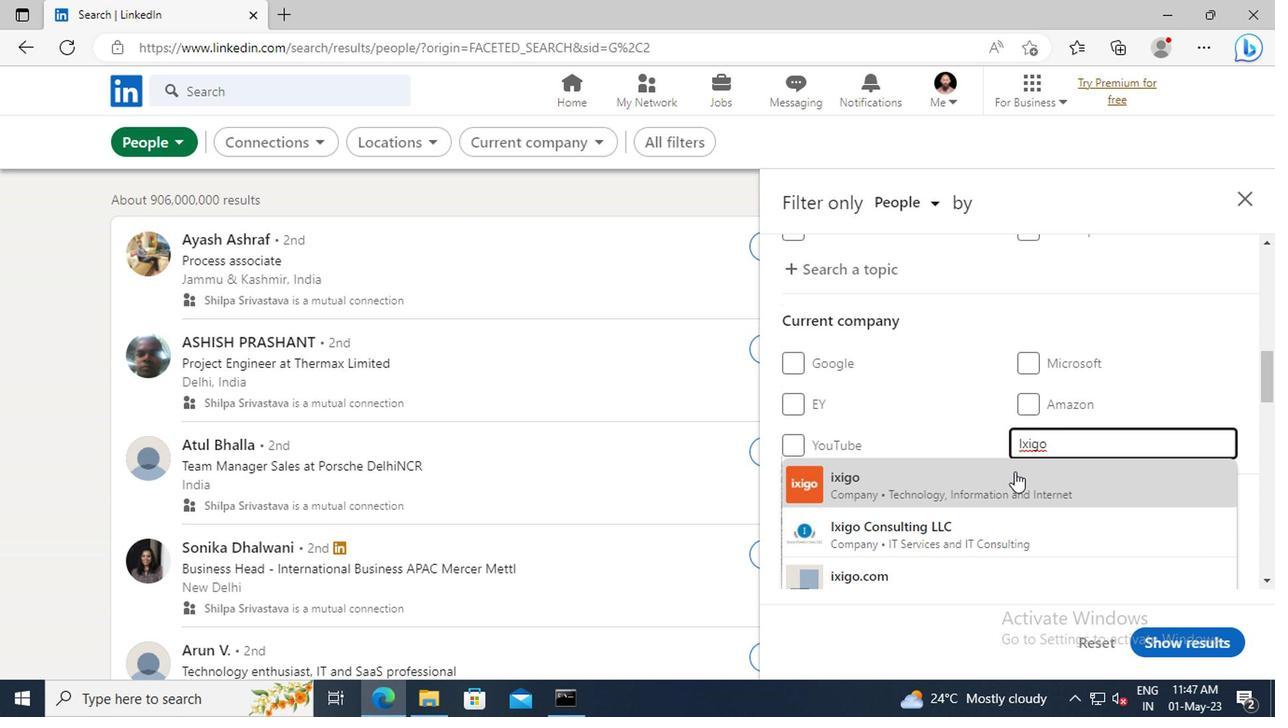 
Action: Mouse scrolled (1013, 477) with delta (0, -1)
Screenshot: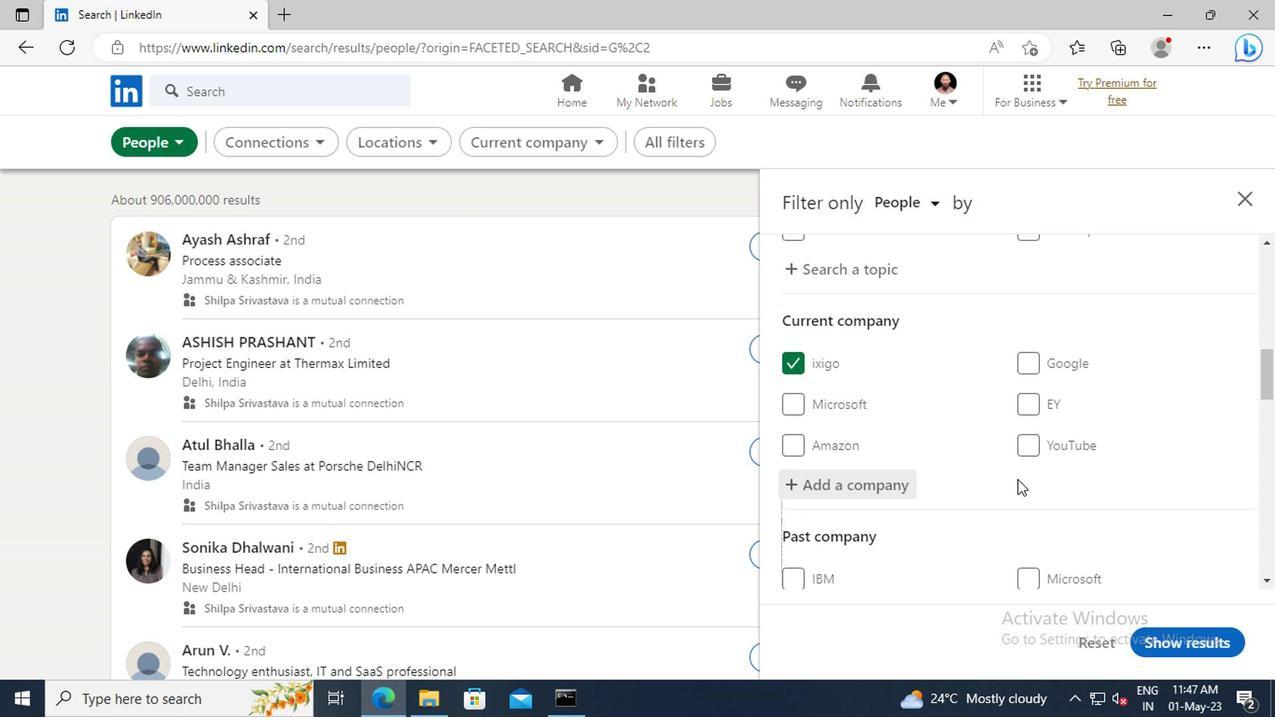 
Action: Mouse scrolled (1013, 477) with delta (0, -1)
Screenshot: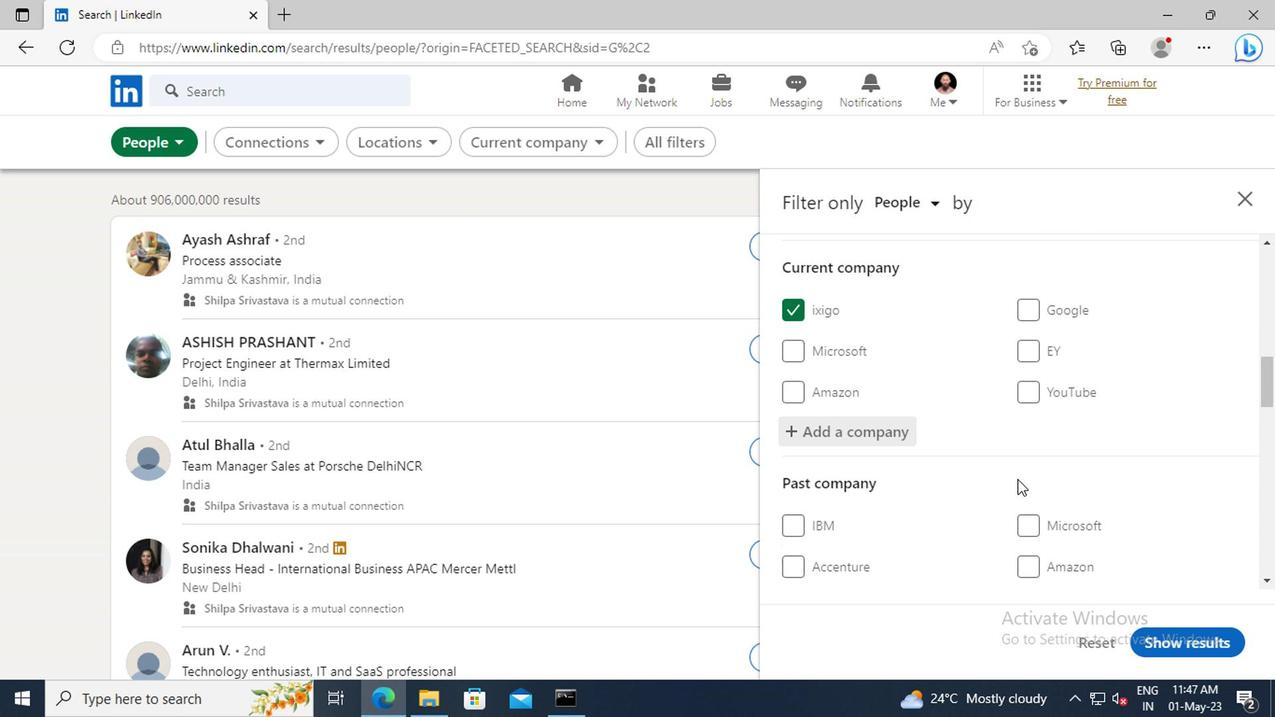 
Action: Mouse scrolled (1013, 477) with delta (0, -1)
Screenshot: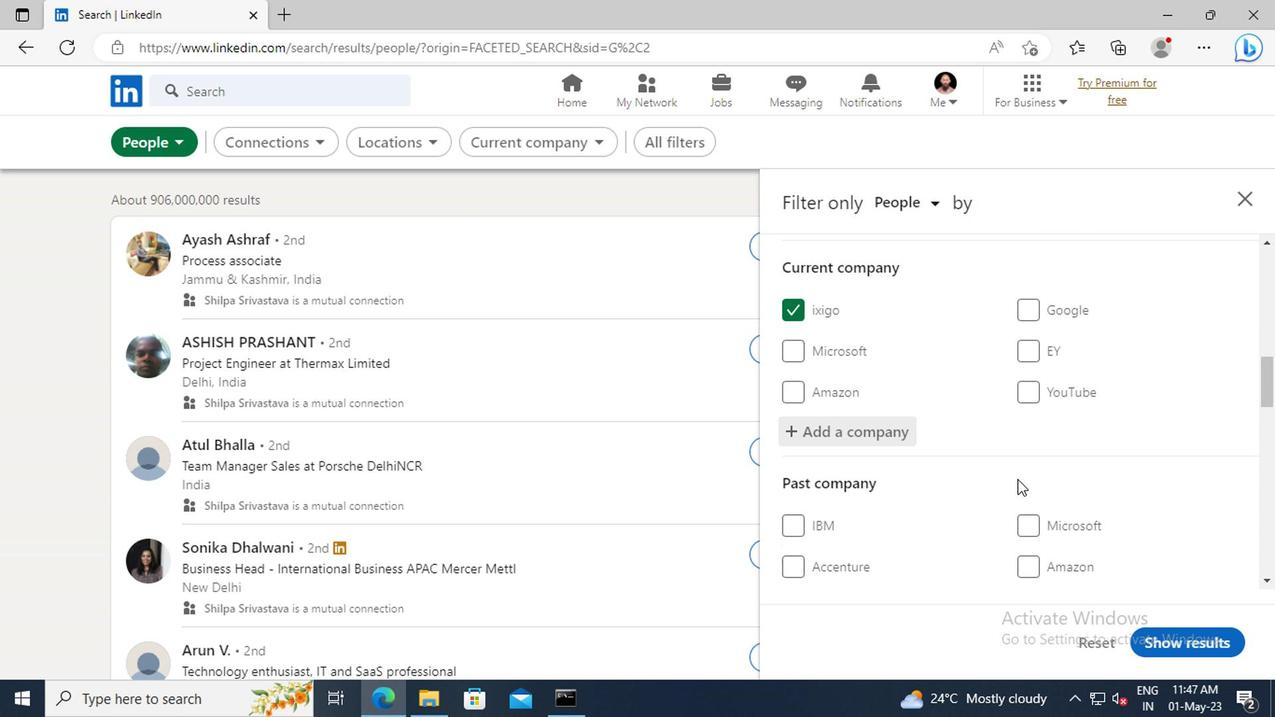 
Action: Mouse scrolled (1013, 477) with delta (0, -1)
Screenshot: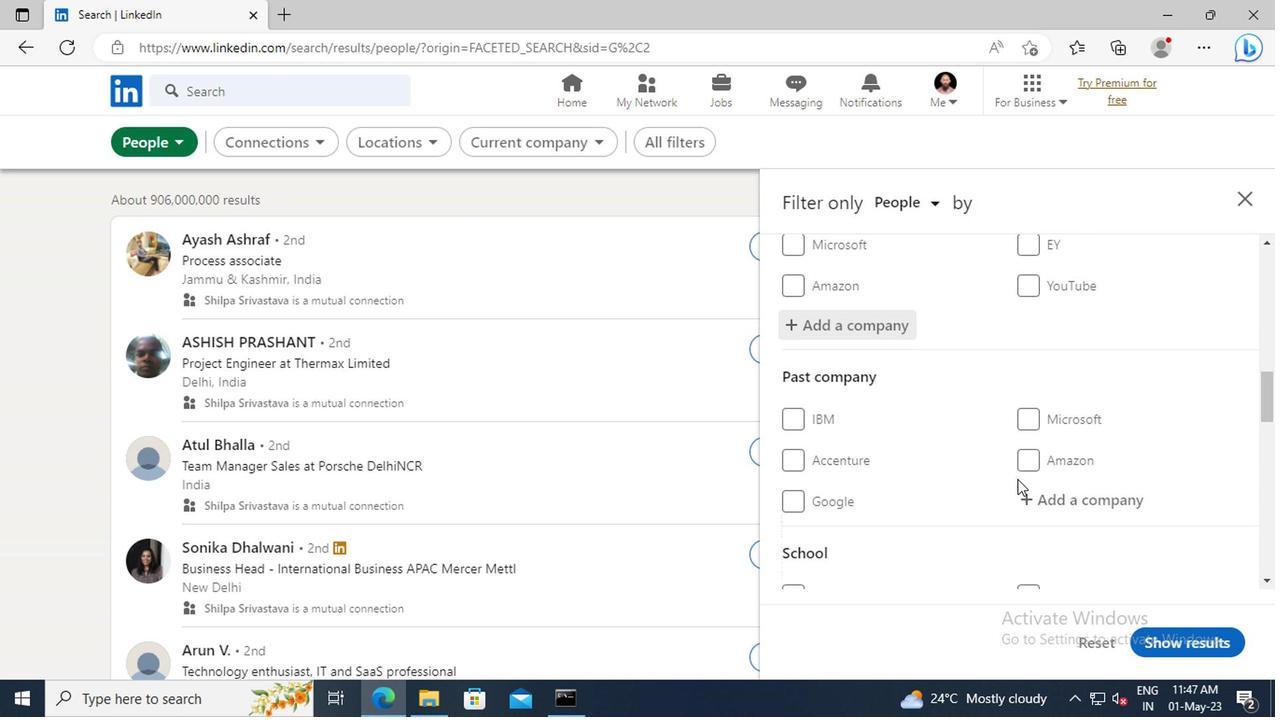 
Action: Mouse scrolled (1013, 477) with delta (0, -1)
Screenshot: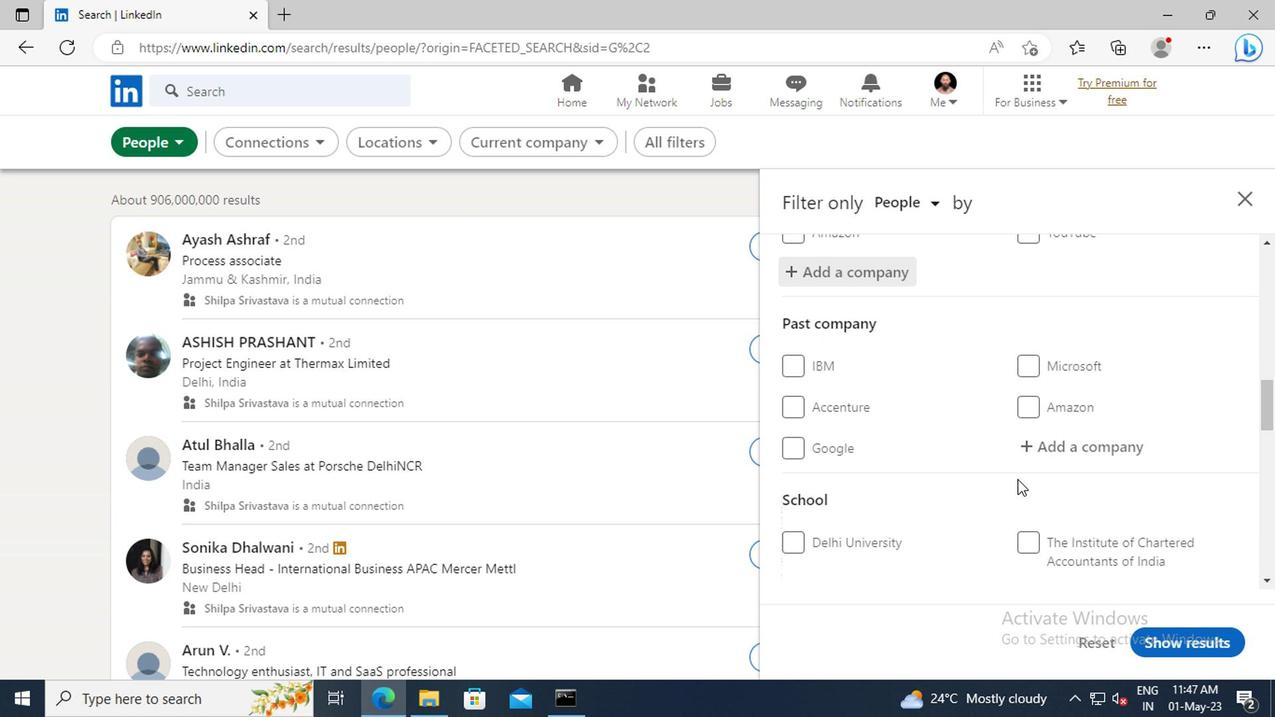 
Action: Mouse scrolled (1013, 477) with delta (0, -1)
Screenshot: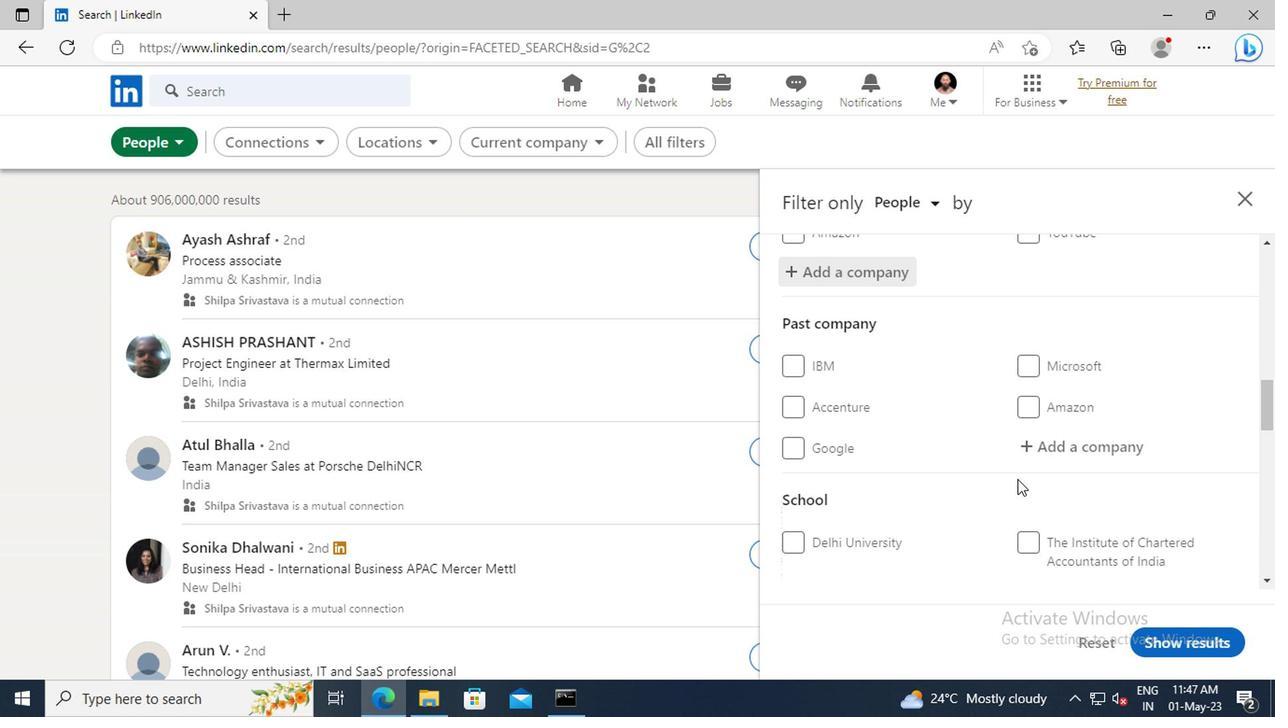 
Action: Mouse scrolled (1013, 477) with delta (0, -1)
Screenshot: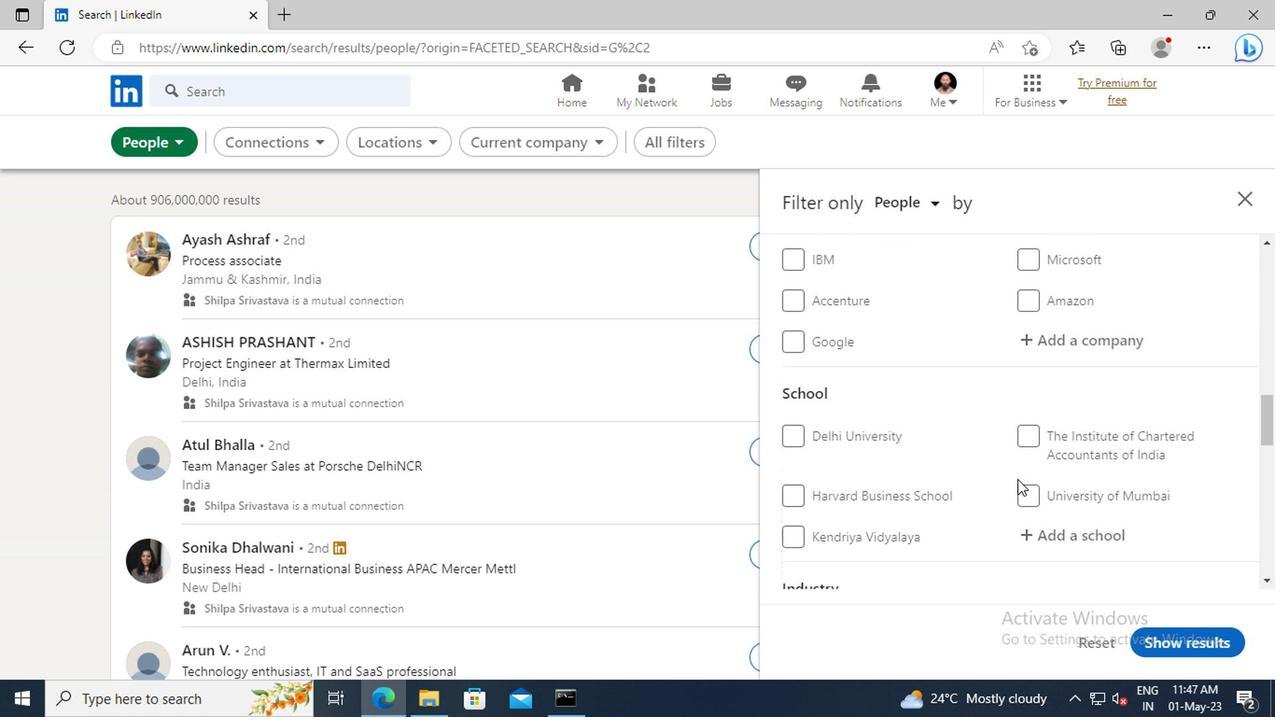 
Action: Mouse moved to (1047, 489)
Screenshot: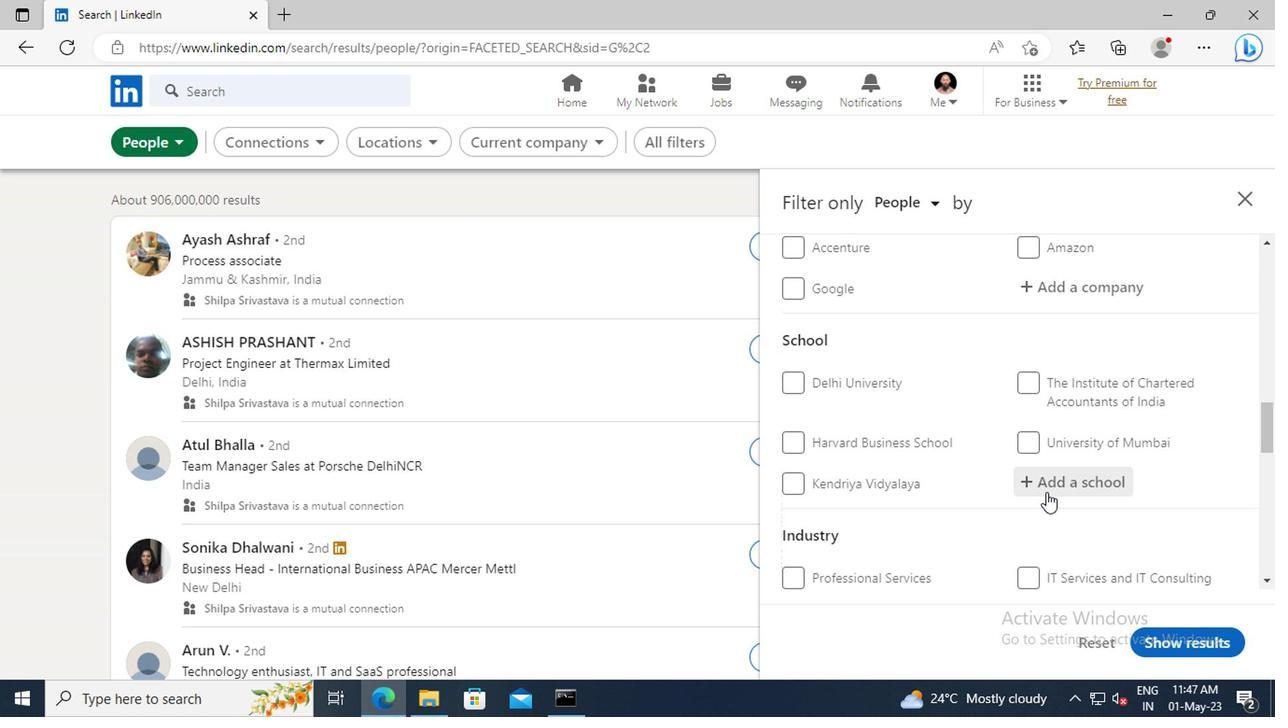 
Action: Mouse pressed left at (1047, 489)
Screenshot: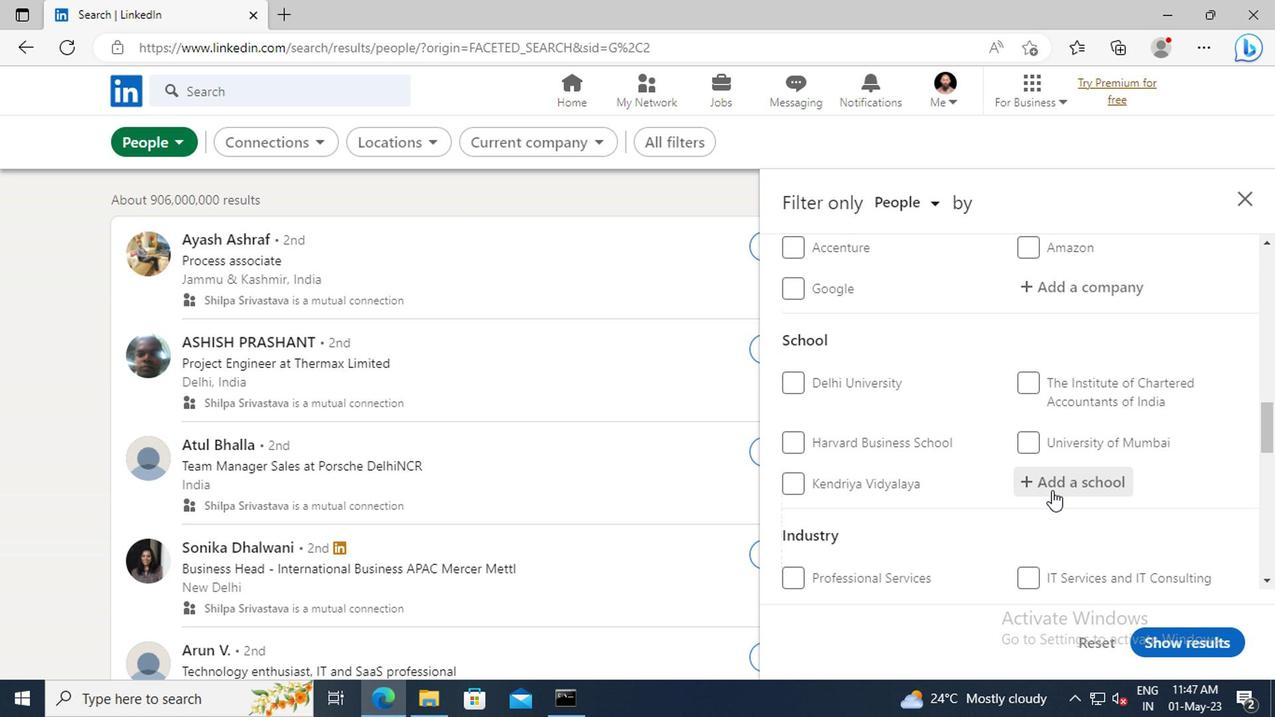 
Action: Key pressed <Key.shift>INSTITUTE<Key.space>OF<Key.space><Key.shift>MANAGEMENT<Key.space><Key.shift>STUDIES<Key.space><Key.shift>(IMS)
Screenshot: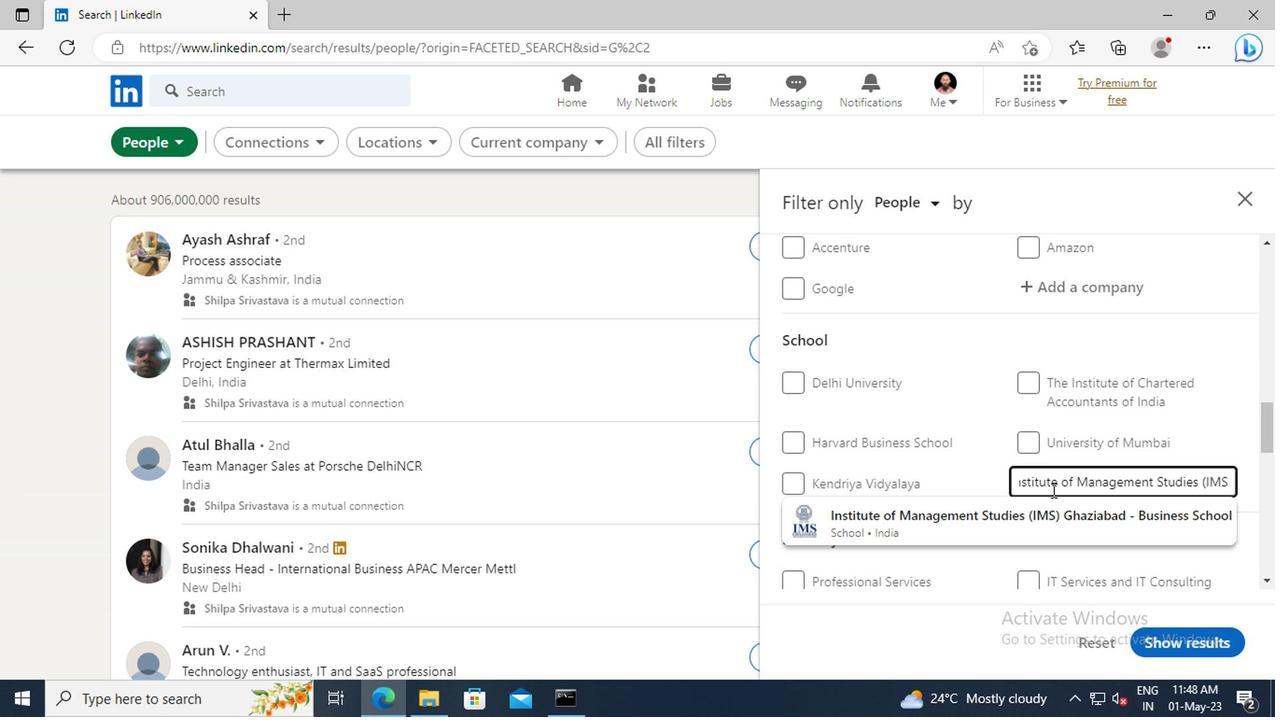 
Action: Mouse moved to (1050, 514)
Screenshot: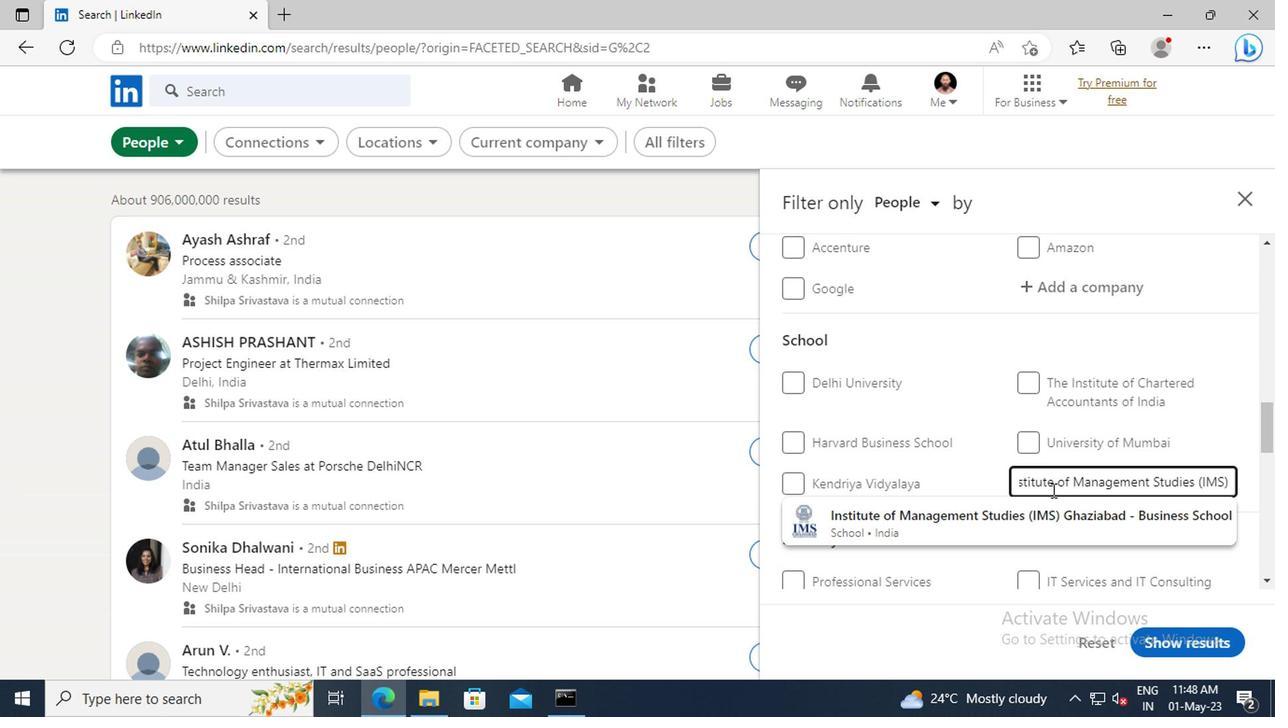 
Action: Mouse pressed left at (1050, 514)
Screenshot: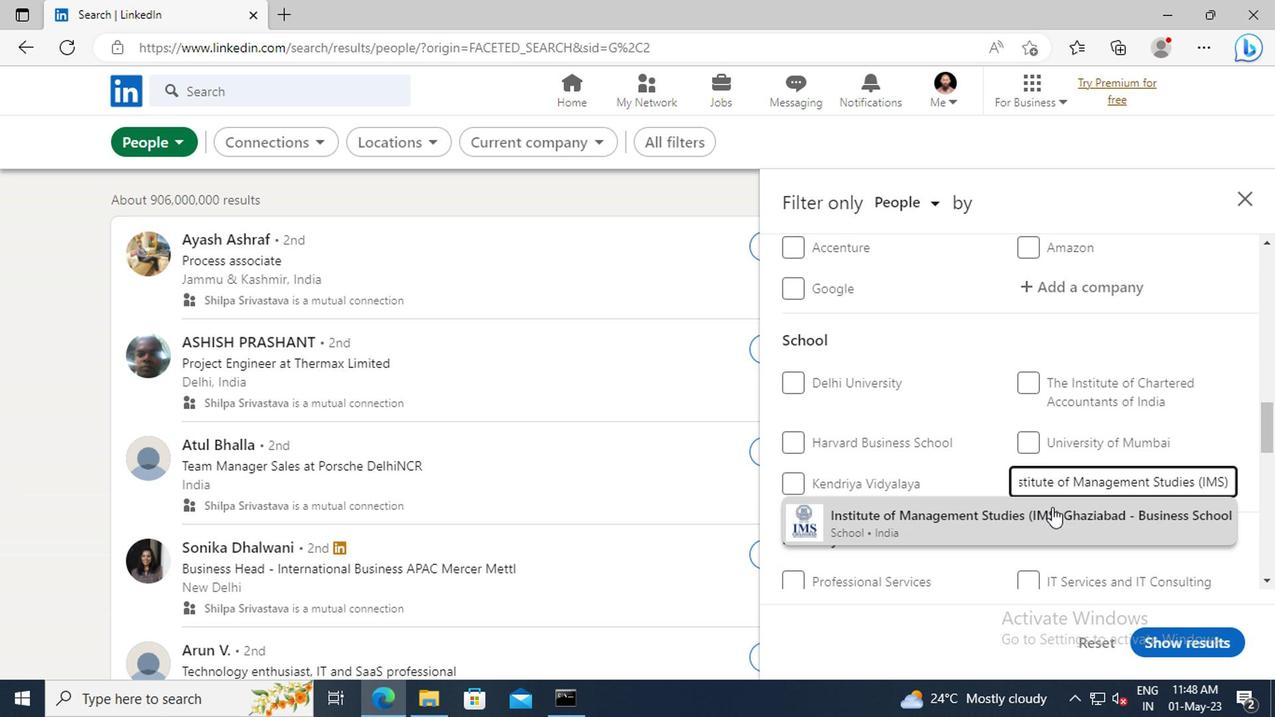 
Action: Mouse moved to (1050, 514)
Screenshot: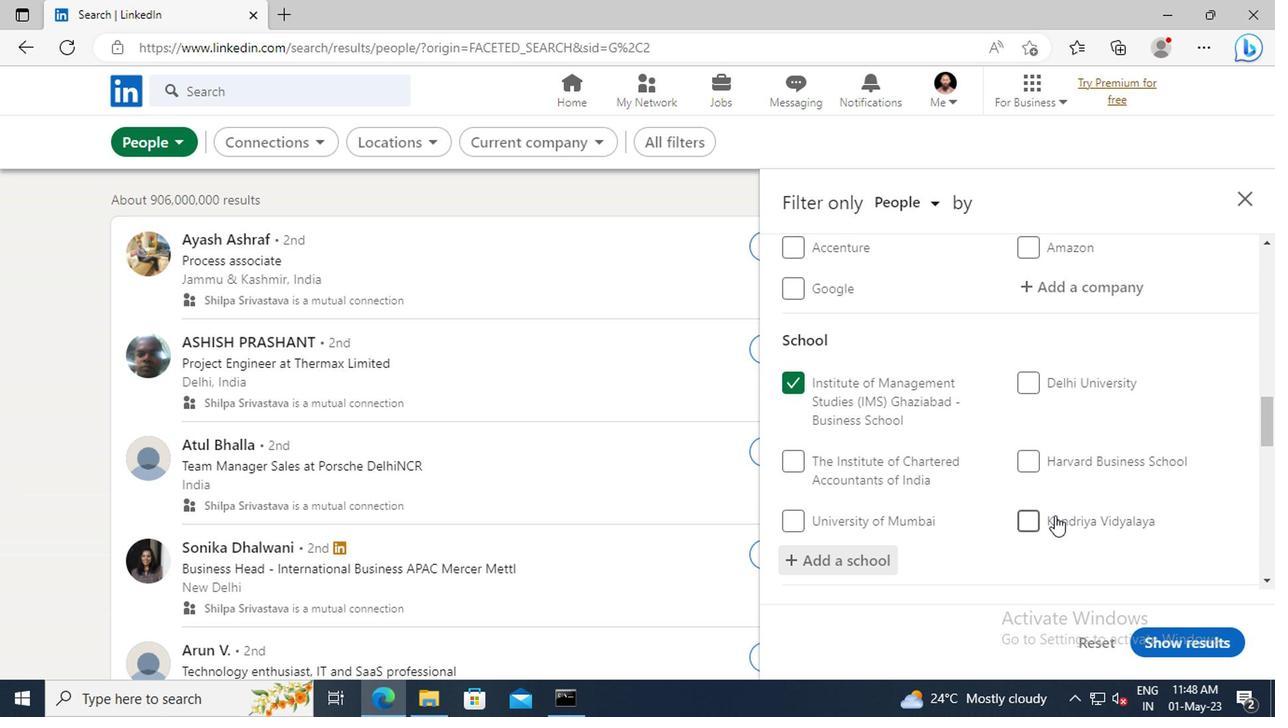 
Action: Mouse scrolled (1050, 513) with delta (0, 0)
Screenshot: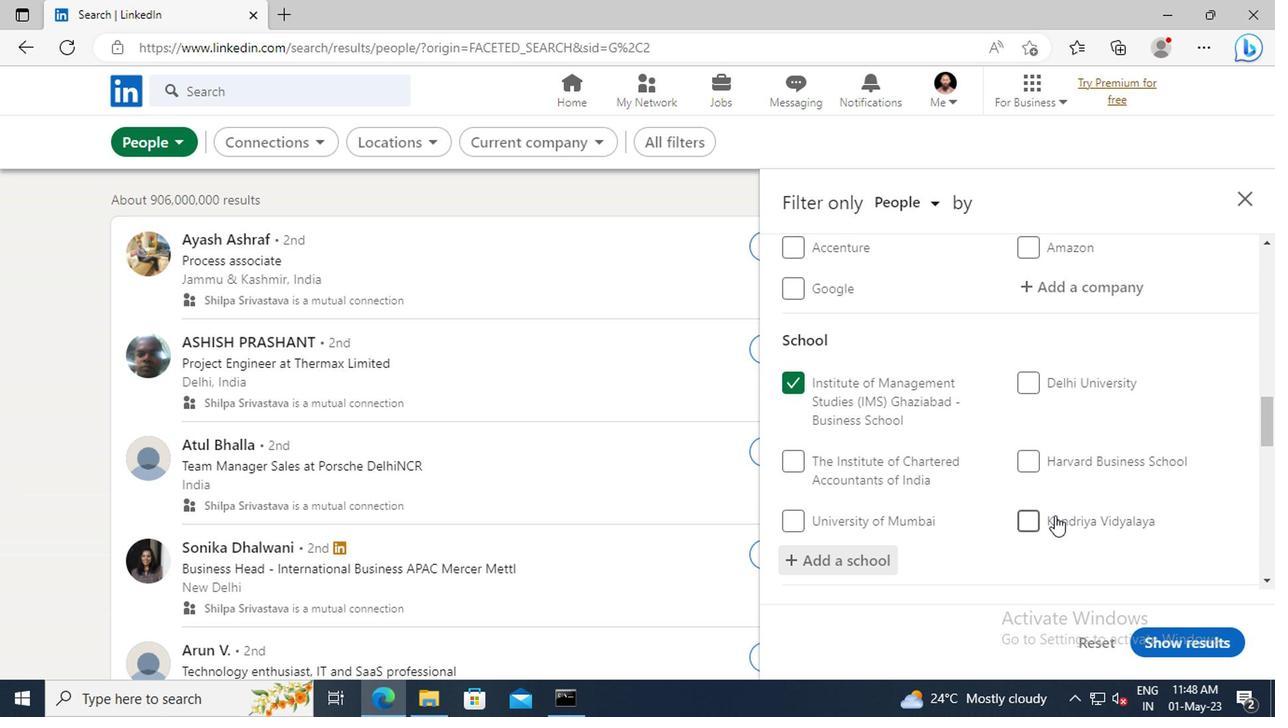 
Action: Mouse moved to (1055, 437)
Screenshot: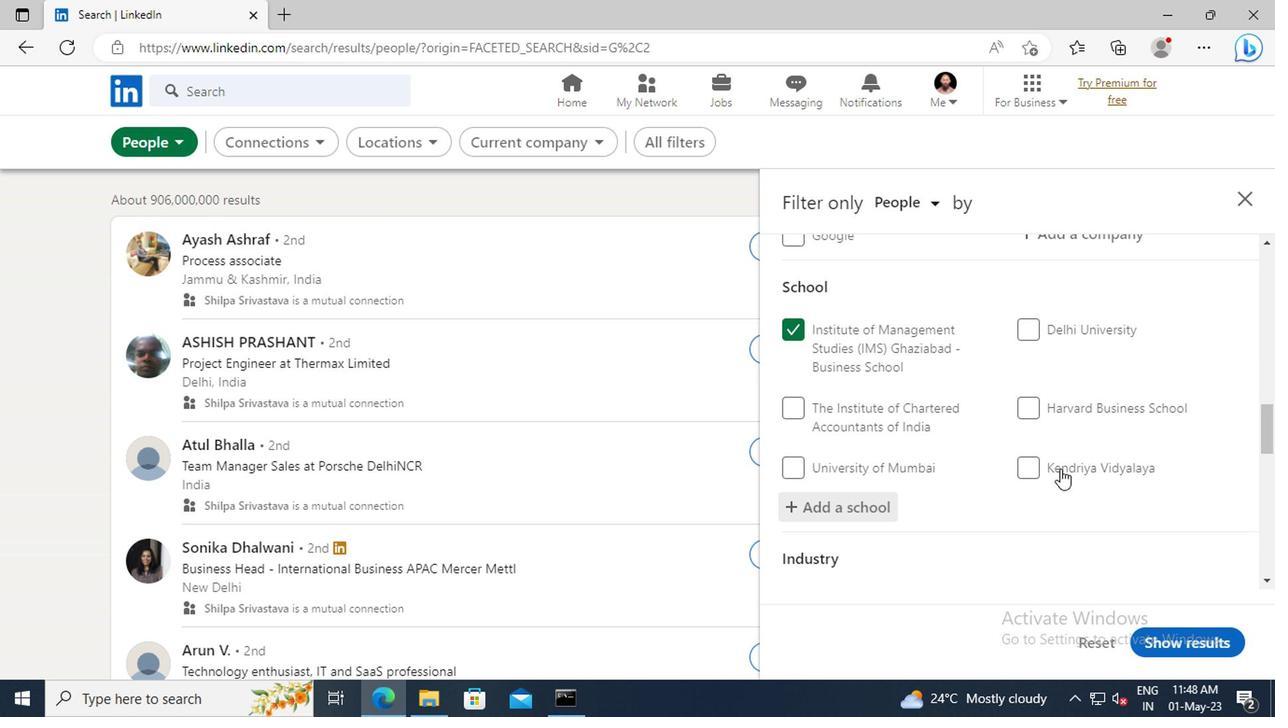 
Action: Mouse scrolled (1055, 436) with delta (0, 0)
Screenshot: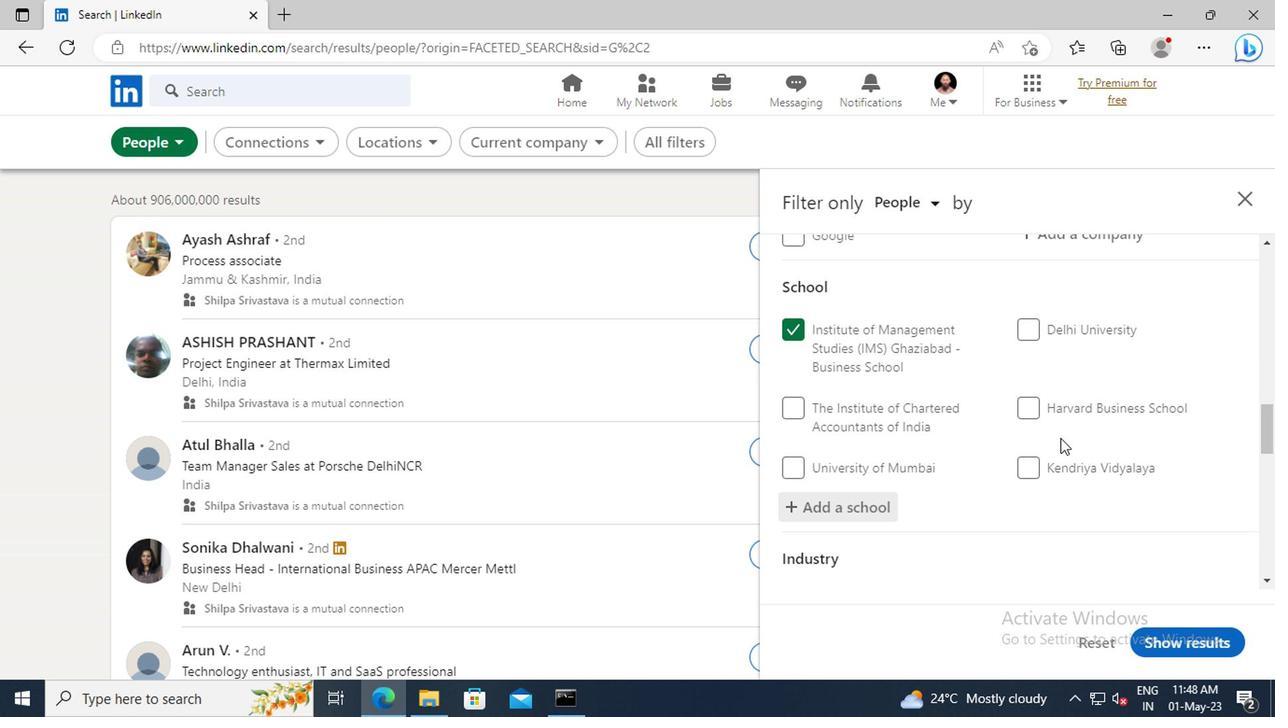 
Action: Mouse scrolled (1055, 436) with delta (0, 0)
Screenshot: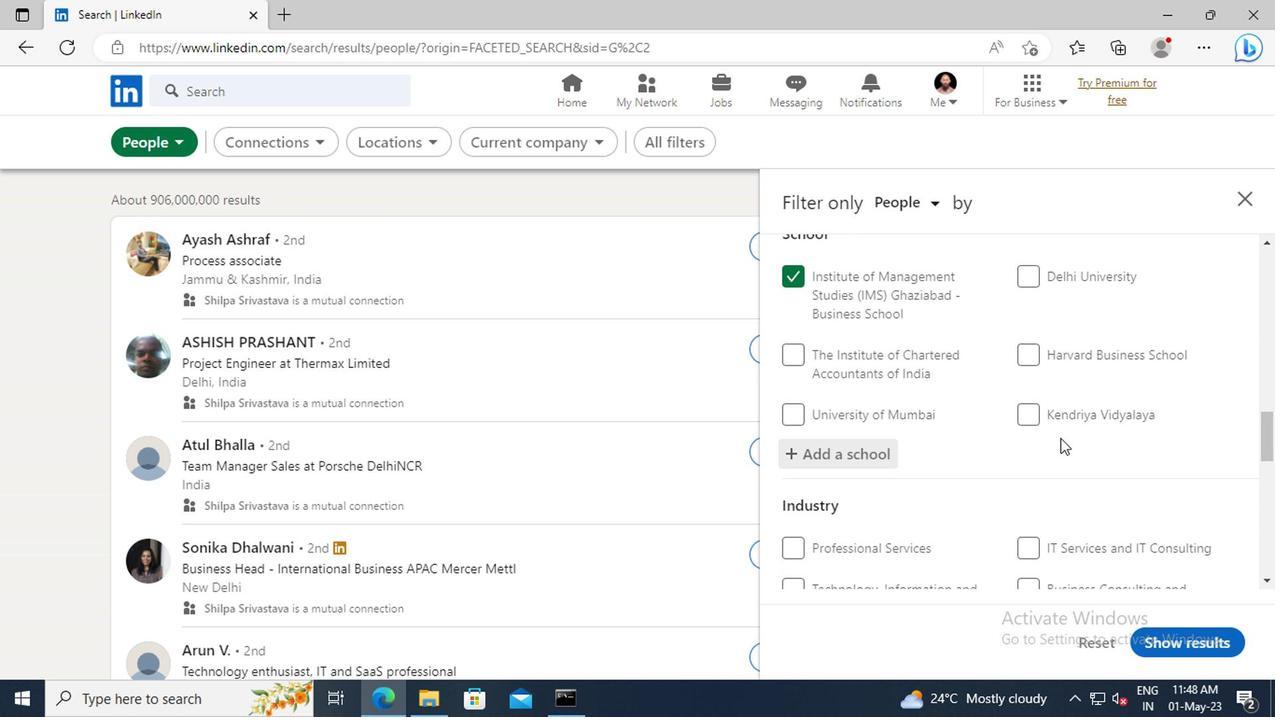 
Action: Mouse scrolled (1055, 436) with delta (0, 0)
Screenshot: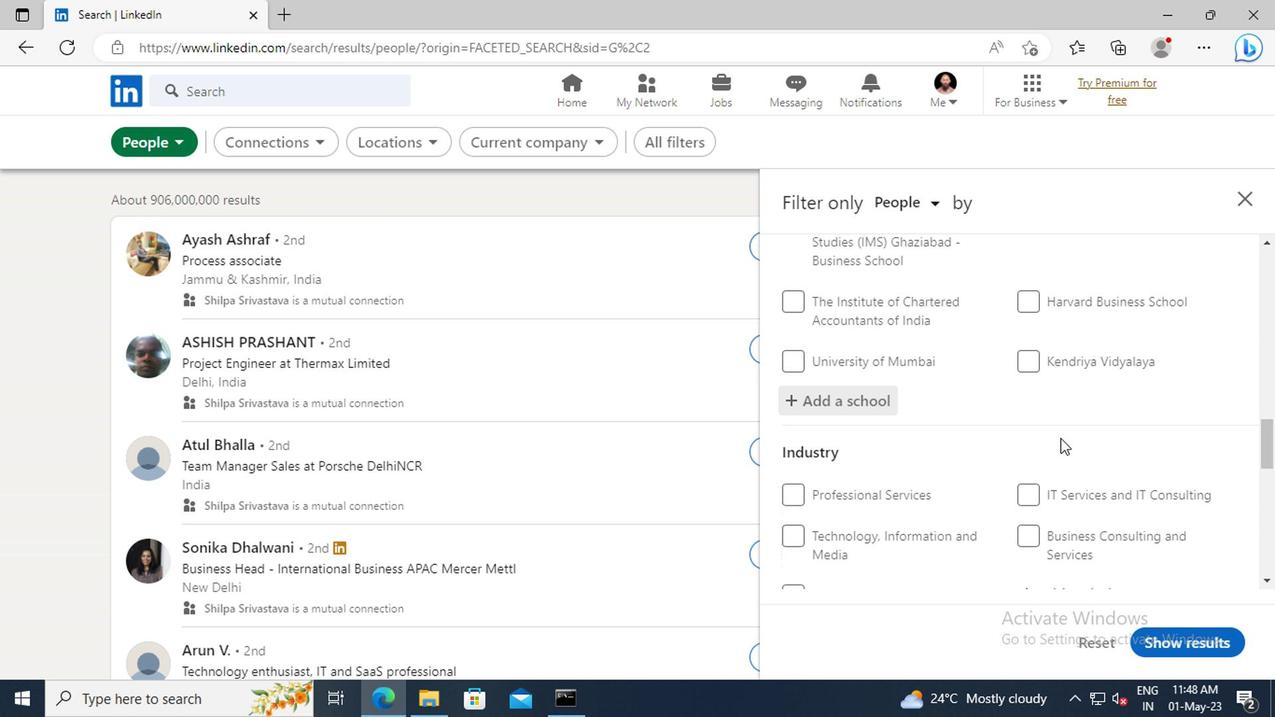 
Action: Mouse scrolled (1055, 436) with delta (0, 0)
Screenshot: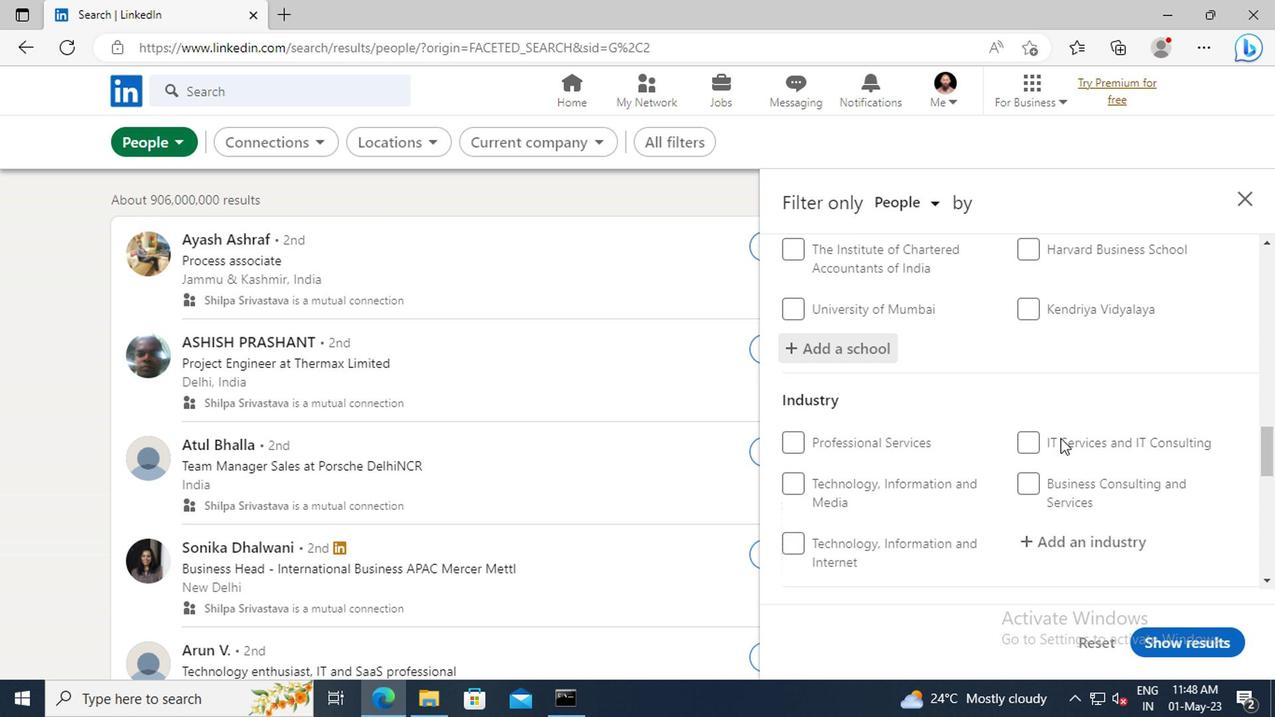 
Action: Mouse scrolled (1055, 436) with delta (0, 0)
Screenshot: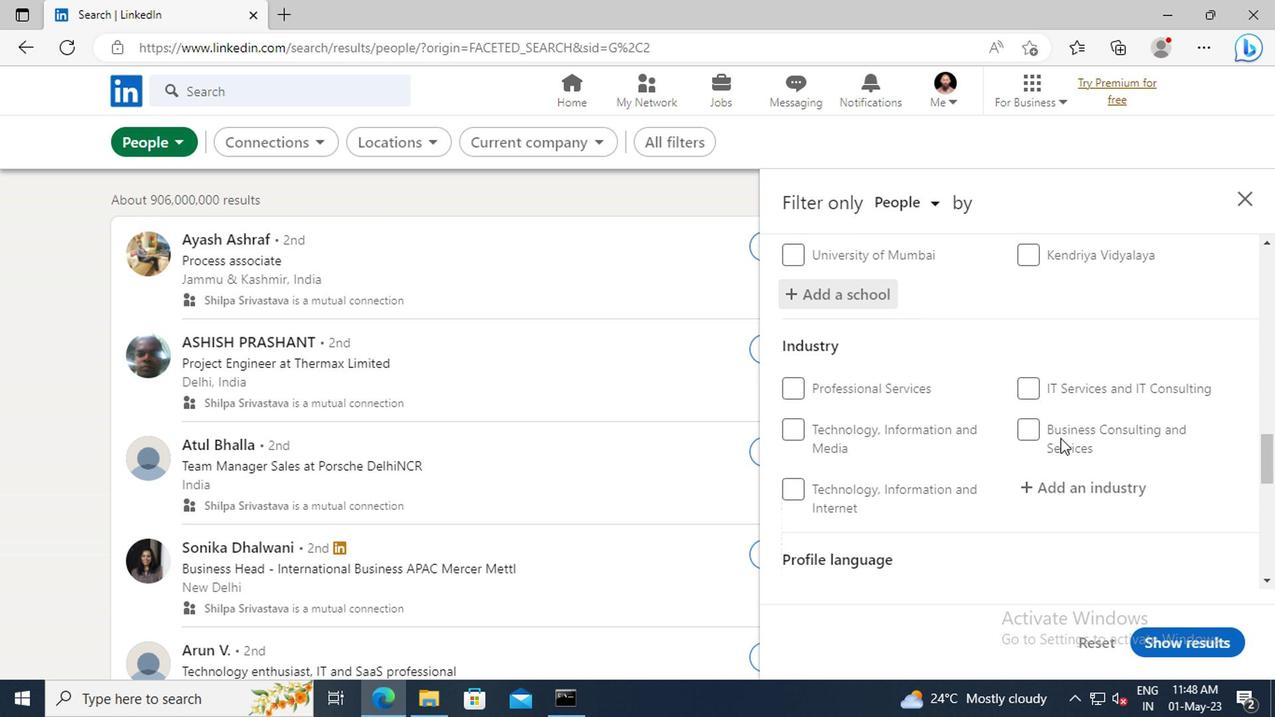 
Action: Mouse moved to (1034, 434)
Screenshot: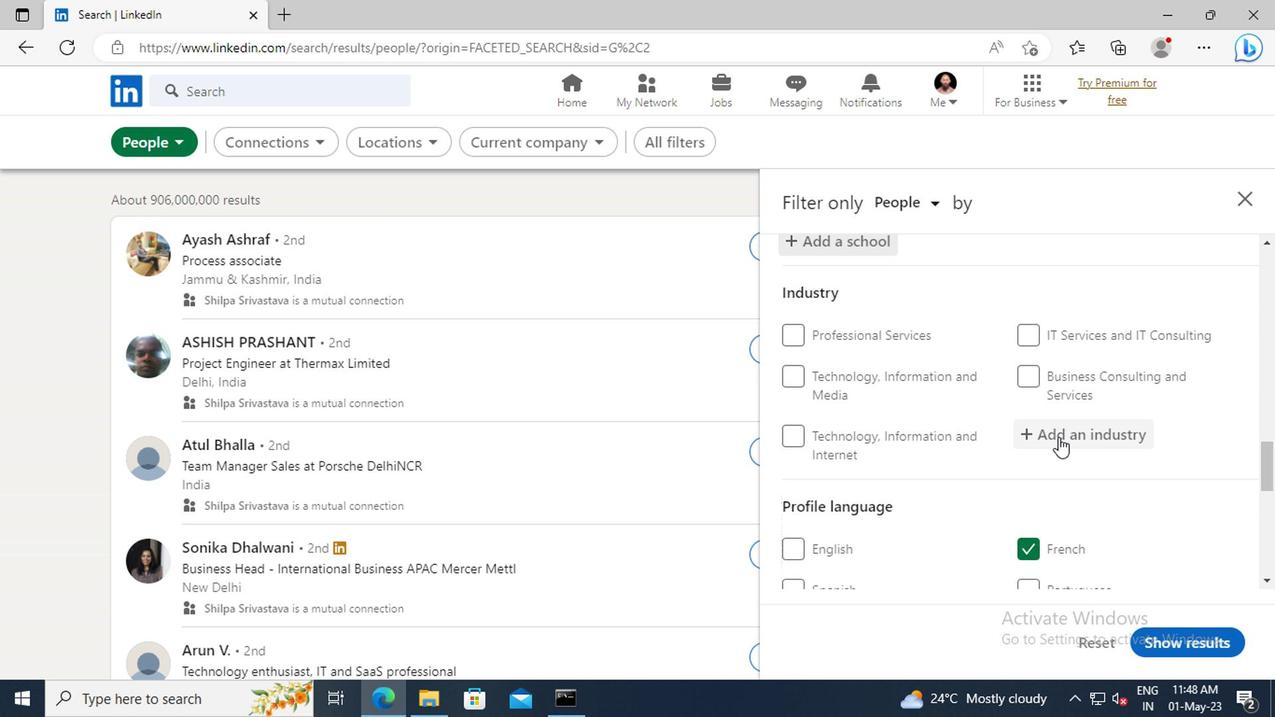 
Action: Mouse pressed left at (1034, 434)
Screenshot: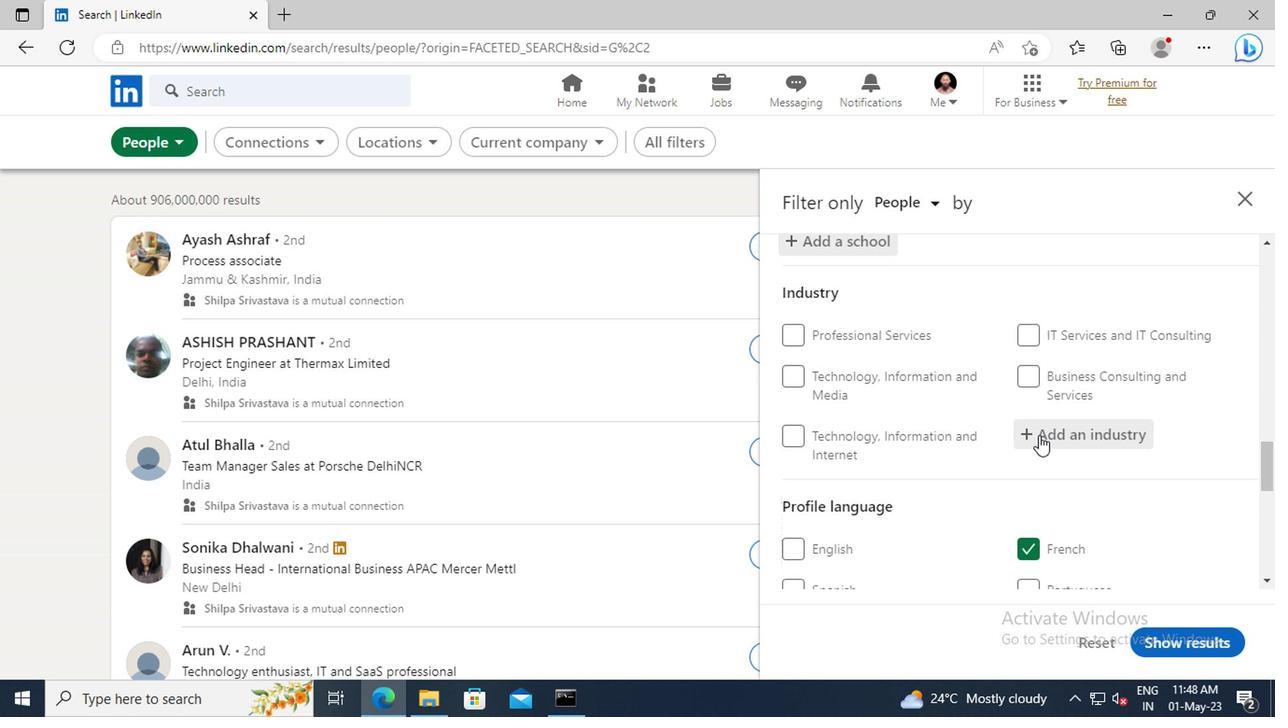 
Action: Key pressed <Key.shift>BUILDING<Key.space><Key.shift>EQUI
Screenshot: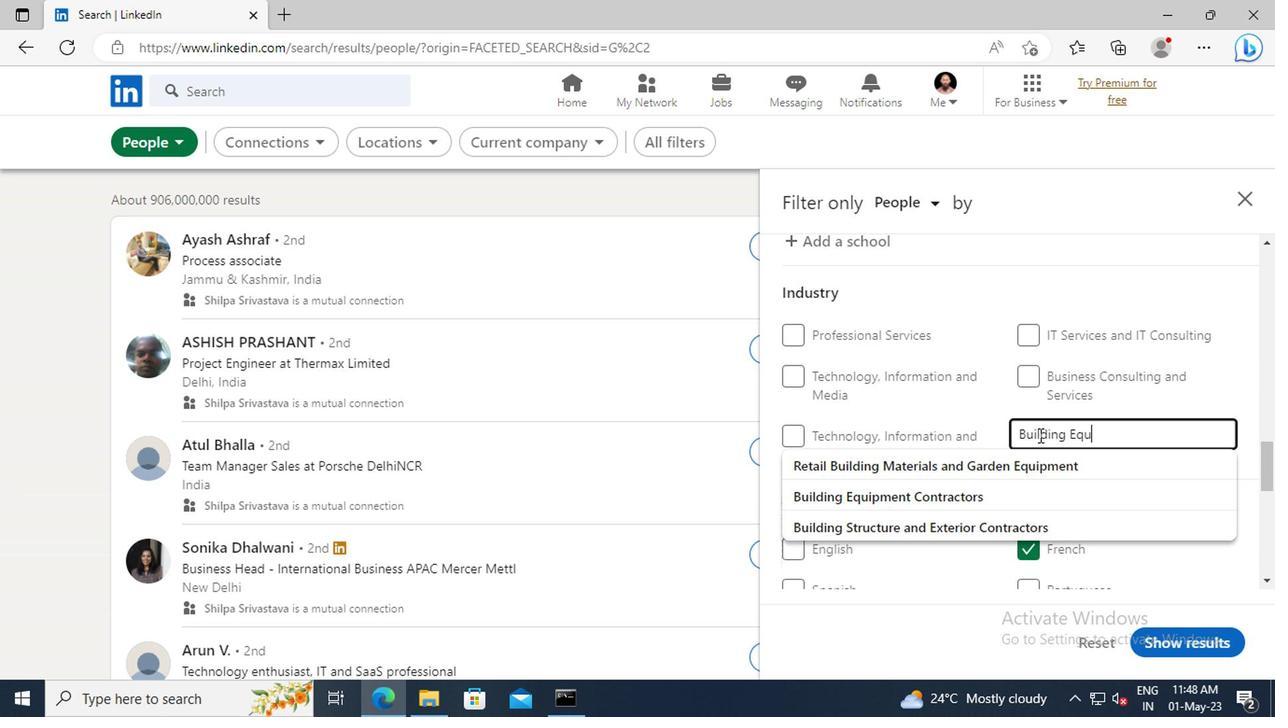 
Action: Mouse moved to (1031, 487)
Screenshot: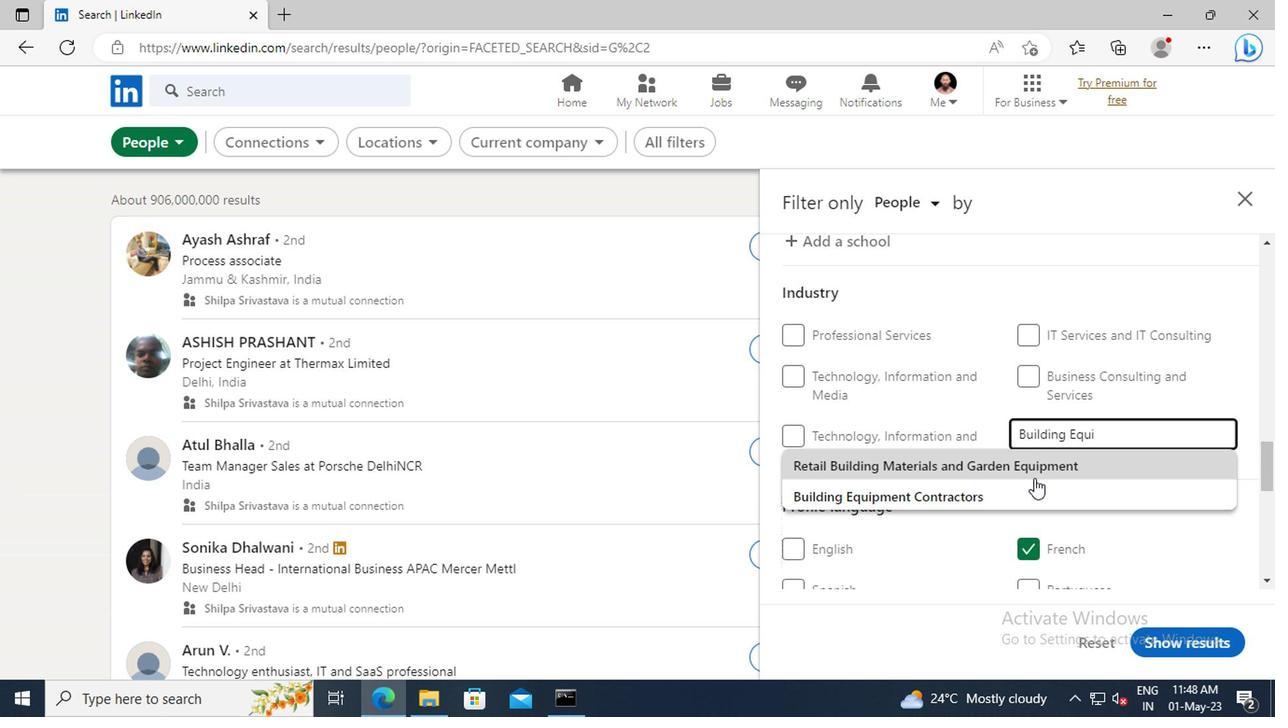 
Action: Mouse pressed left at (1031, 487)
Screenshot: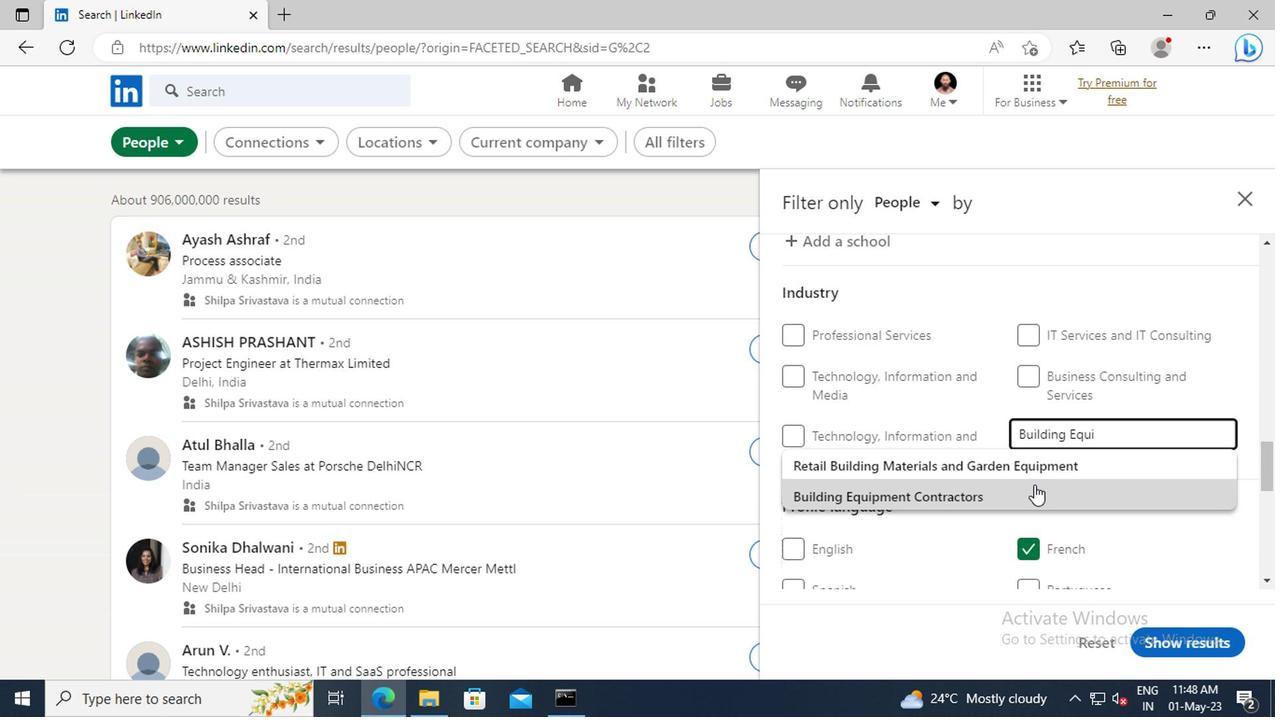 
Action: Mouse scrolled (1031, 486) with delta (0, -1)
Screenshot: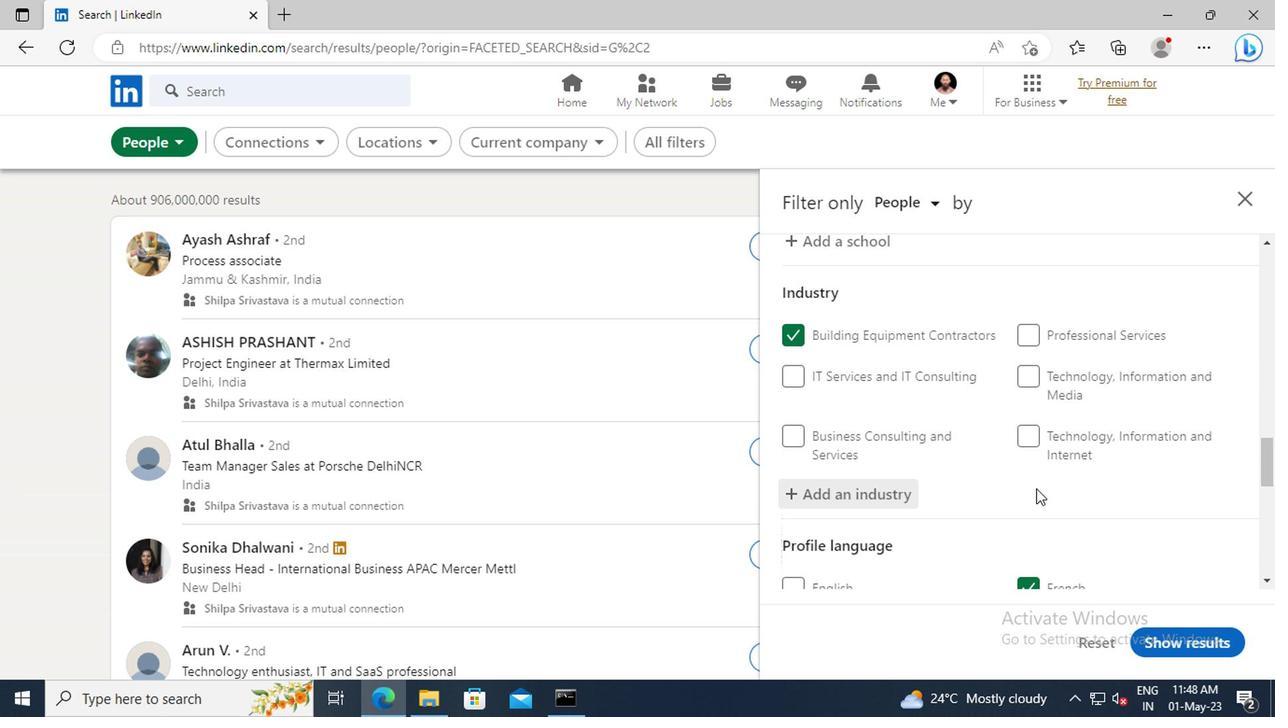 
Action: Mouse moved to (1036, 448)
Screenshot: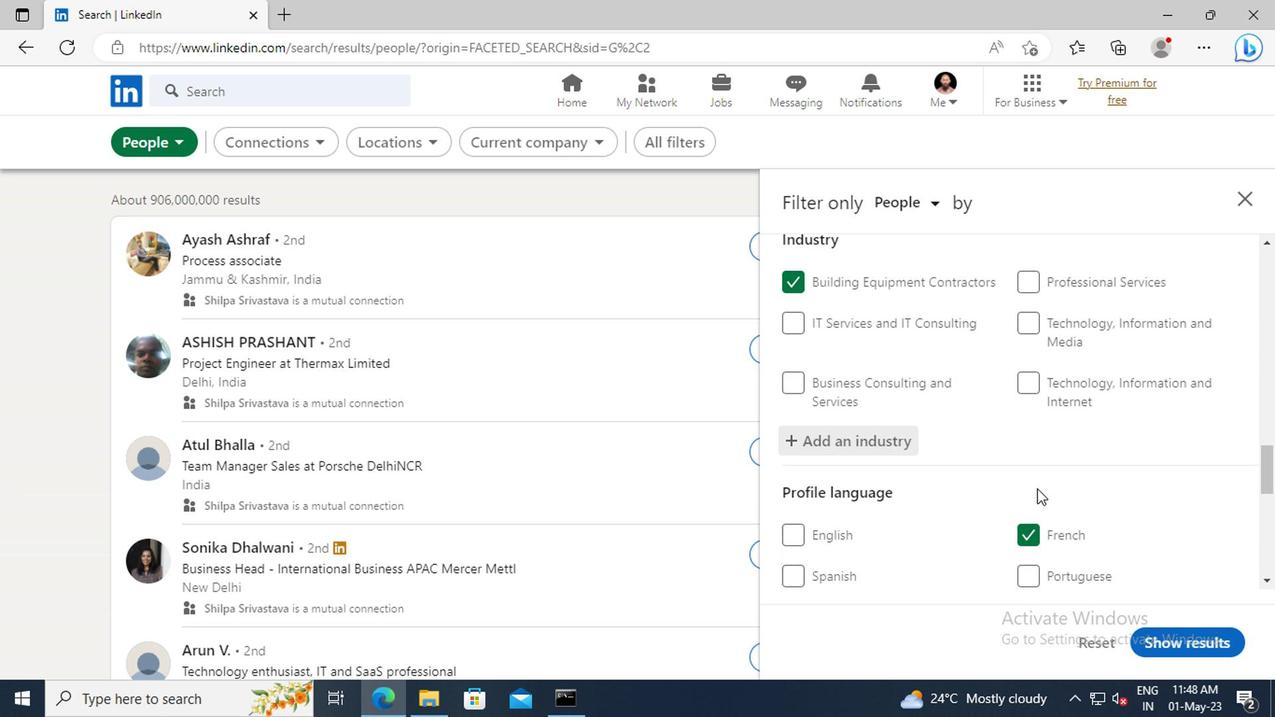 
Action: Mouse scrolled (1036, 447) with delta (0, 0)
Screenshot: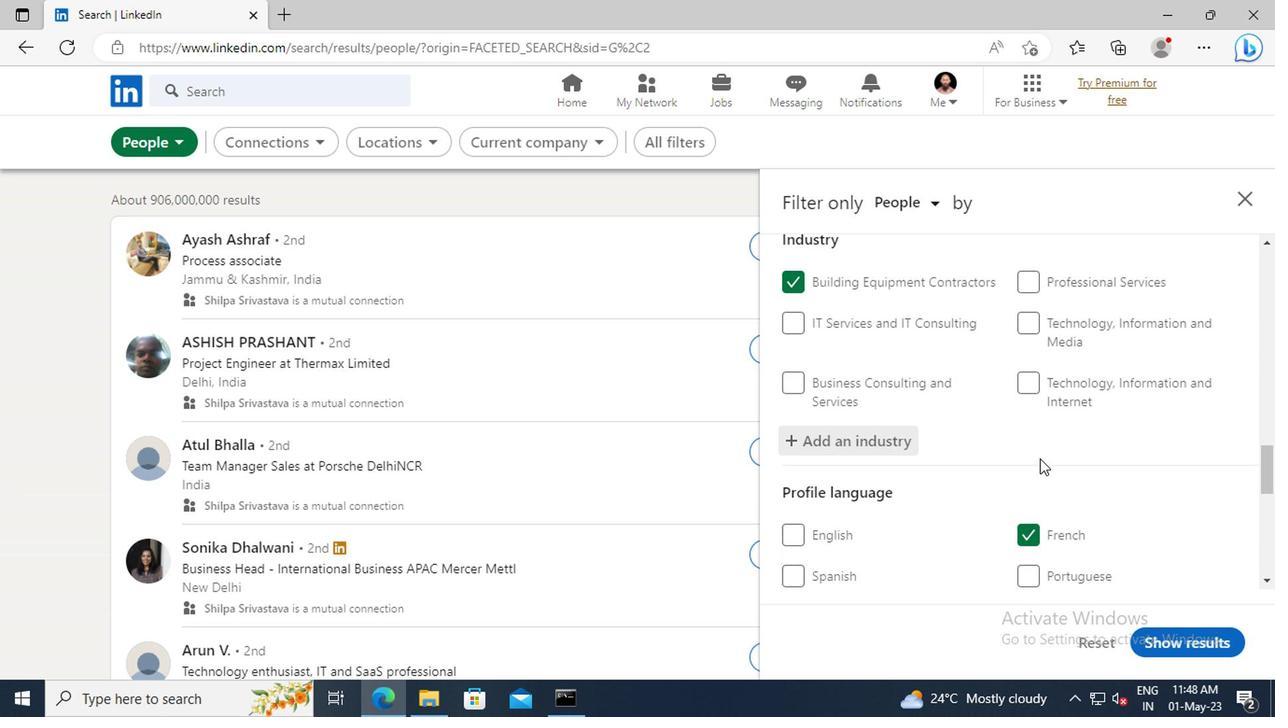 
Action: Mouse scrolled (1036, 447) with delta (0, 0)
Screenshot: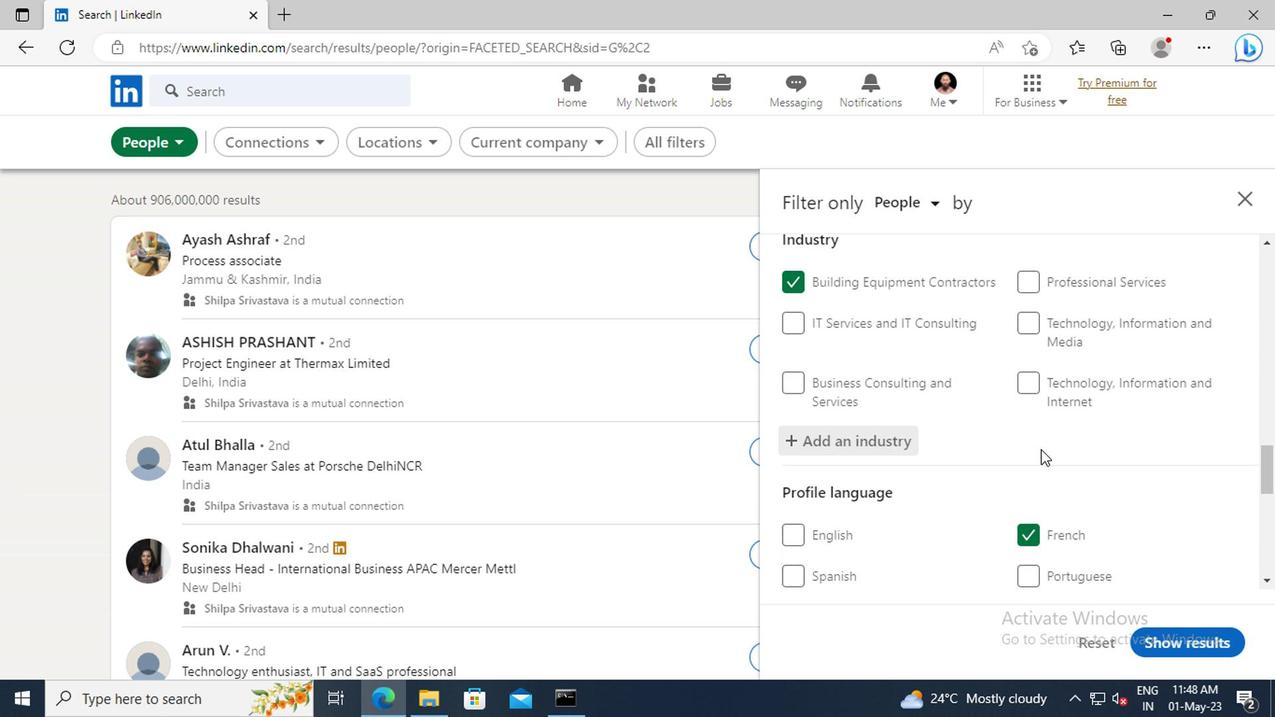 
Action: Mouse moved to (1034, 429)
Screenshot: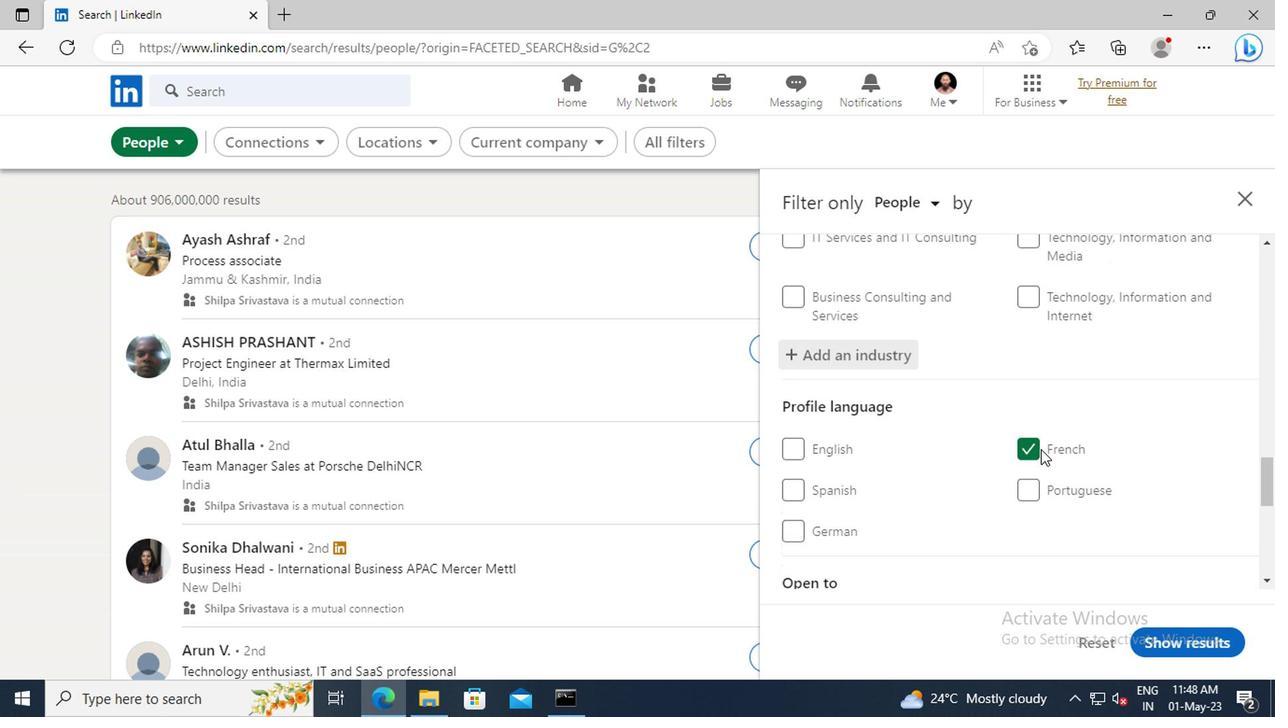 
Action: Mouse scrolled (1034, 428) with delta (0, 0)
Screenshot: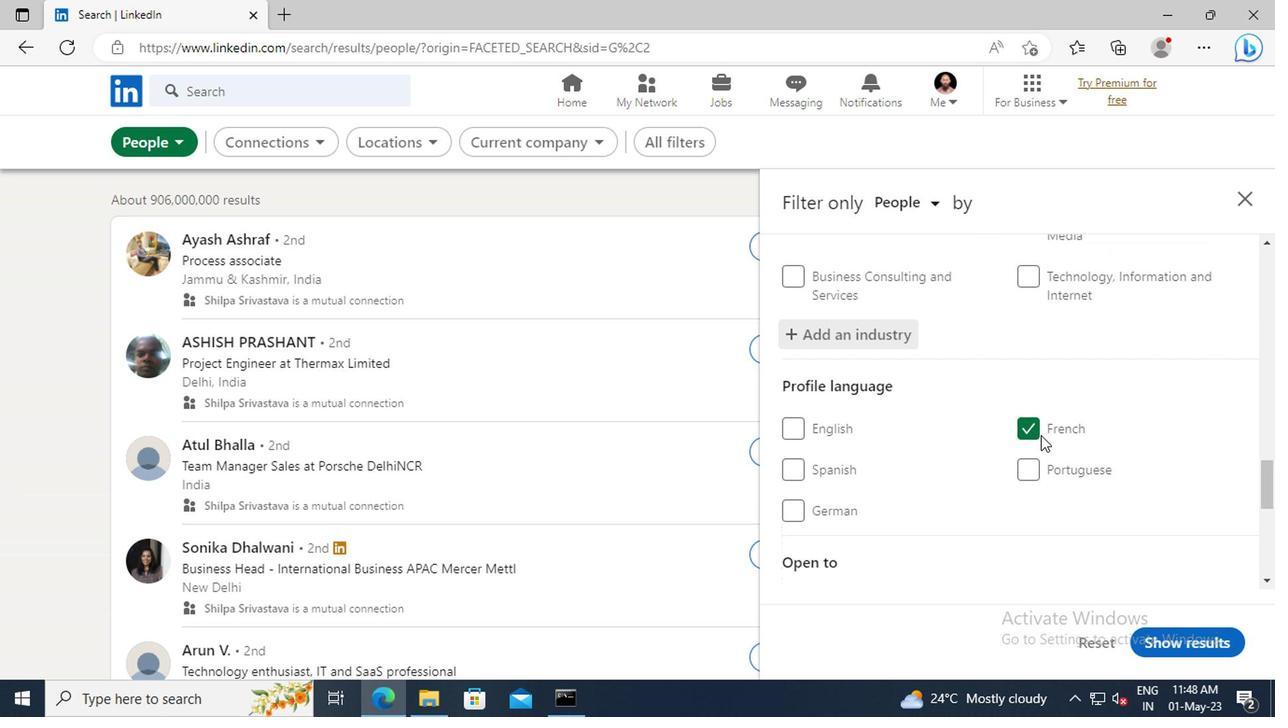 
Action: Mouse scrolled (1034, 428) with delta (0, 0)
Screenshot: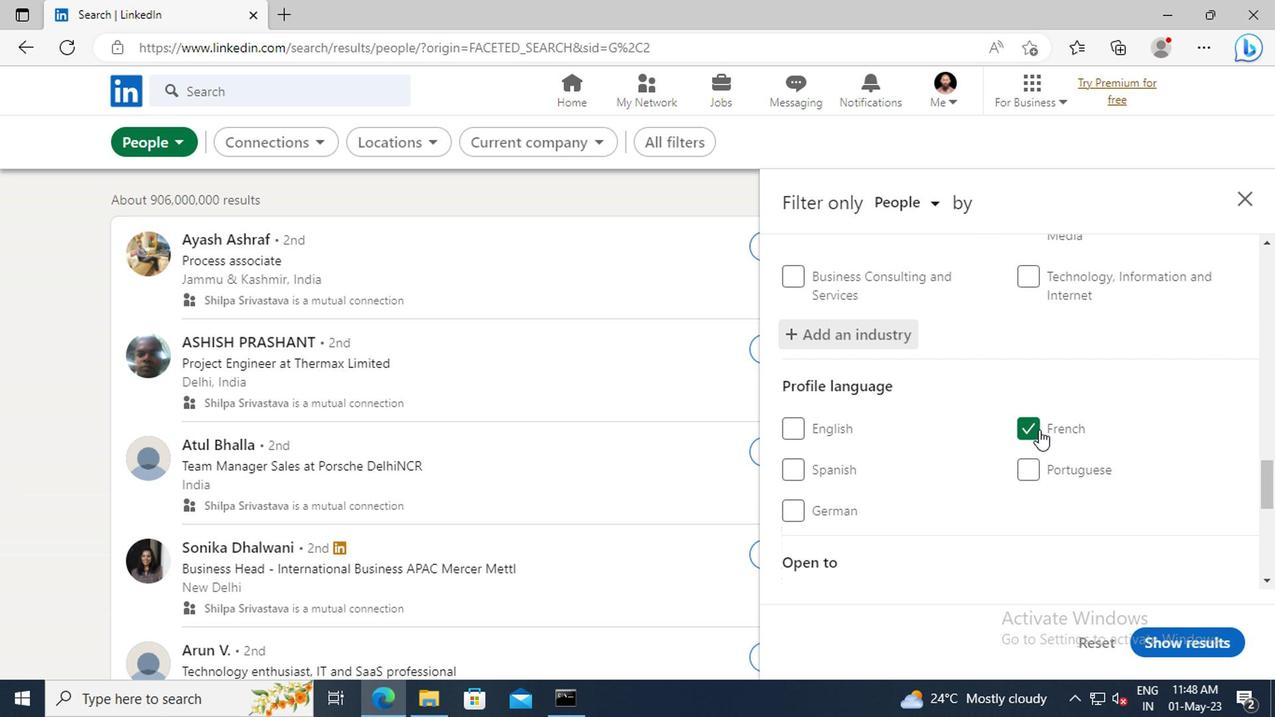 
Action: Mouse moved to (1034, 428)
Screenshot: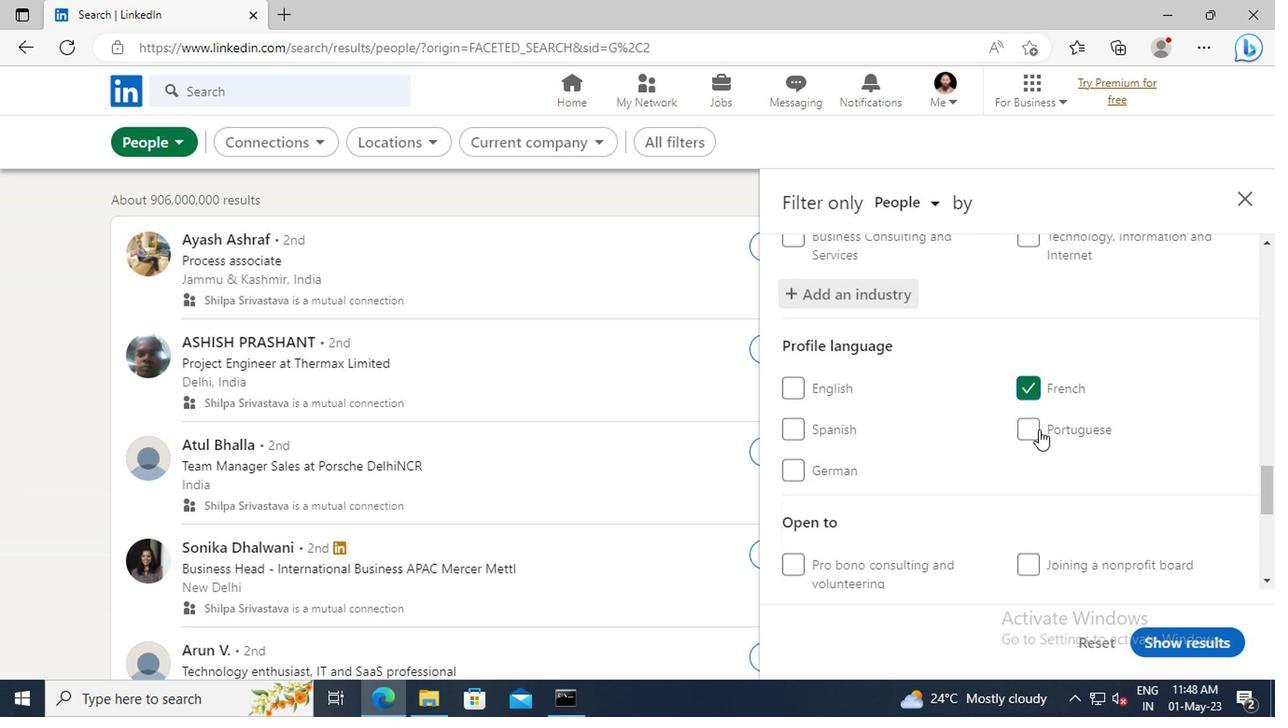 
Action: Mouse scrolled (1034, 427) with delta (0, -1)
Screenshot: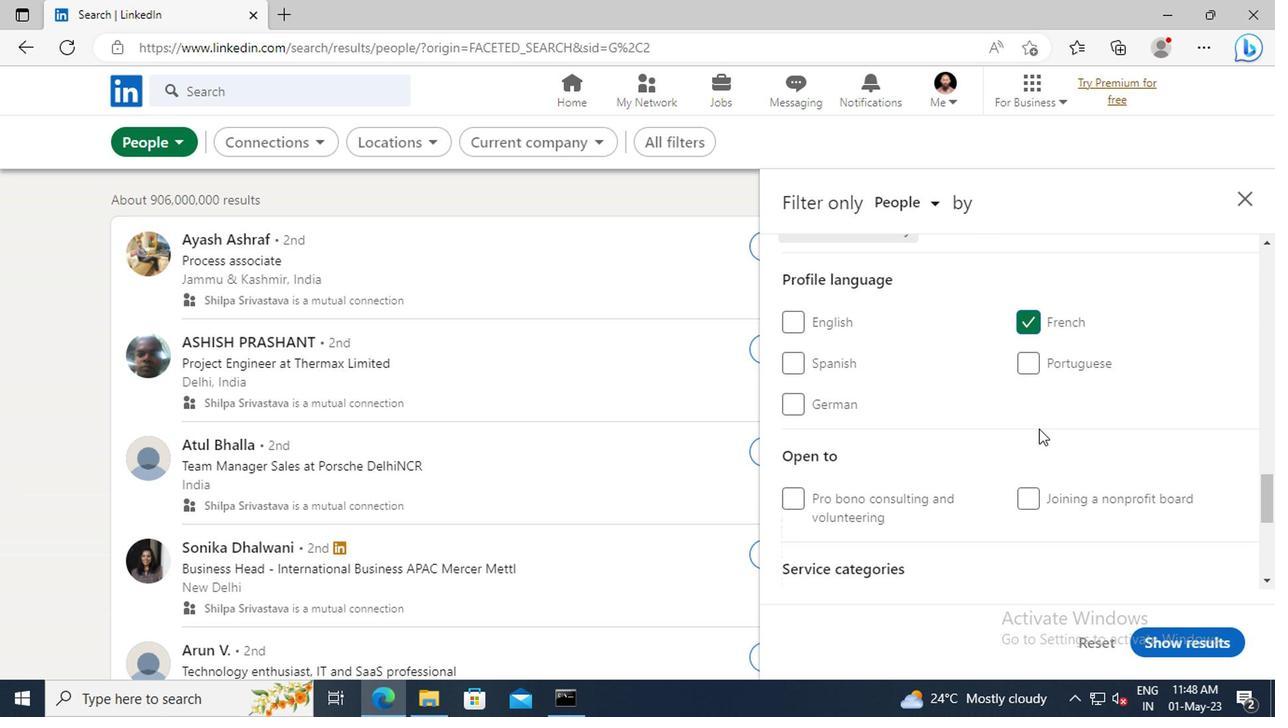 
Action: Mouse scrolled (1034, 427) with delta (0, -1)
Screenshot: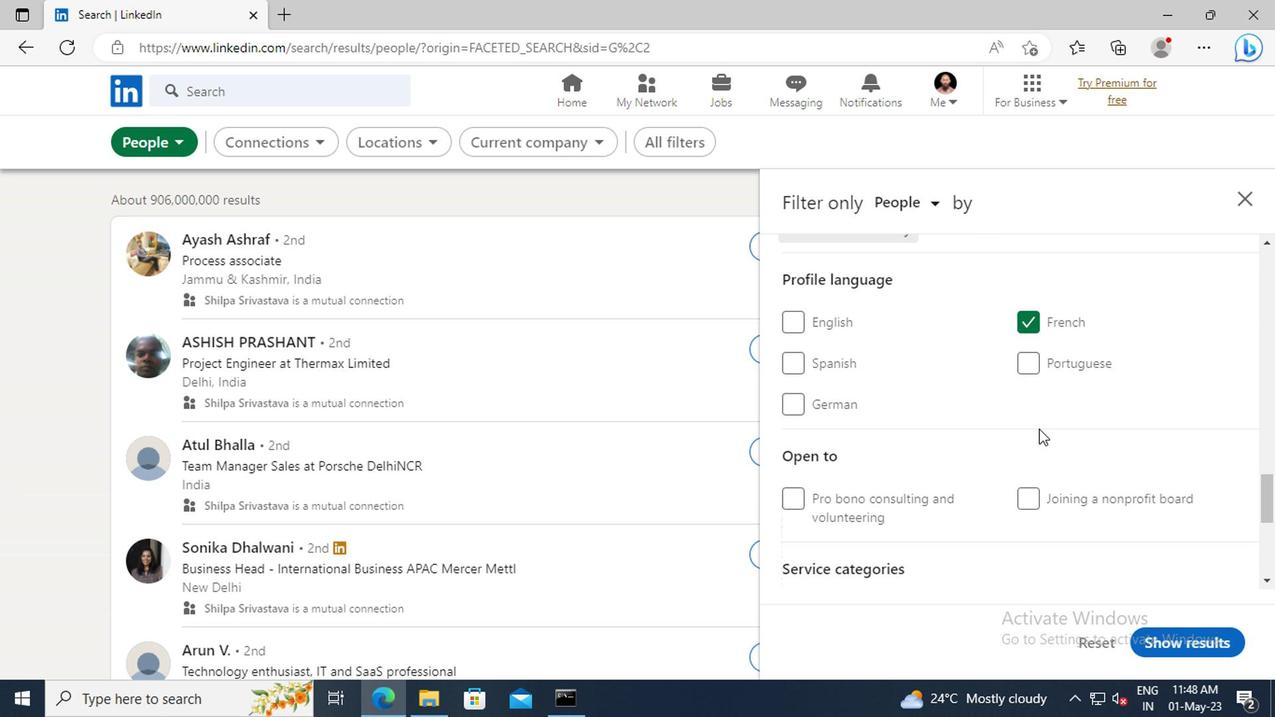 
Action: Mouse scrolled (1034, 427) with delta (0, -1)
Screenshot: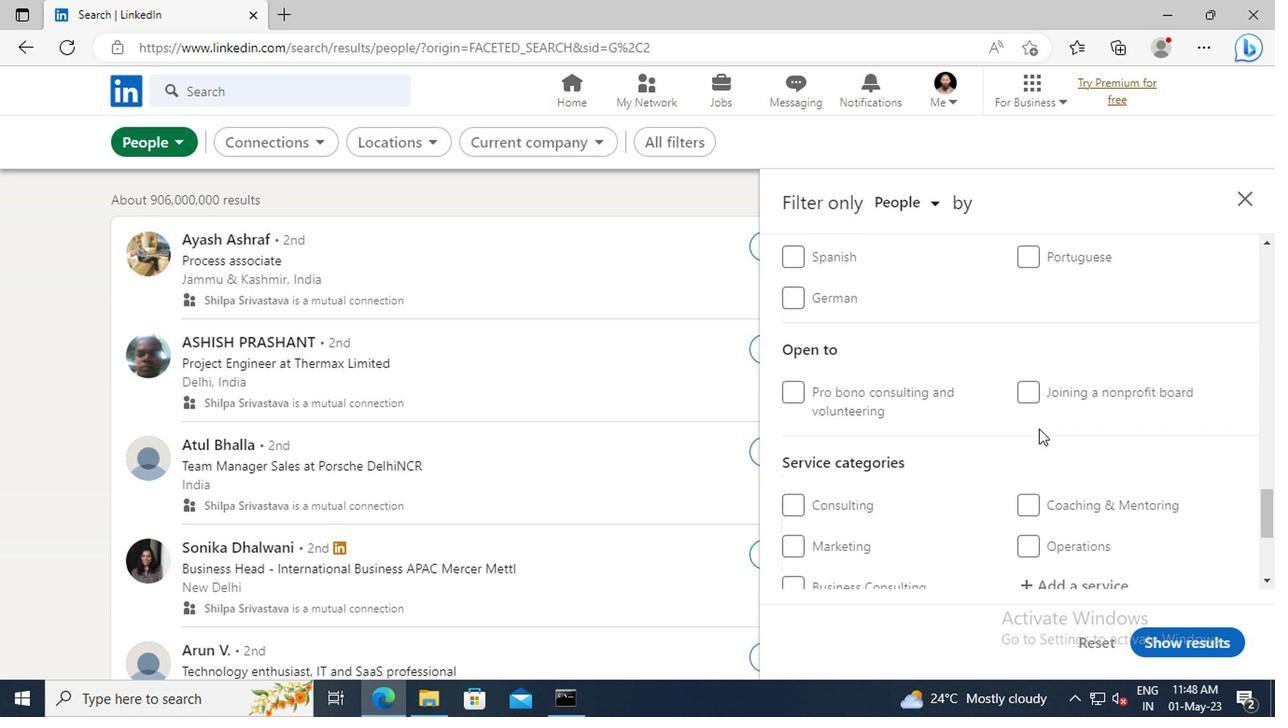 
Action: Mouse scrolled (1034, 427) with delta (0, -1)
Screenshot: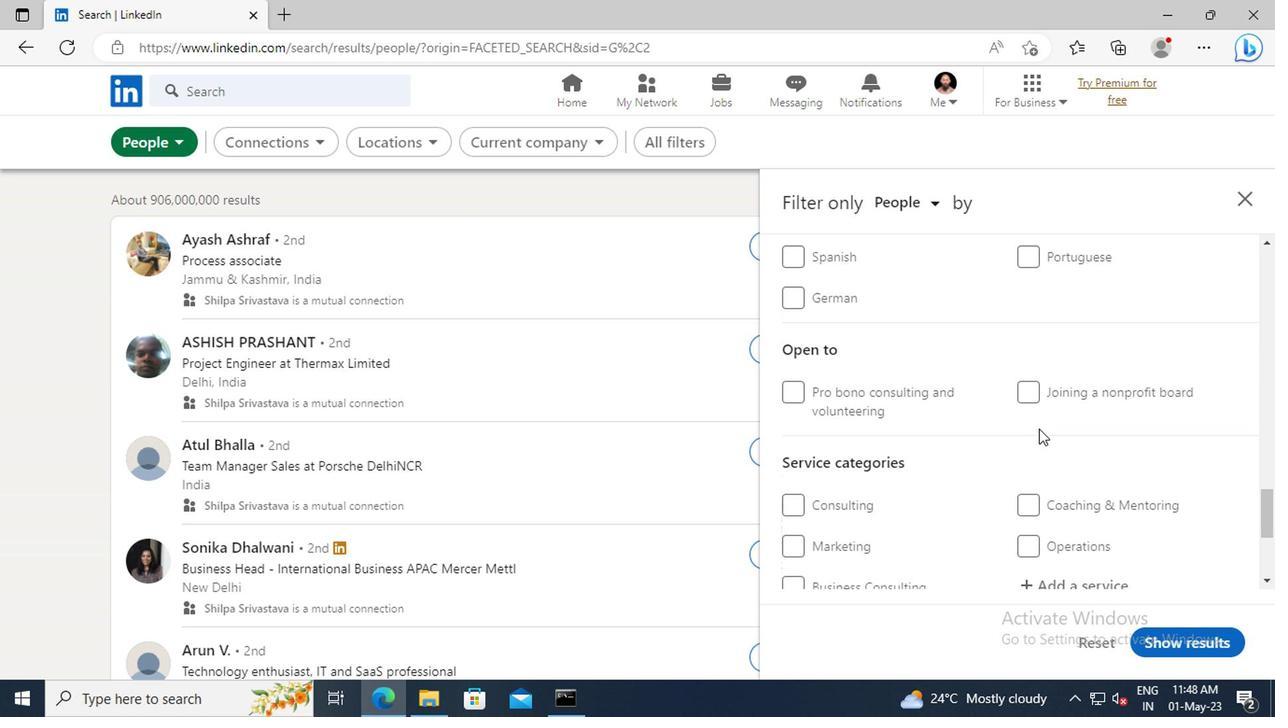 
Action: Mouse scrolled (1034, 427) with delta (0, -1)
Screenshot: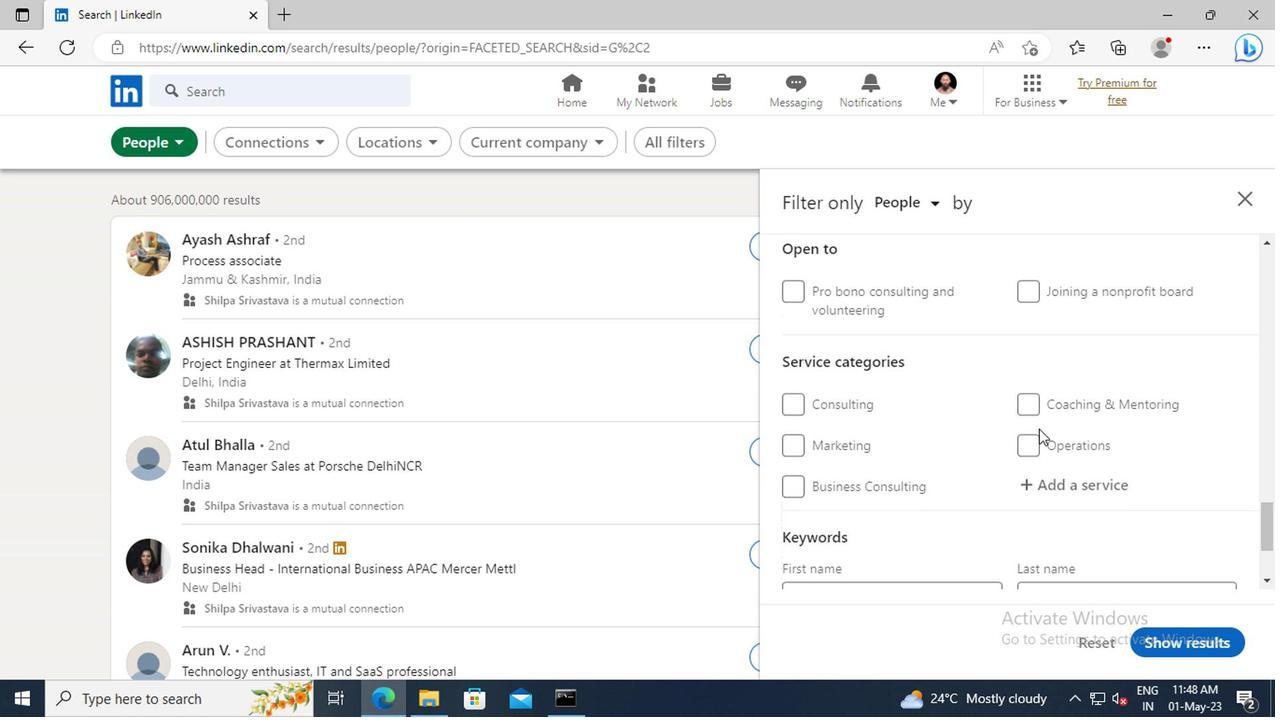 
Action: Mouse moved to (1038, 431)
Screenshot: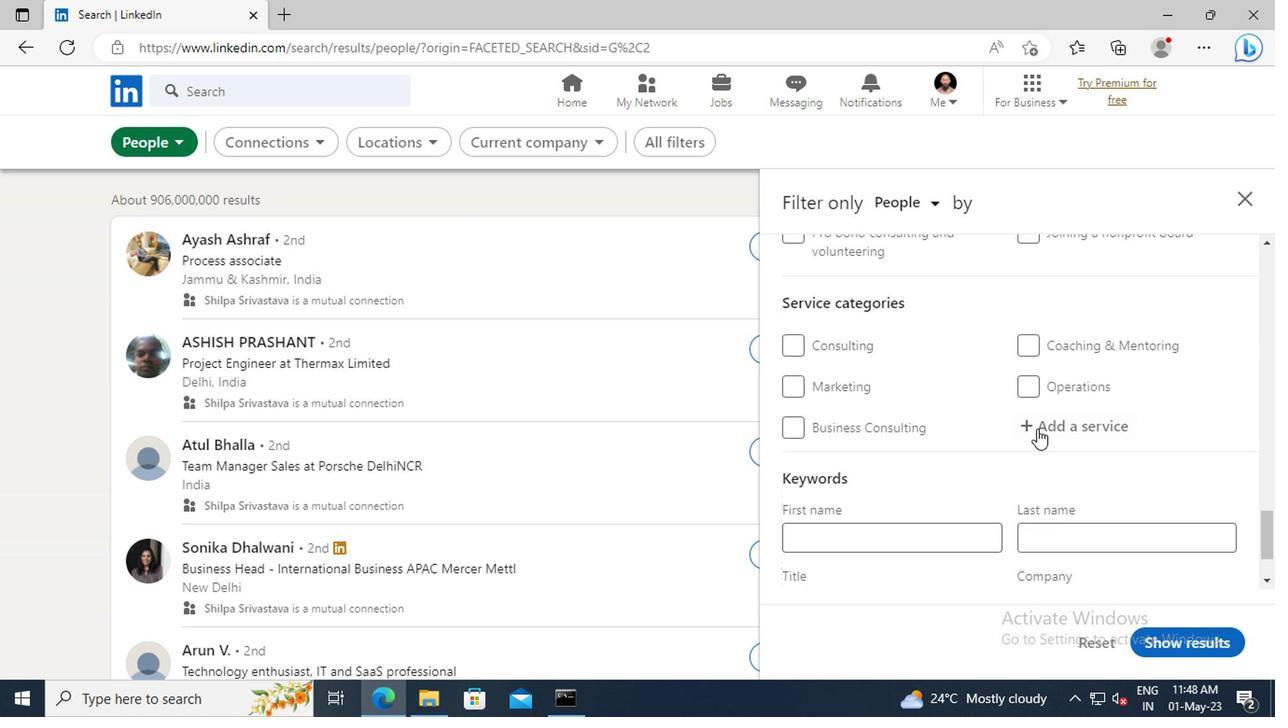 
Action: Mouse pressed left at (1038, 431)
Screenshot: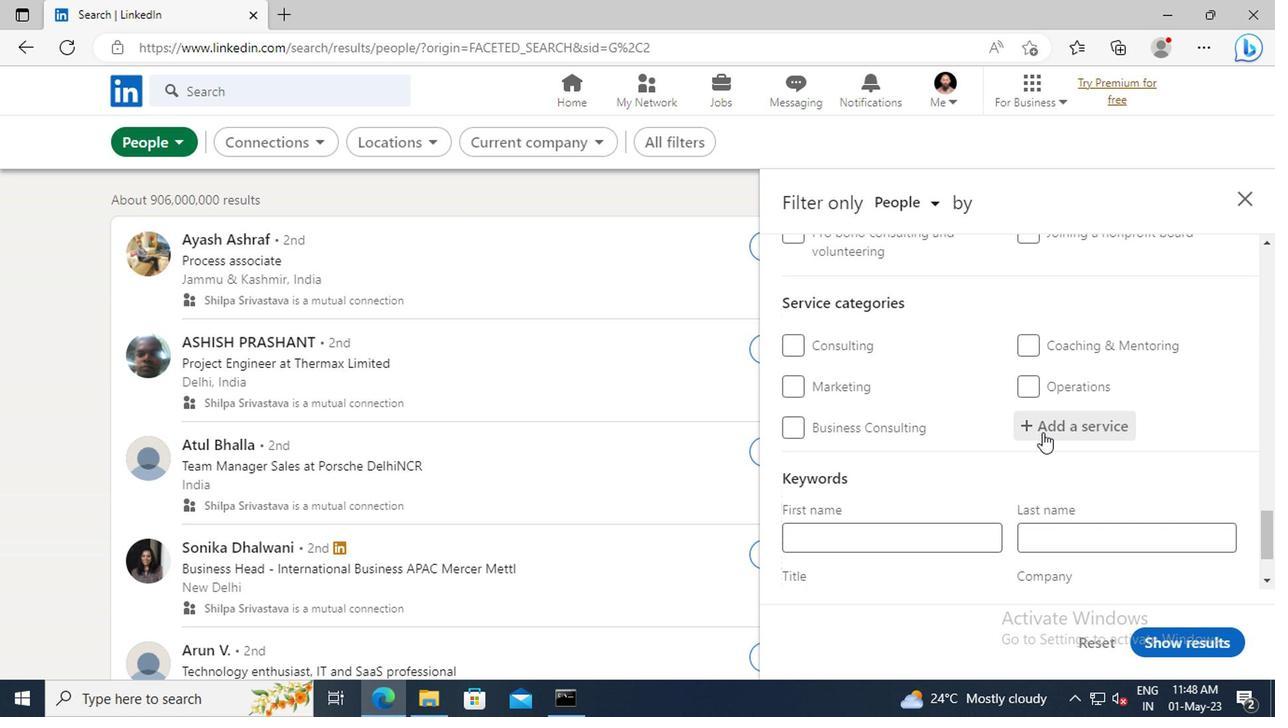
Action: Key pressed <Key.shift>GRAPHIC
Screenshot: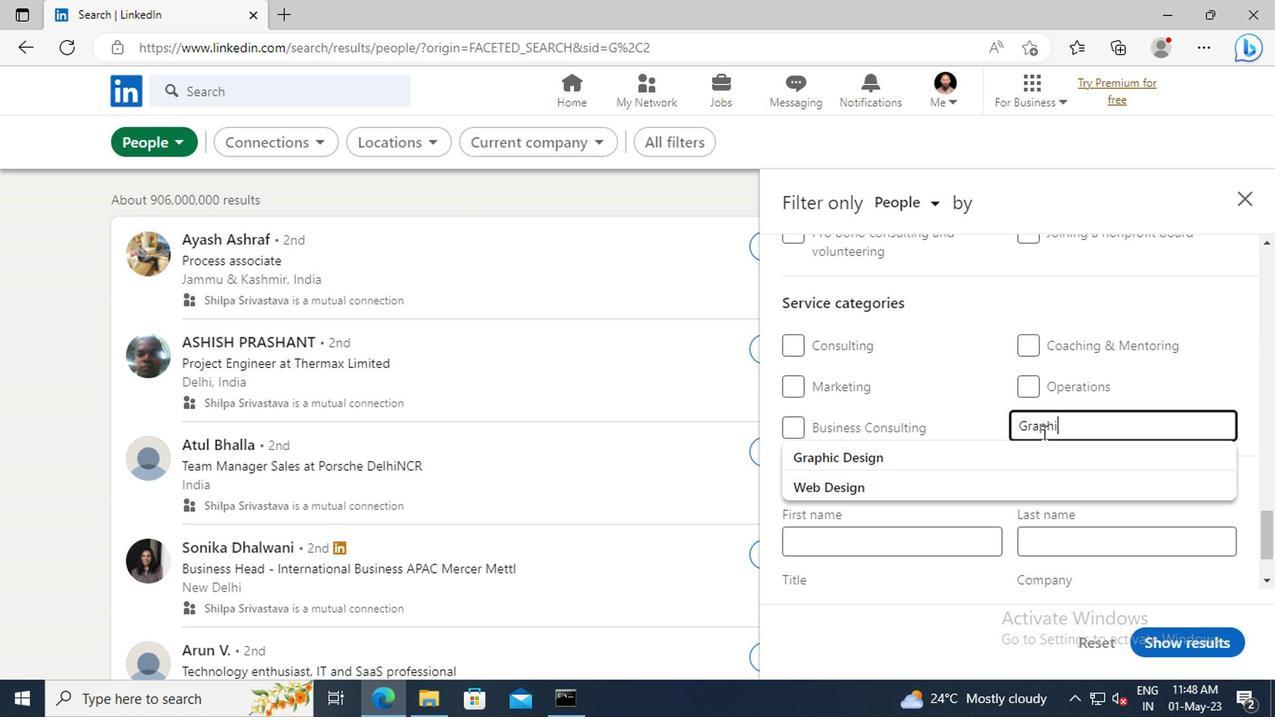 
Action: Mouse moved to (1026, 453)
Screenshot: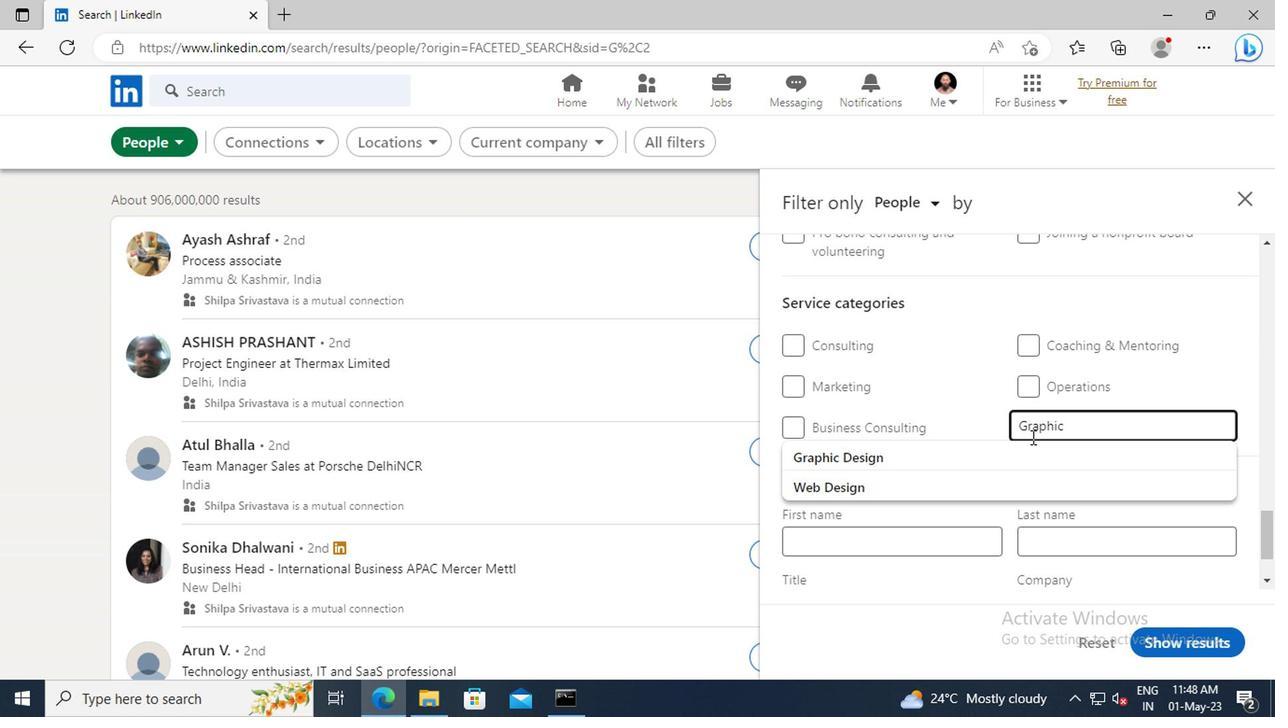 
Action: Mouse pressed left at (1026, 453)
Screenshot: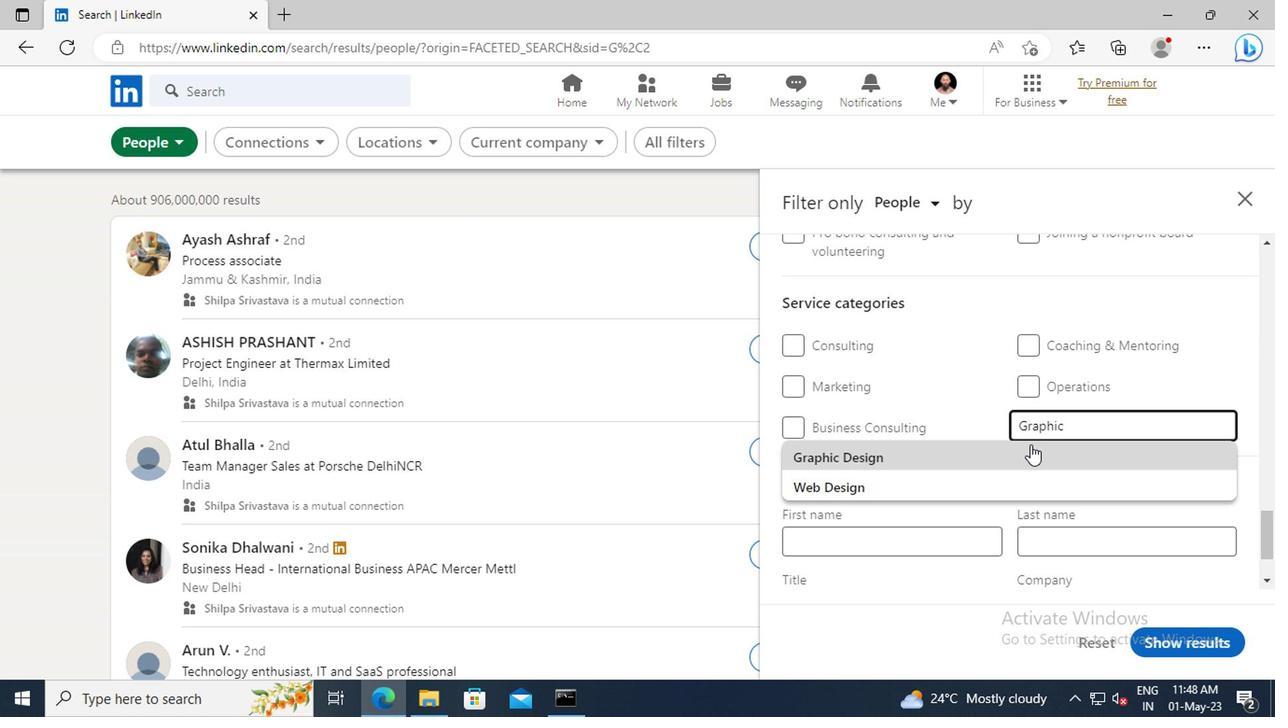 
Action: Mouse scrolled (1026, 452) with delta (0, 0)
Screenshot: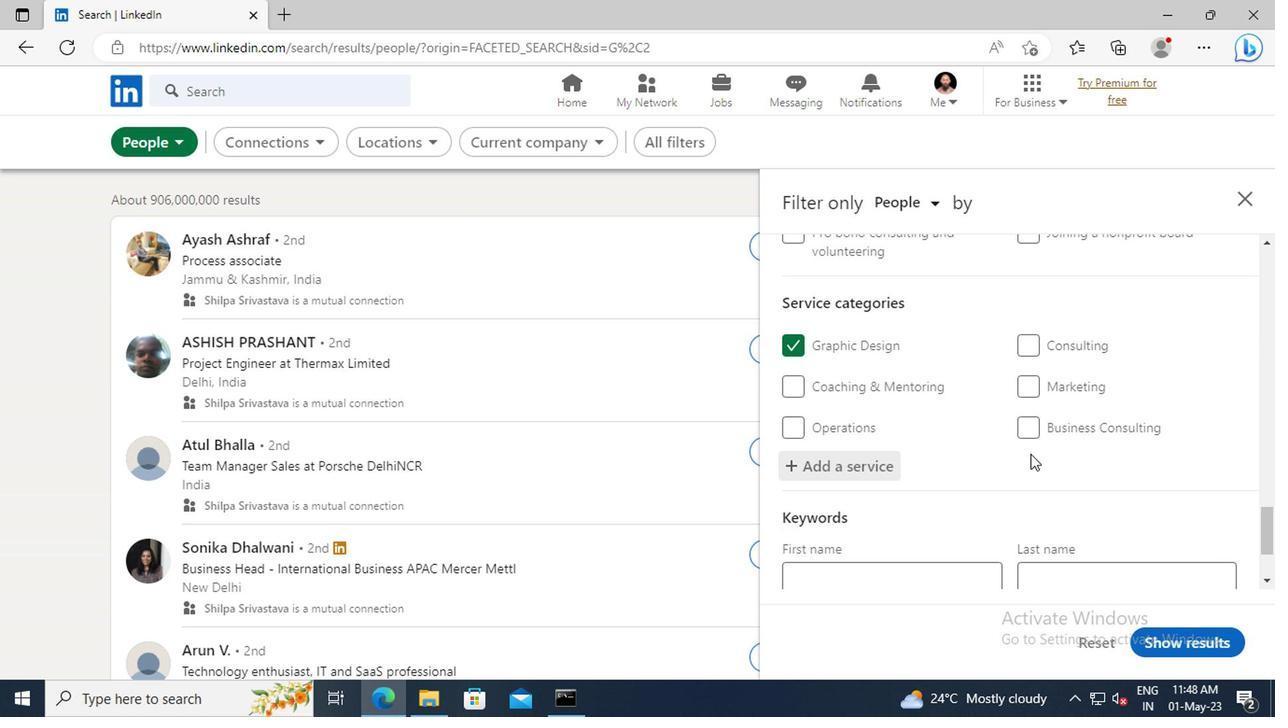 
Action: Mouse scrolled (1026, 452) with delta (0, 0)
Screenshot: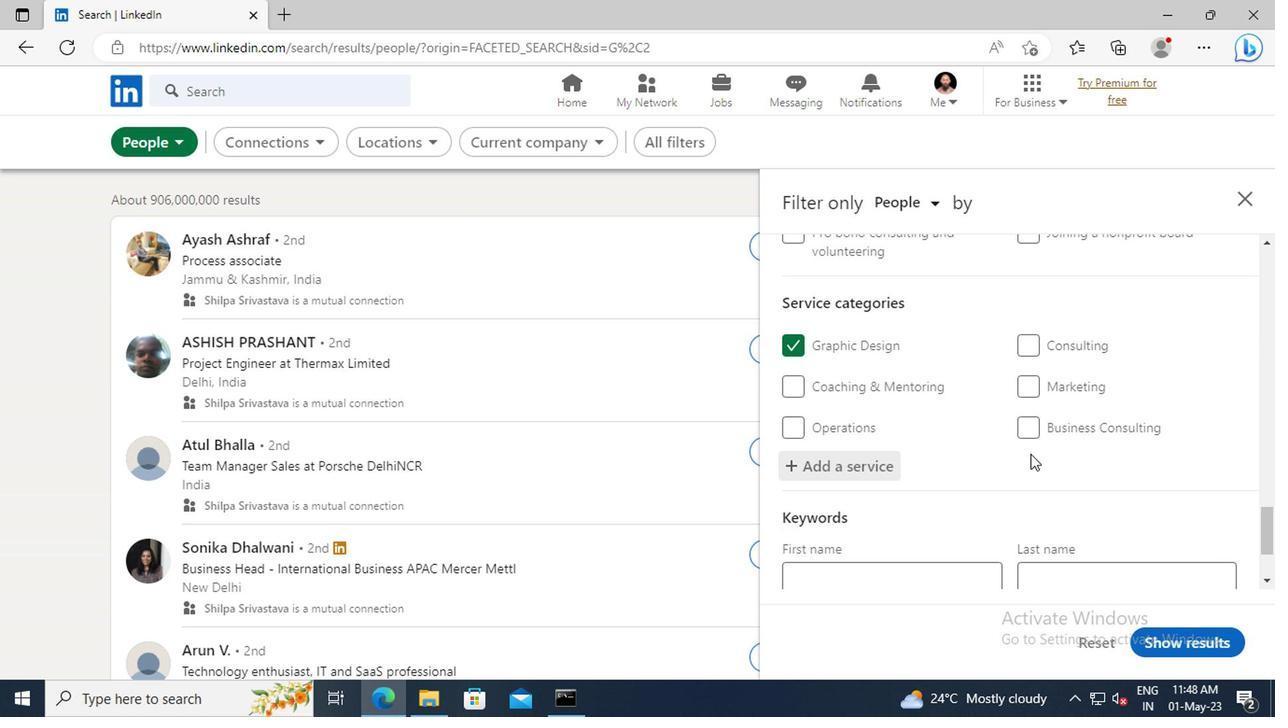 
Action: Mouse scrolled (1026, 452) with delta (0, 0)
Screenshot: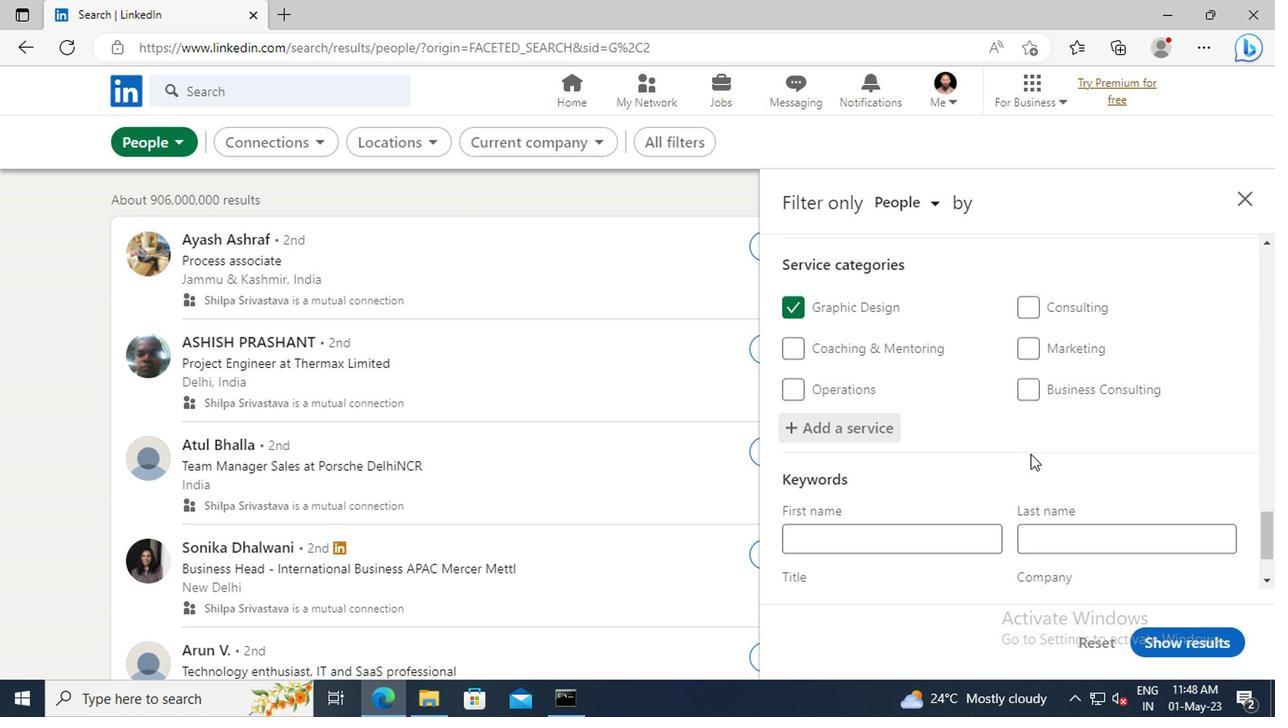 
Action: Mouse moved to (866, 506)
Screenshot: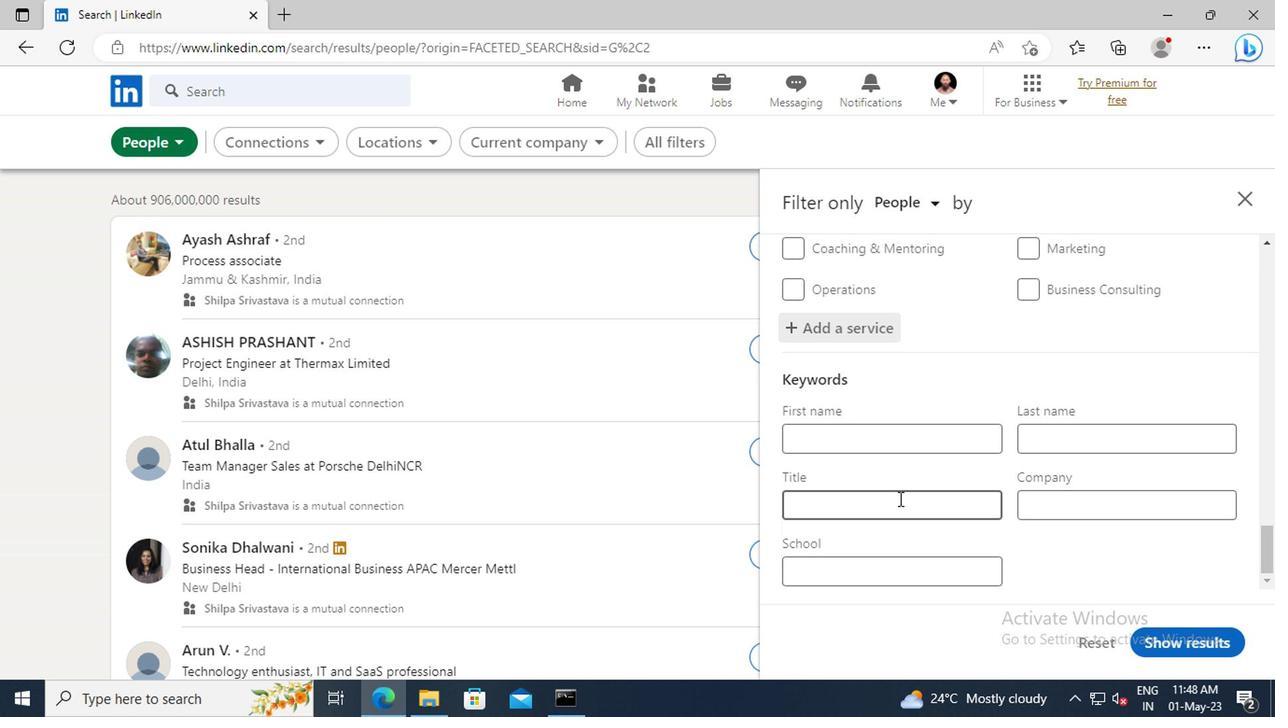
Action: Mouse pressed left at (866, 506)
Screenshot: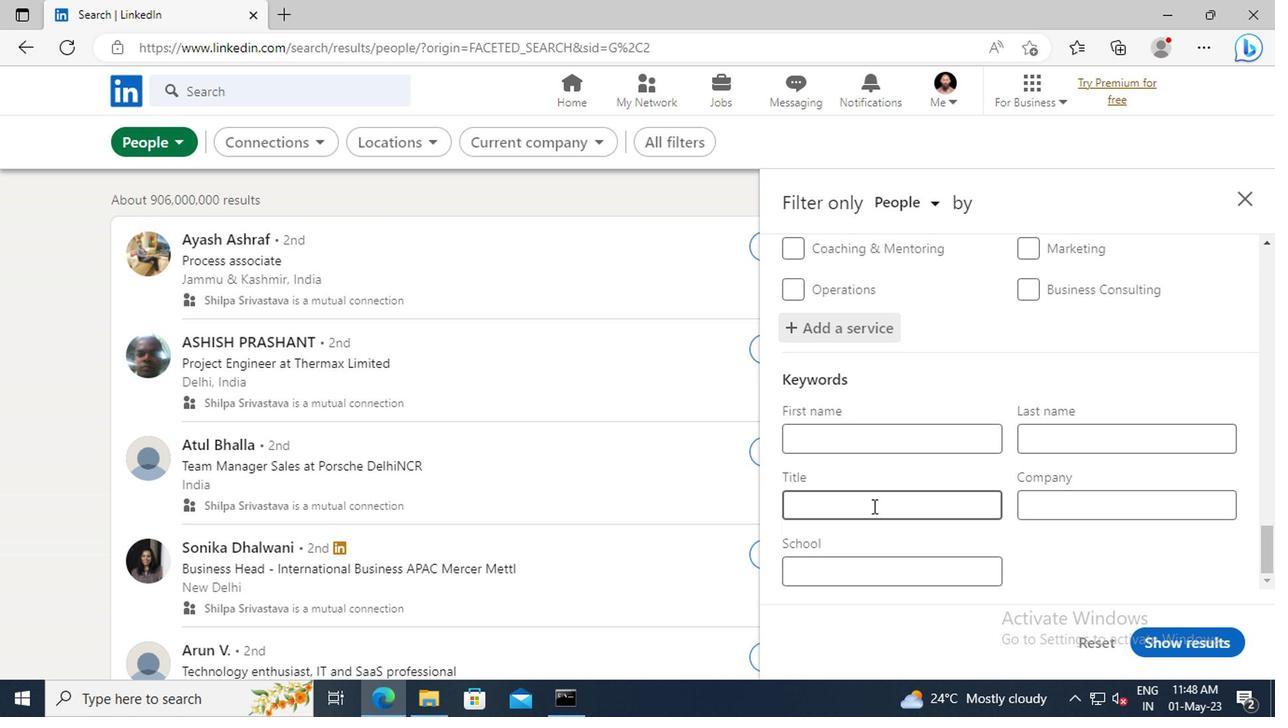 
Action: Key pressed <Key.shift>RESERVATIONIST<Key.enter>
Screenshot: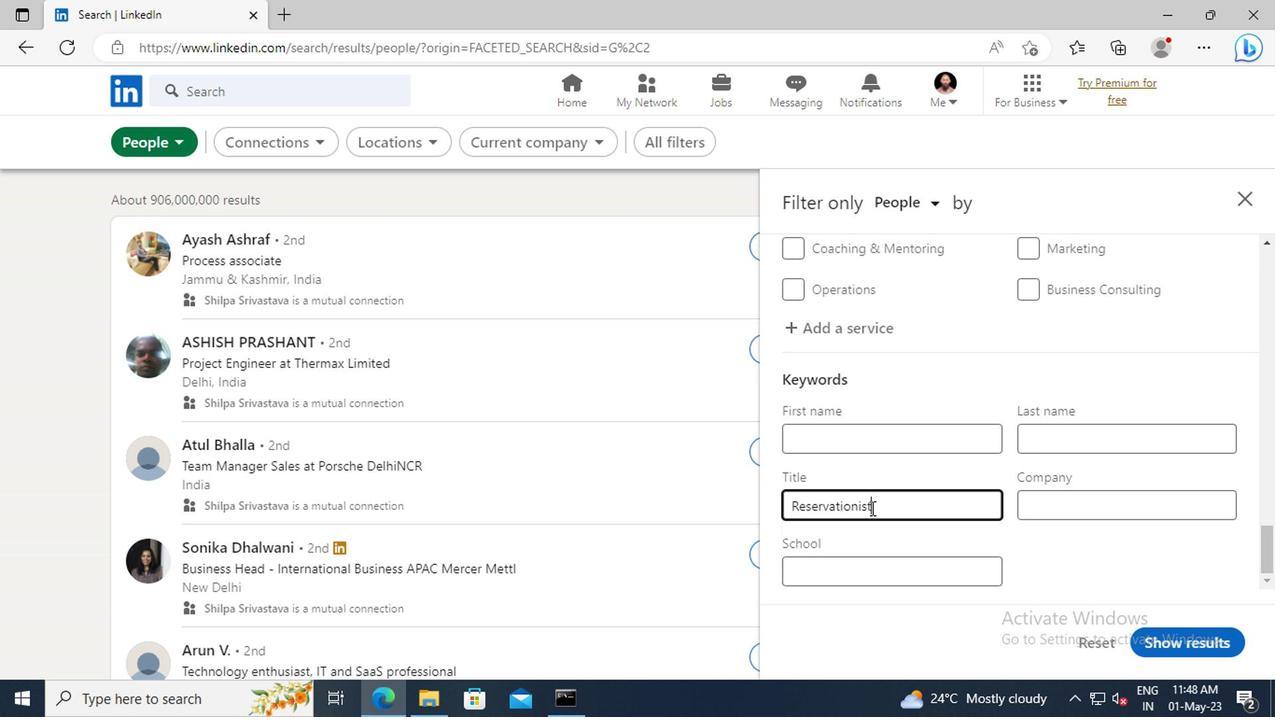 
Action: Mouse moved to (1152, 639)
Screenshot: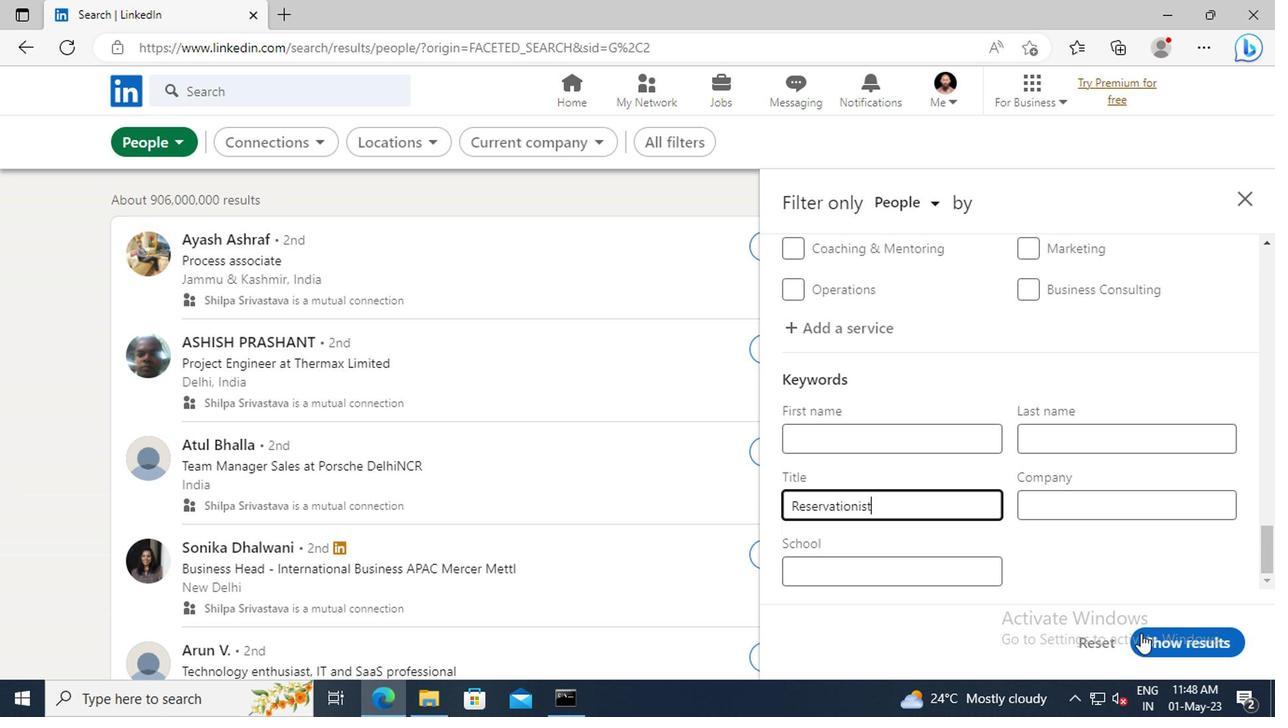 
Action: Mouse pressed left at (1152, 639)
Screenshot: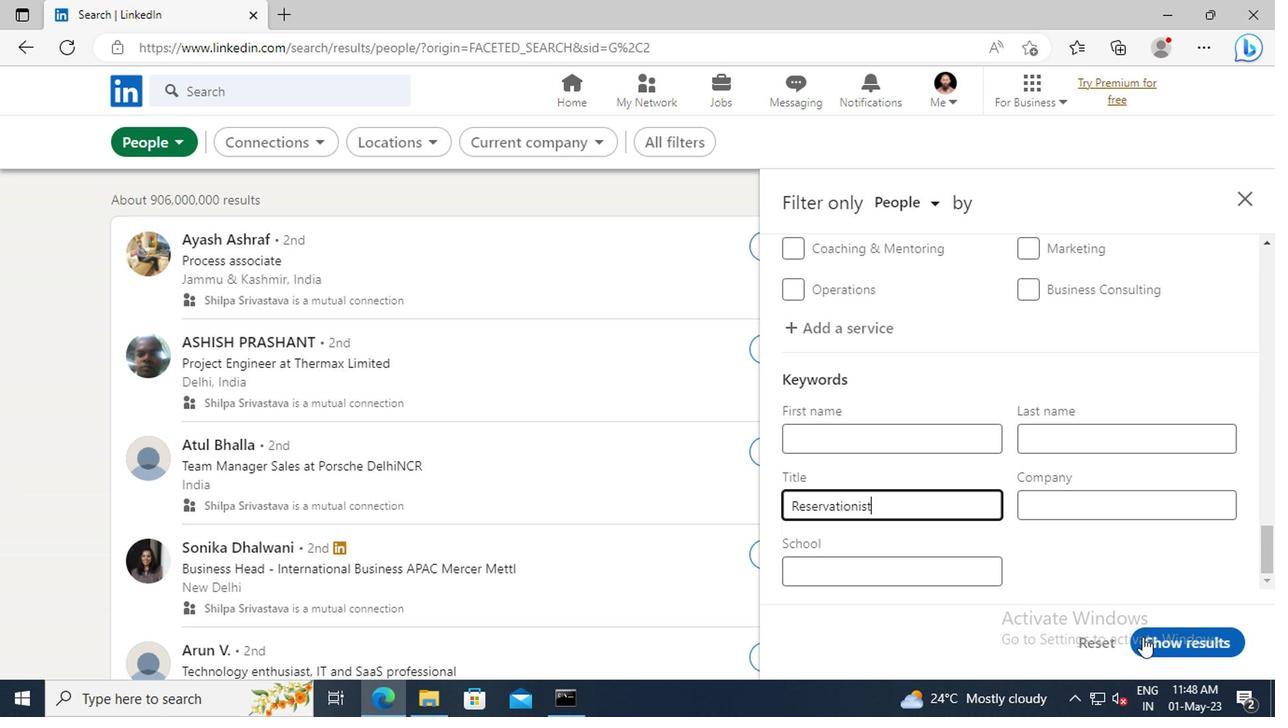 
